 Task: Edit the photos by adjusting light, color, and pop settings, and apply a filter.
Action: Mouse moved to (439, 202)
Screenshot: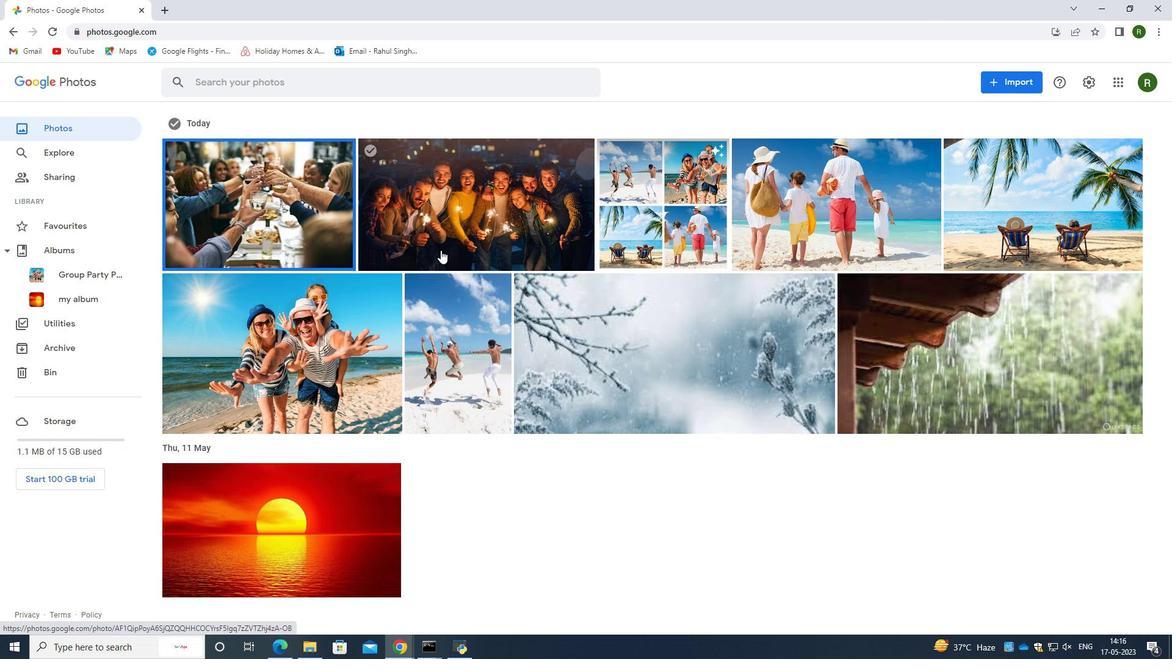 
Action: Mouse pressed left at (439, 202)
Screenshot: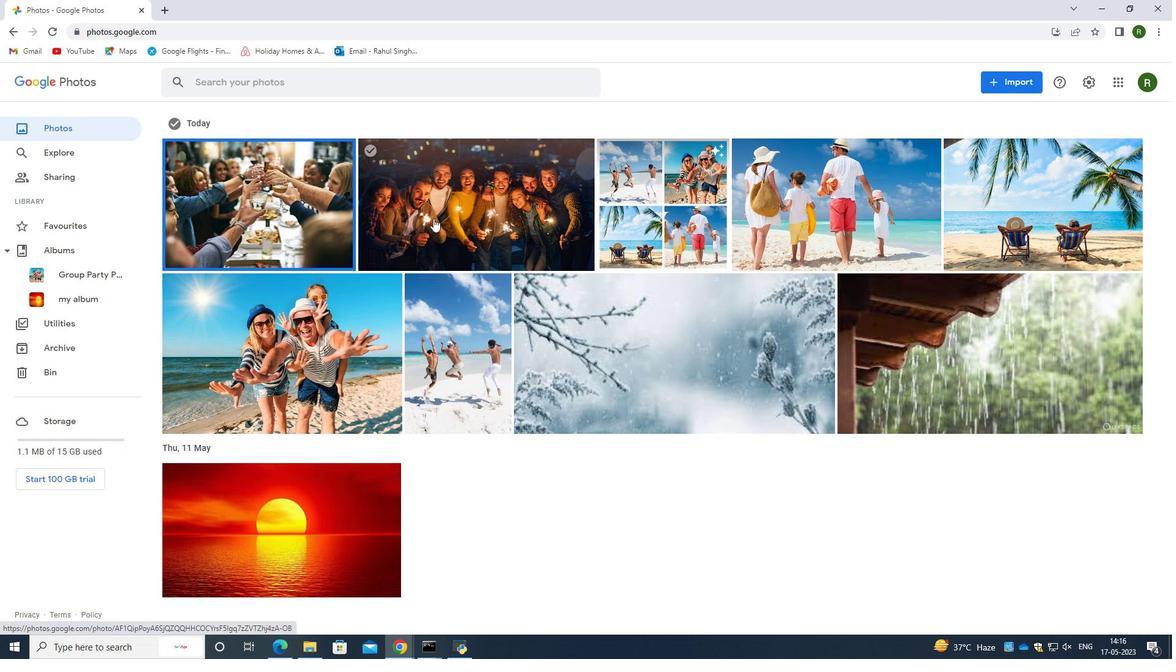 
Action: Mouse moved to (1153, 87)
Screenshot: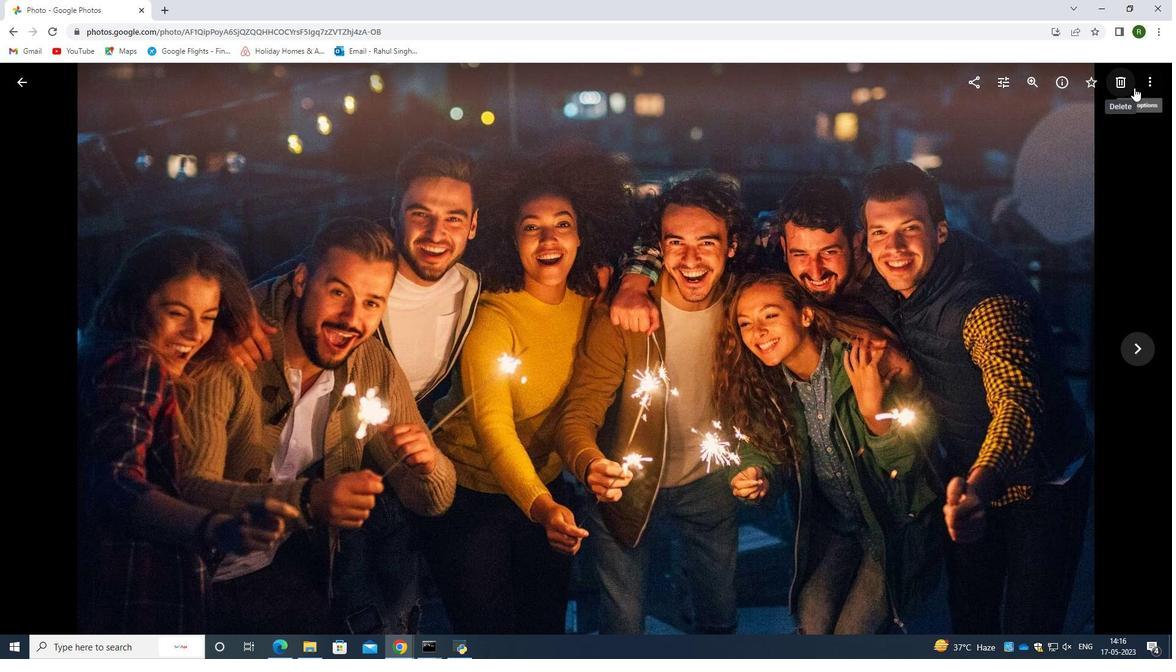 
Action: Mouse pressed left at (1153, 87)
Screenshot: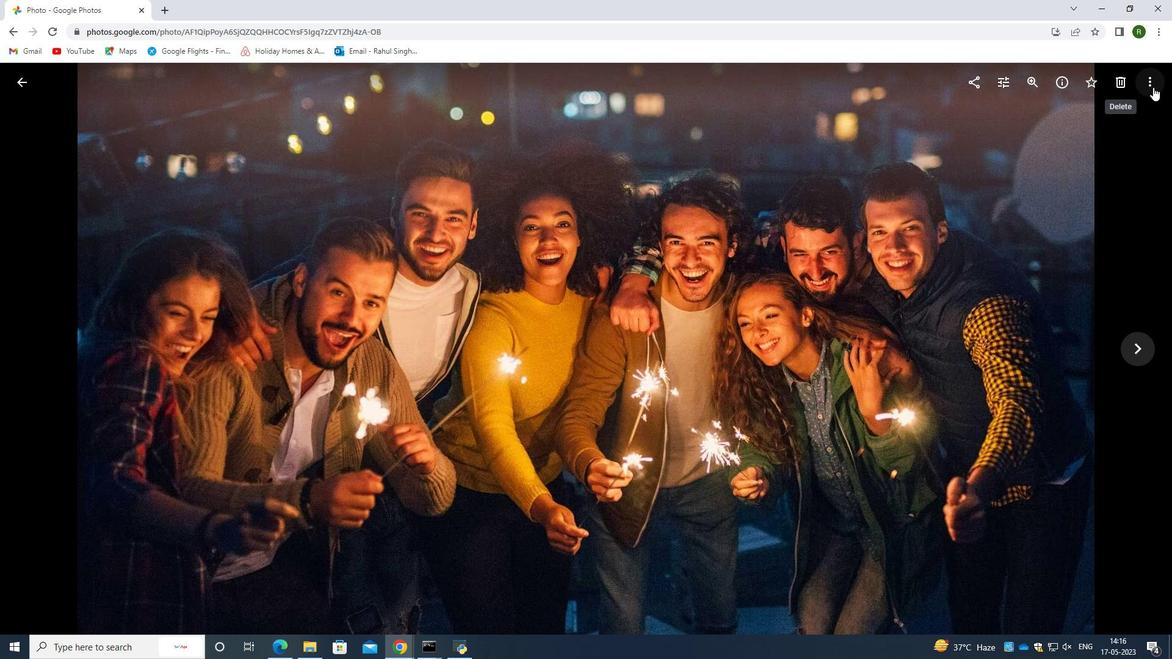 
Action: Mouse moved to (970, 240)
Screenshot: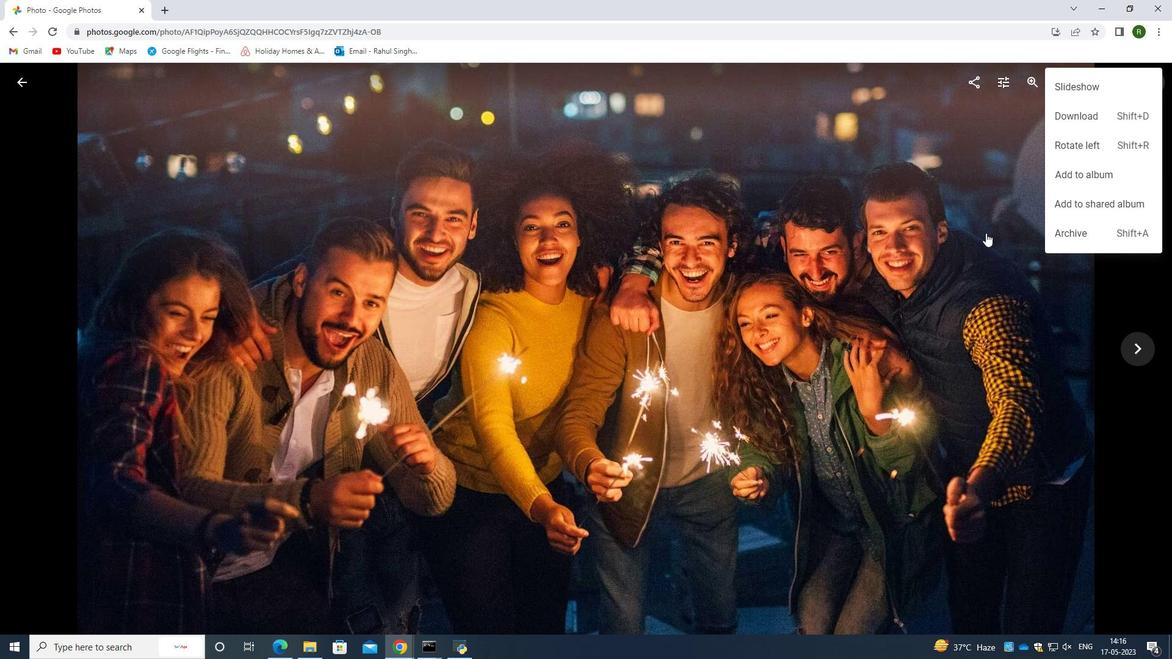 
Action: Mouse pressed left at (970, 240)
Screenshot: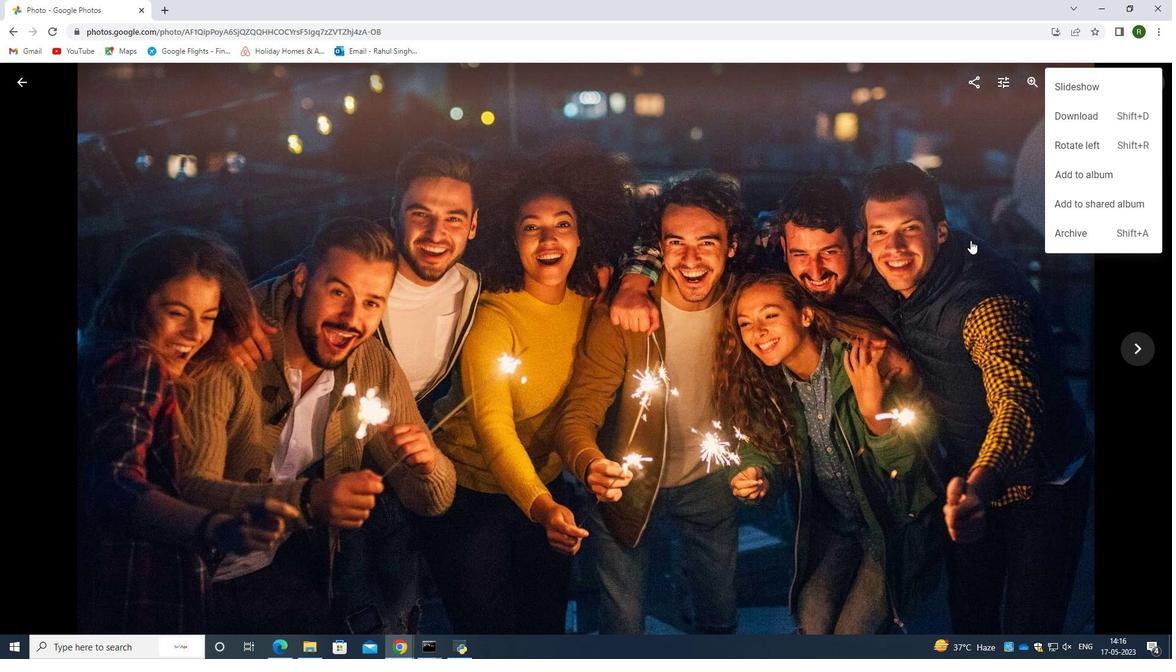 
Action: Mouse moved to (1027, 80)
Screenshot: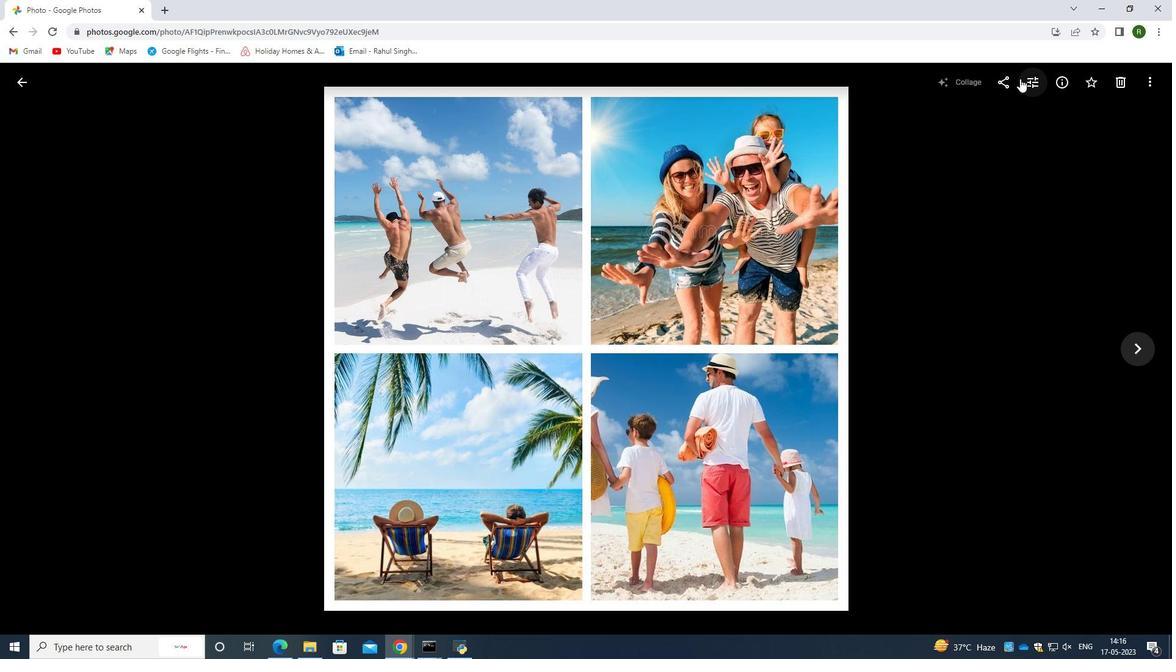 
Action: Mouse pressed left at (1027, 80)
Screenshot: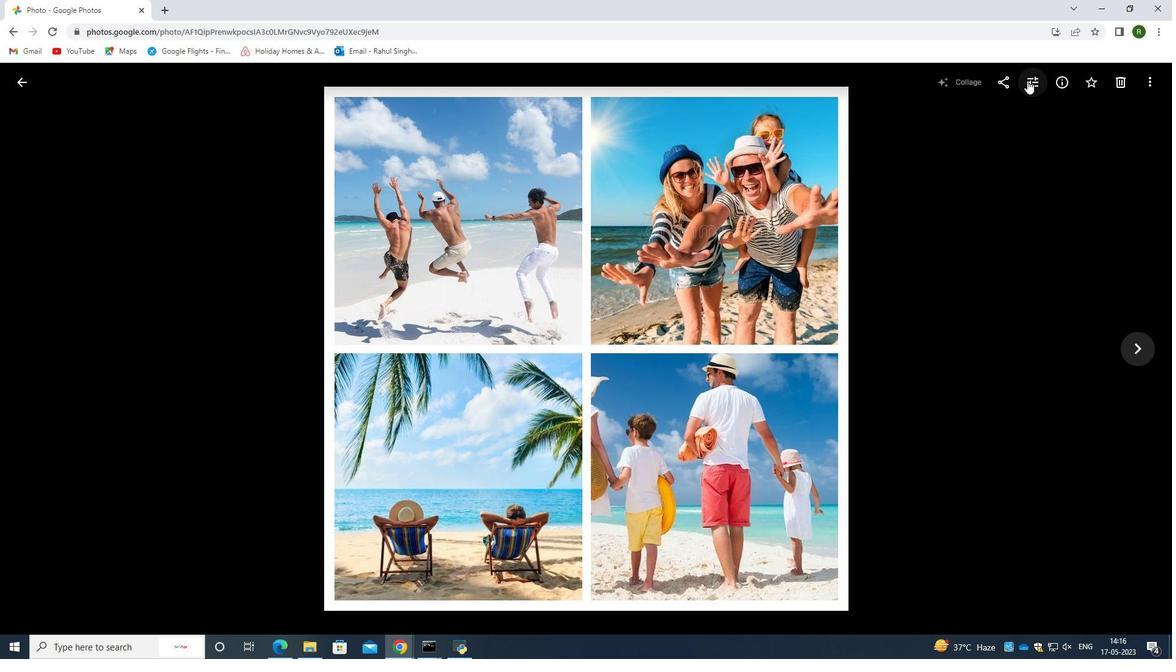
Action: Mouse moved to (1029, 321)
Screenshot: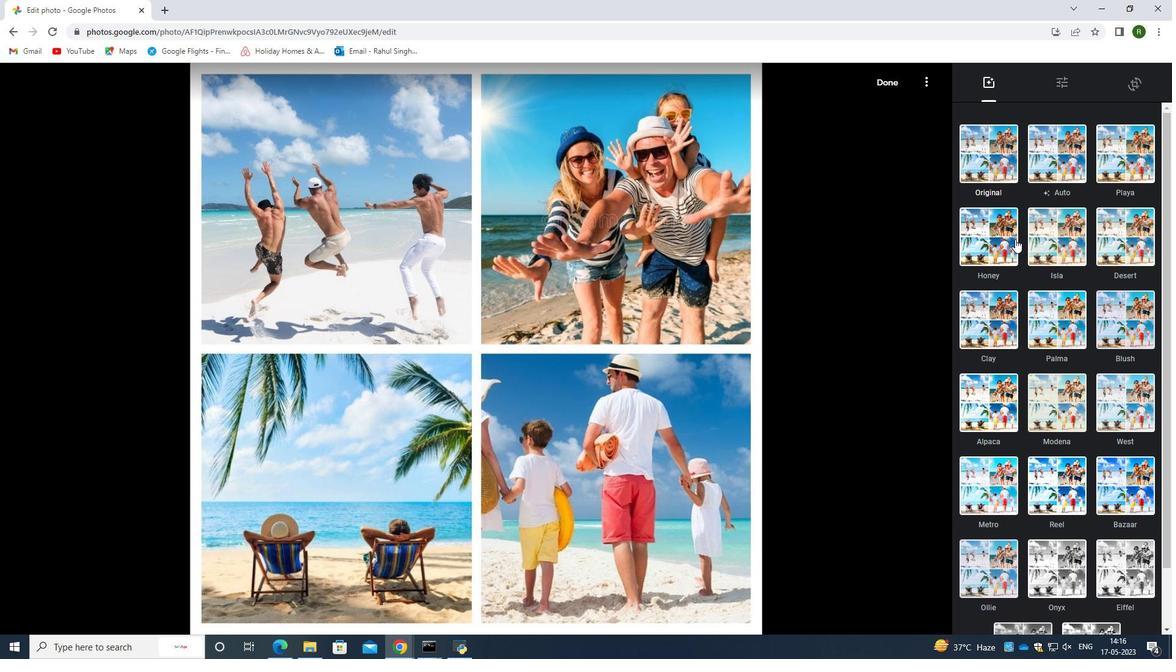 
Action: Mouse scrolled (1029, 321) with delta (0, 0)
Screenshot: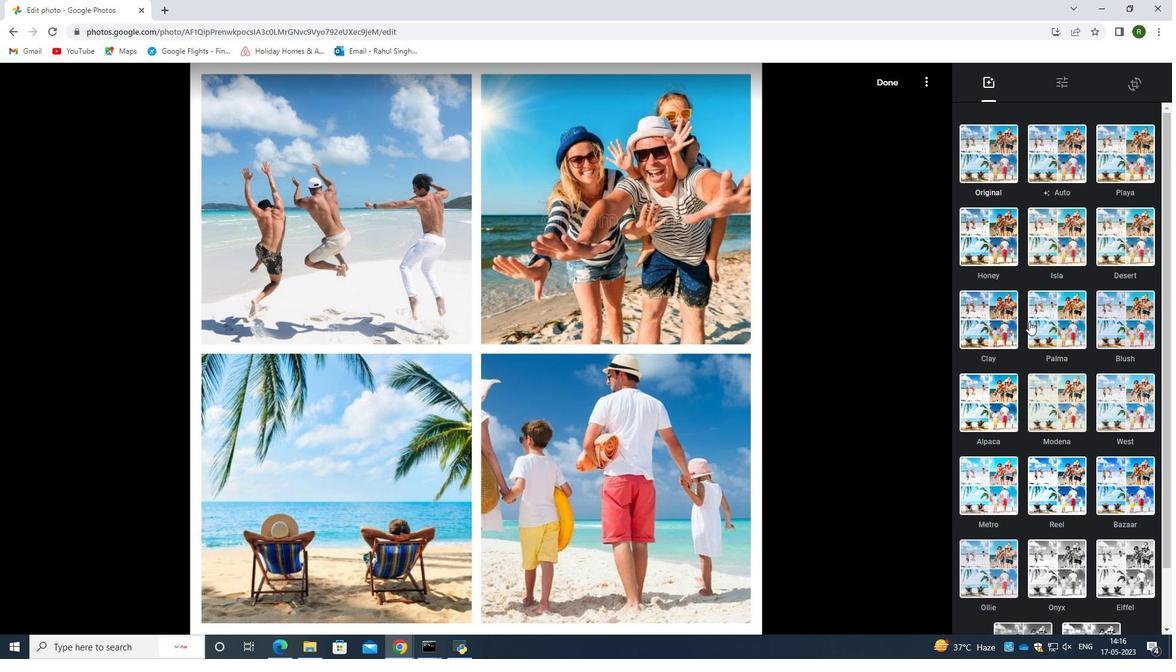 
Action: Mouse scrolled (1029, 321) with delta (0, 0)
Screenshot: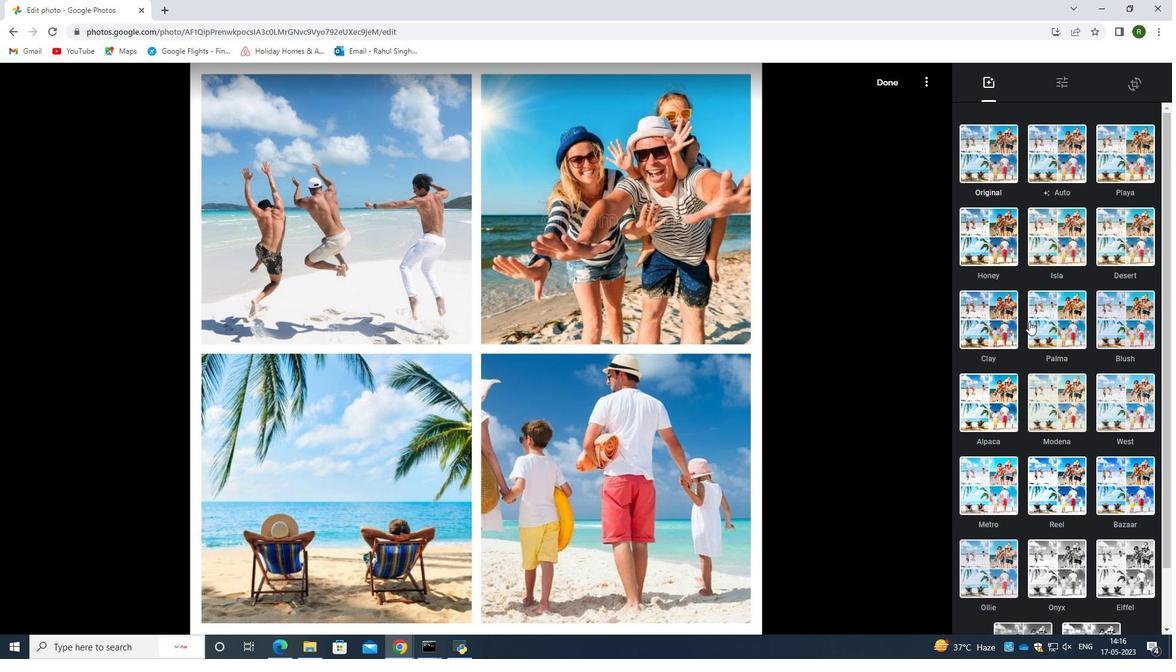 
Action: Mouse scrolled (1029, 321) with delta (0, 0)
Screenshot: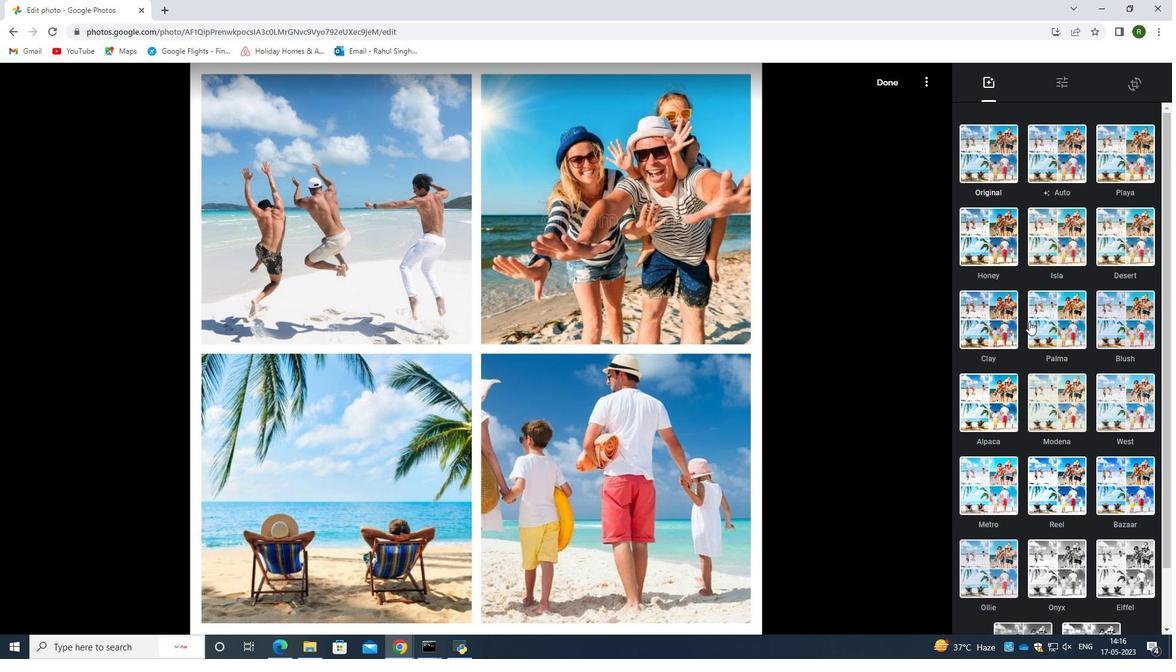 
Action: Mouse moved to (1030, 321)
Screenshot: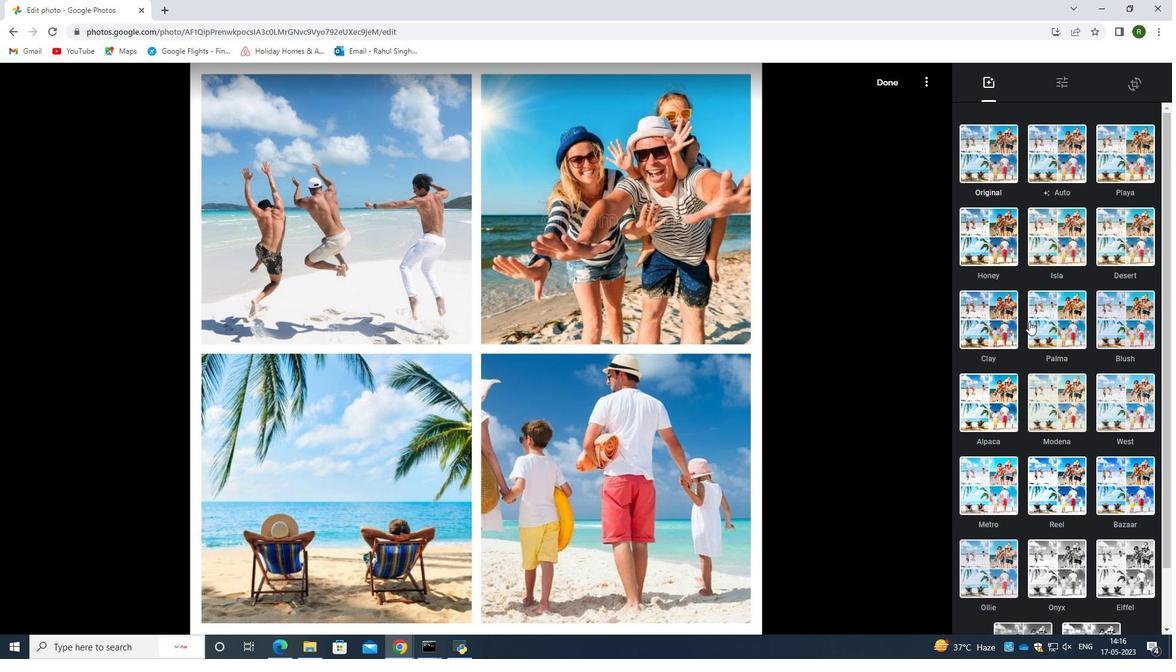 
Action: Mouse scrolled (1030, 321) with delta (0, 0)
Screenshot: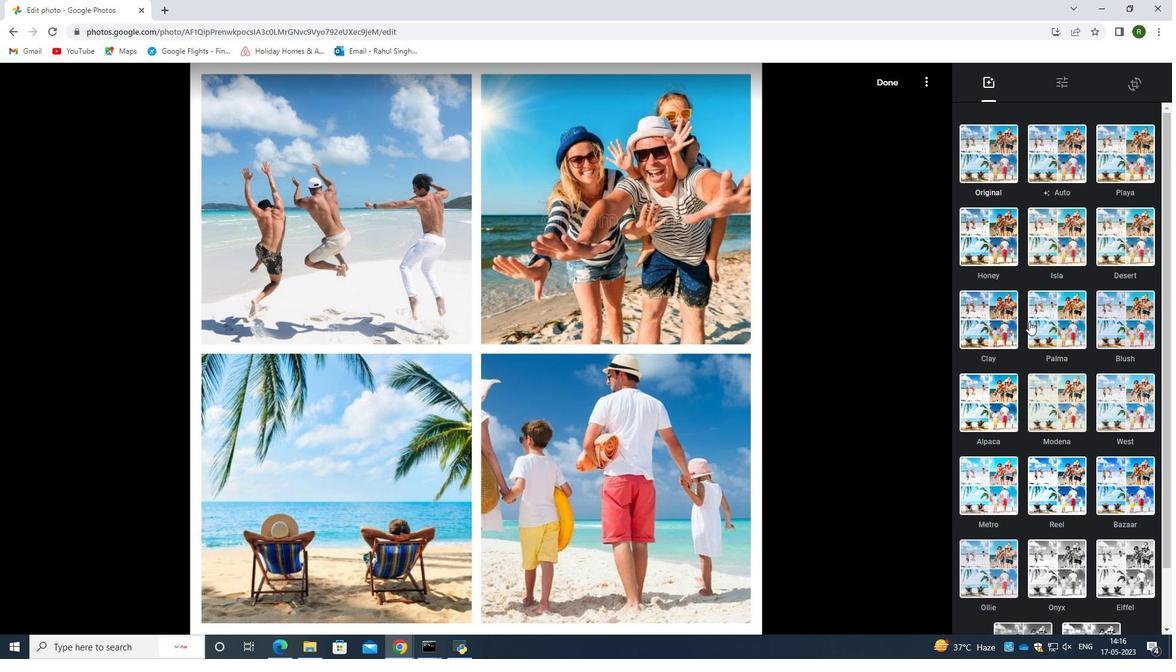
Action: Mouse scrolled (1030, 321) with delta (0, 0)
Screenshot: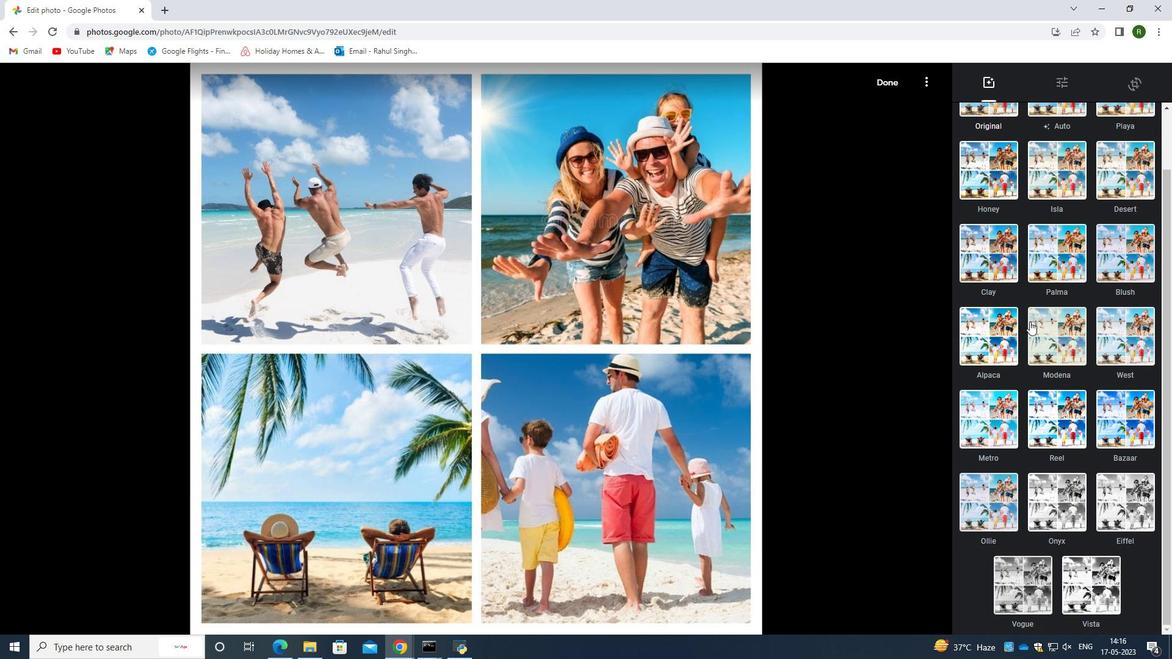 
Action: Mouse scrolled (1030, 321) with delta (0, 0)
Screenshot: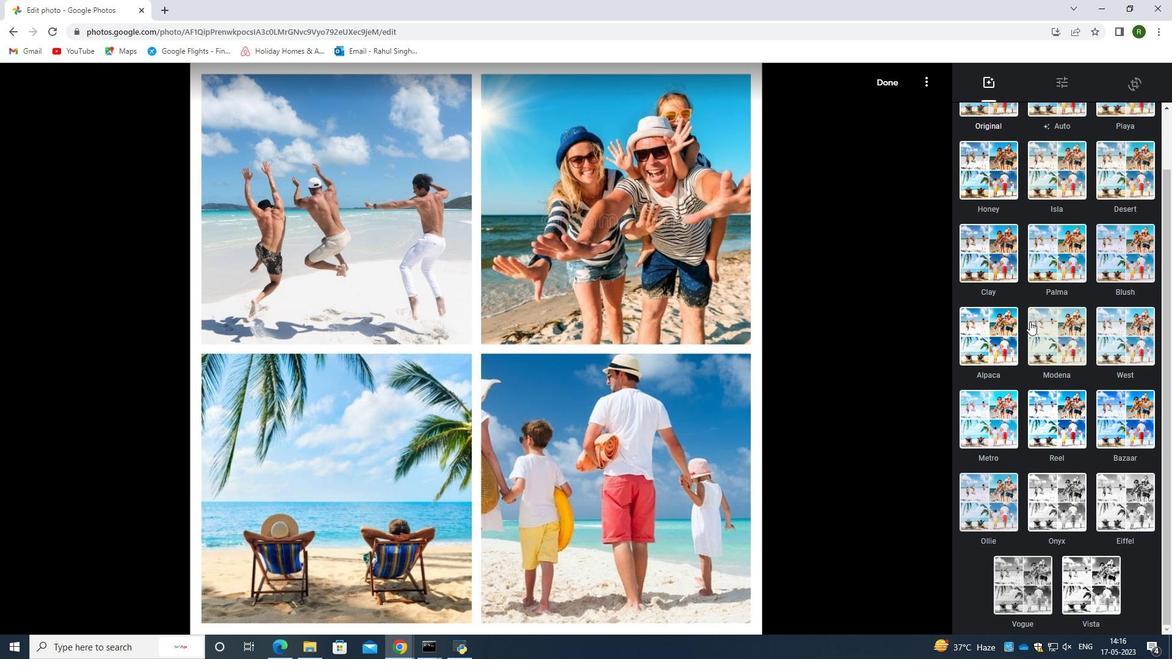 
Action: Mouse scrolled (1030, 321) with delta (0, 0)
Screenshot: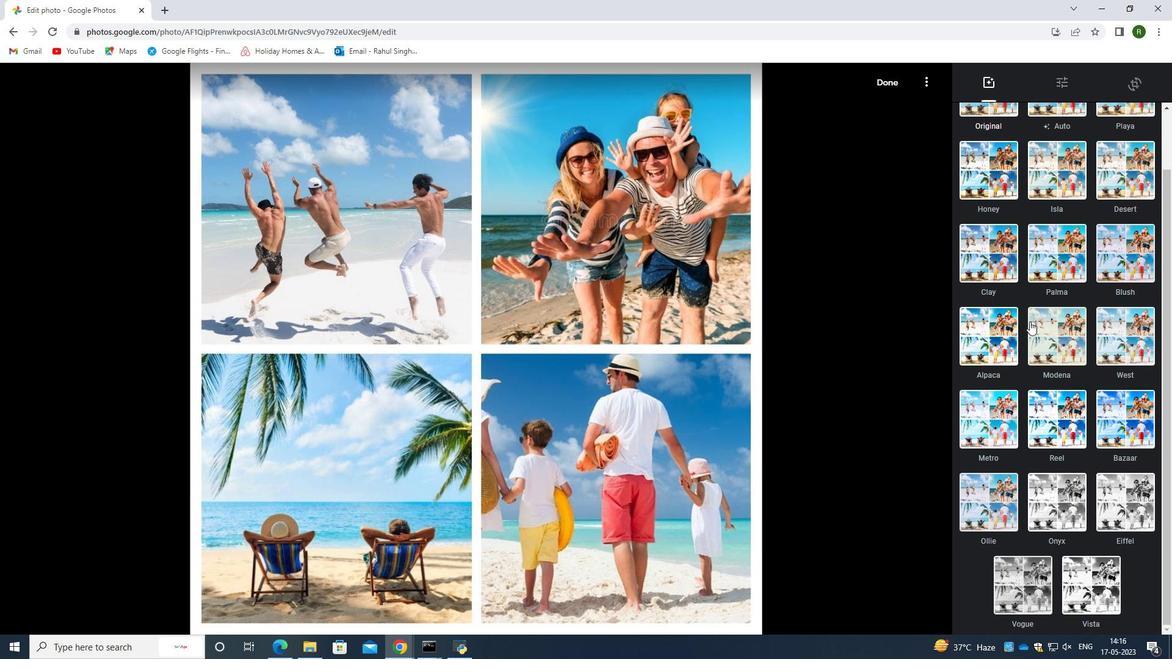 
Action: Mouse moved to (1034, 321)
Screenshot: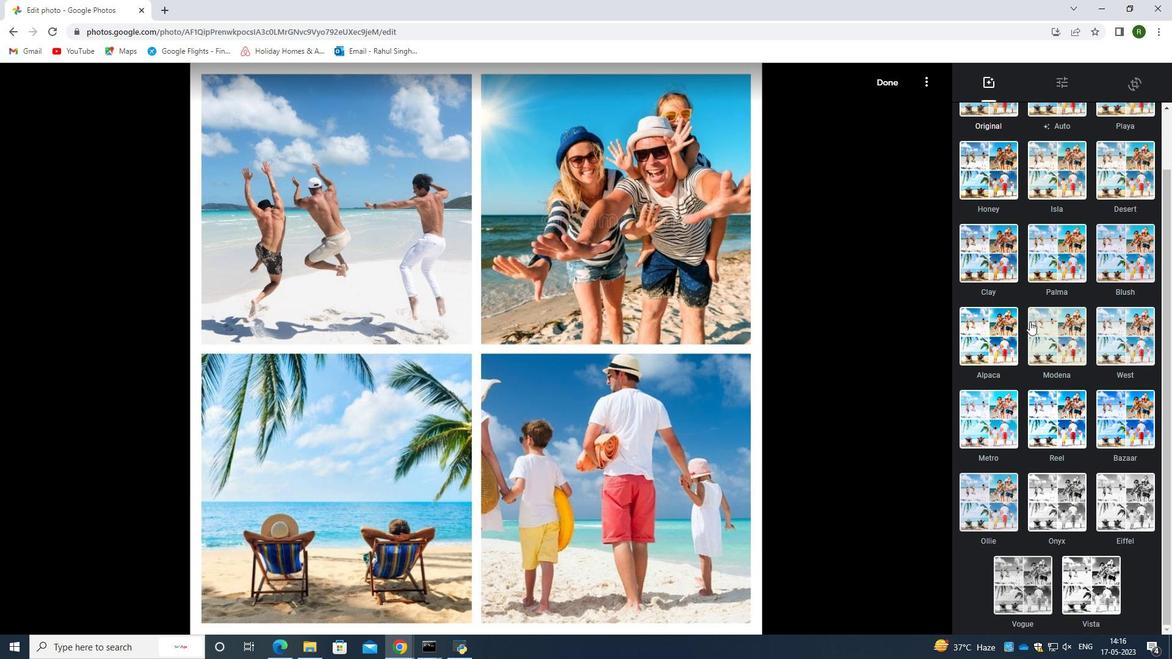 
Action: Mouse scrolled (1034, 321) with delta (0, 0)
Screenshot: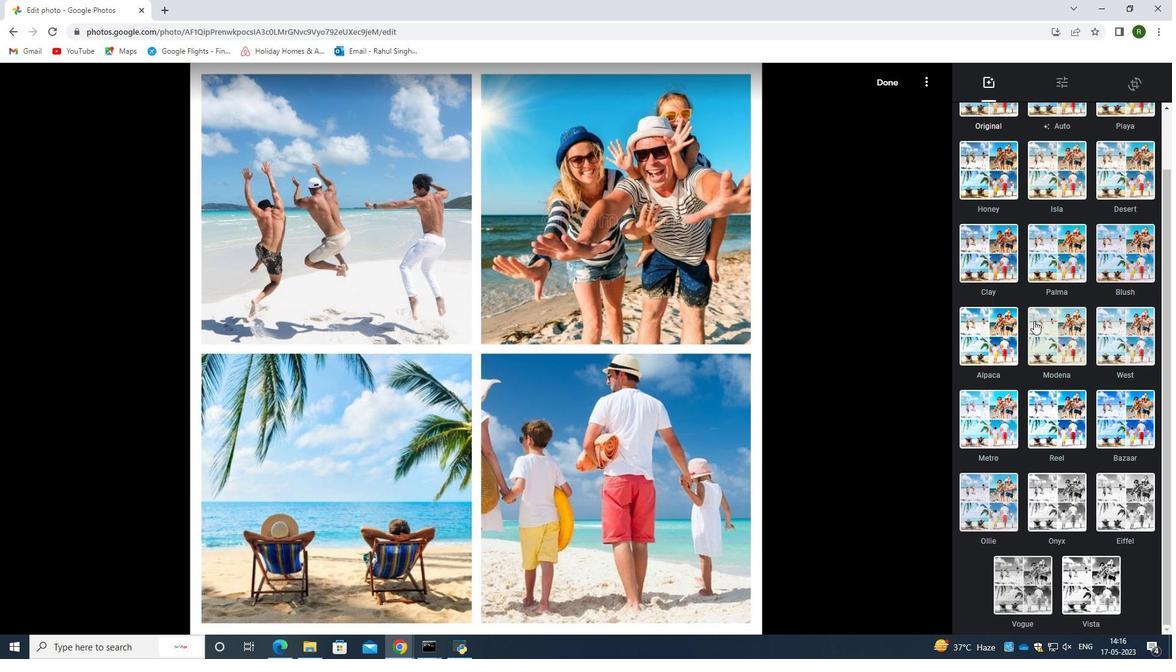 
Action: Mouse scrolled (1034, 321) with delta (0, 0)
Screenshot: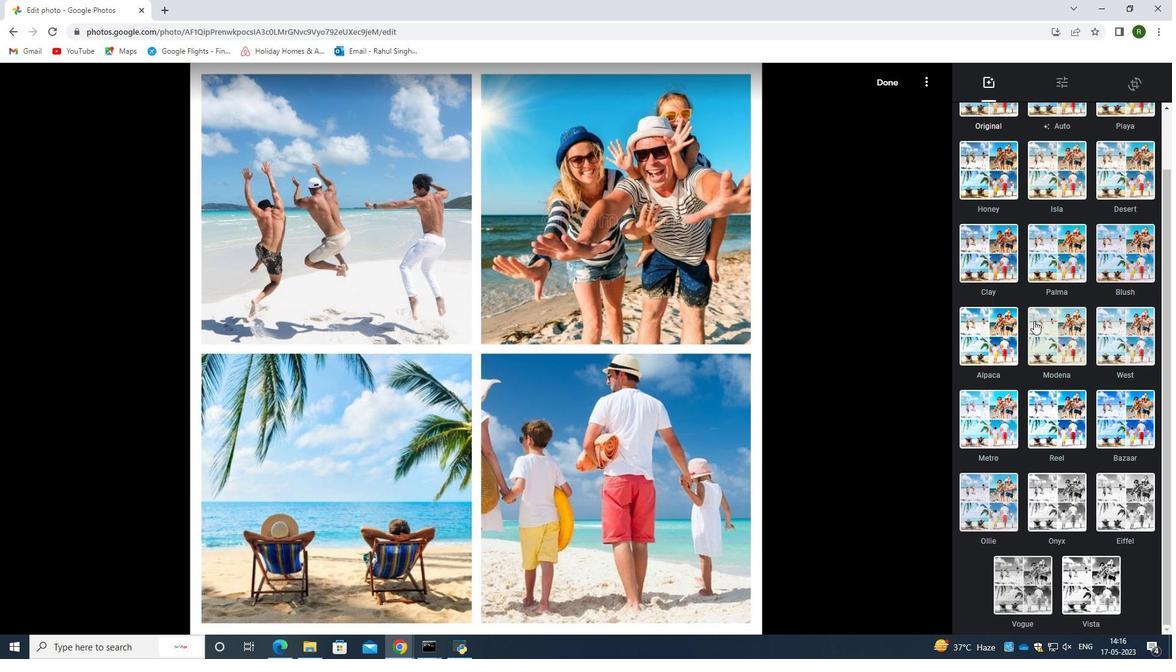 
Action: Mouse scrolled (1034, 321) with delta (0, 0)
Screenshot: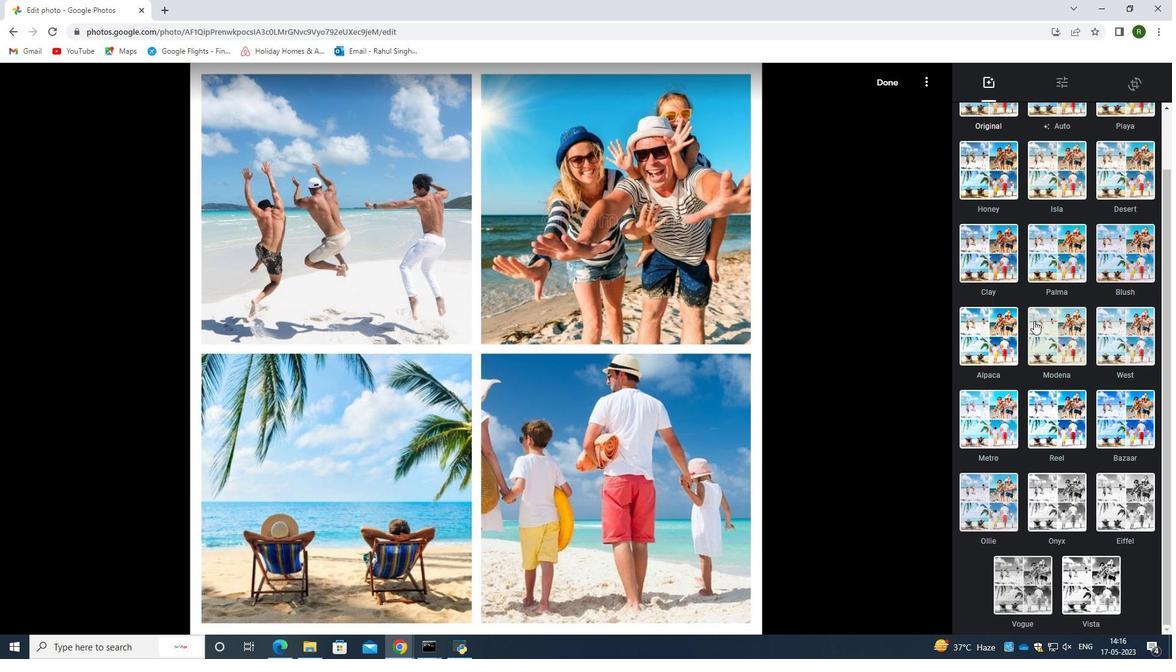 
Action: Mouse scrolled (1034, 321) with delta (0, 0)
Screenshot: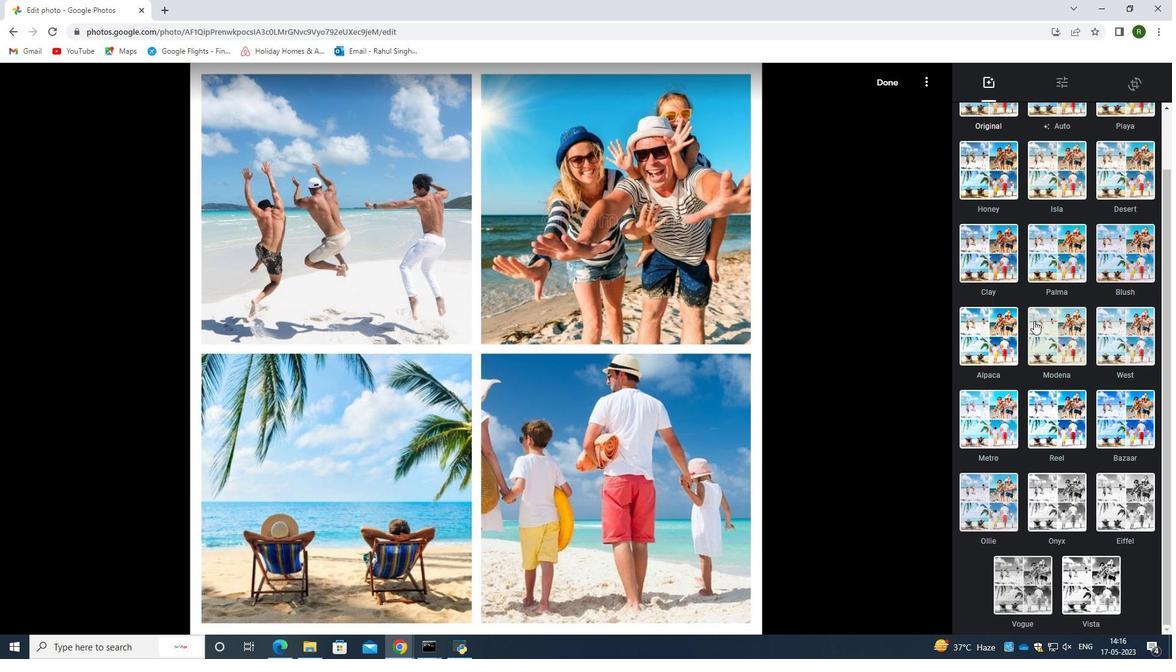 
Action: Mouse moved to (1060, 164)
Screenshot: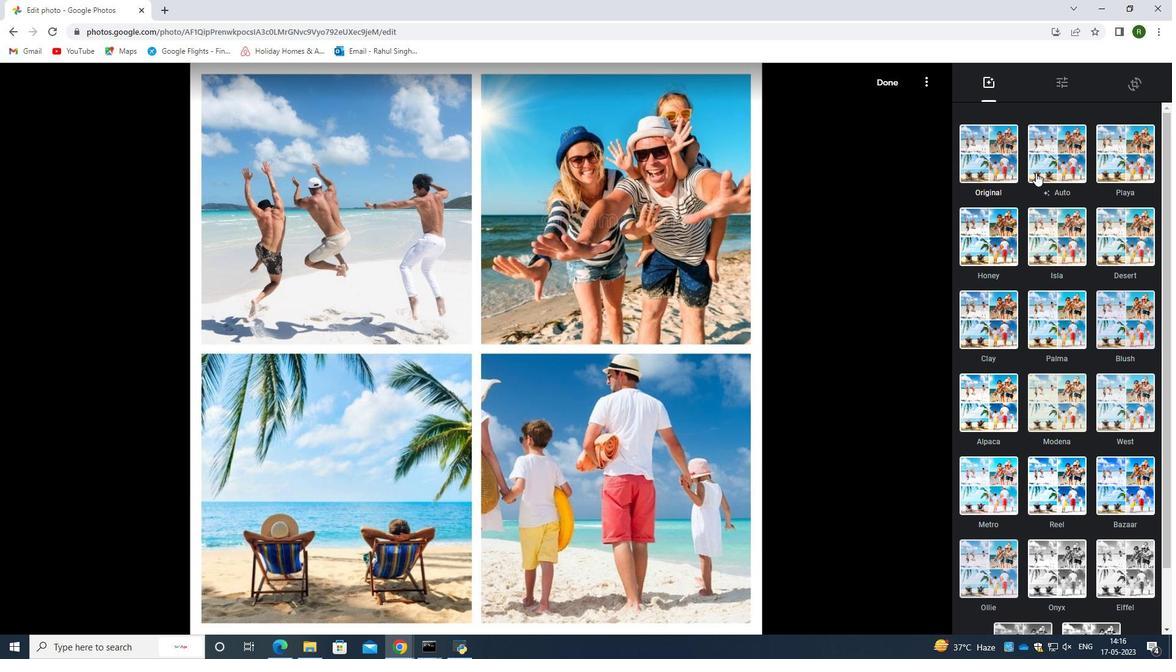 
Action: Mouse pressed left at (1060, 164)
Screenshot: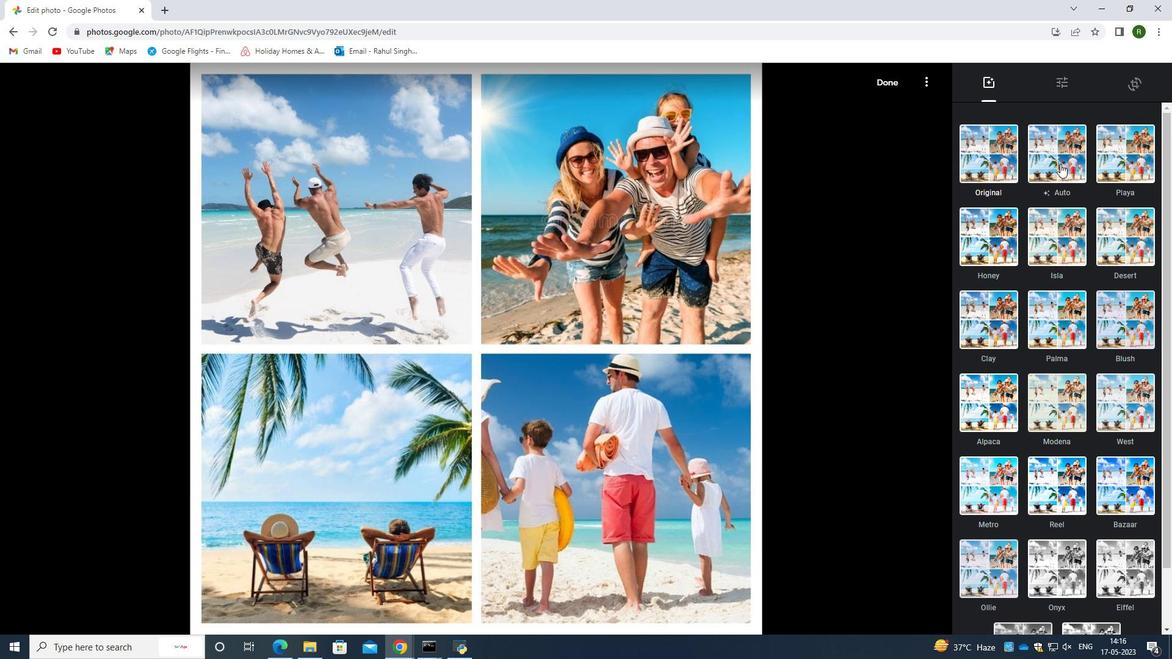 
Action: Mouse moved to (1113, 154)
Screenshot: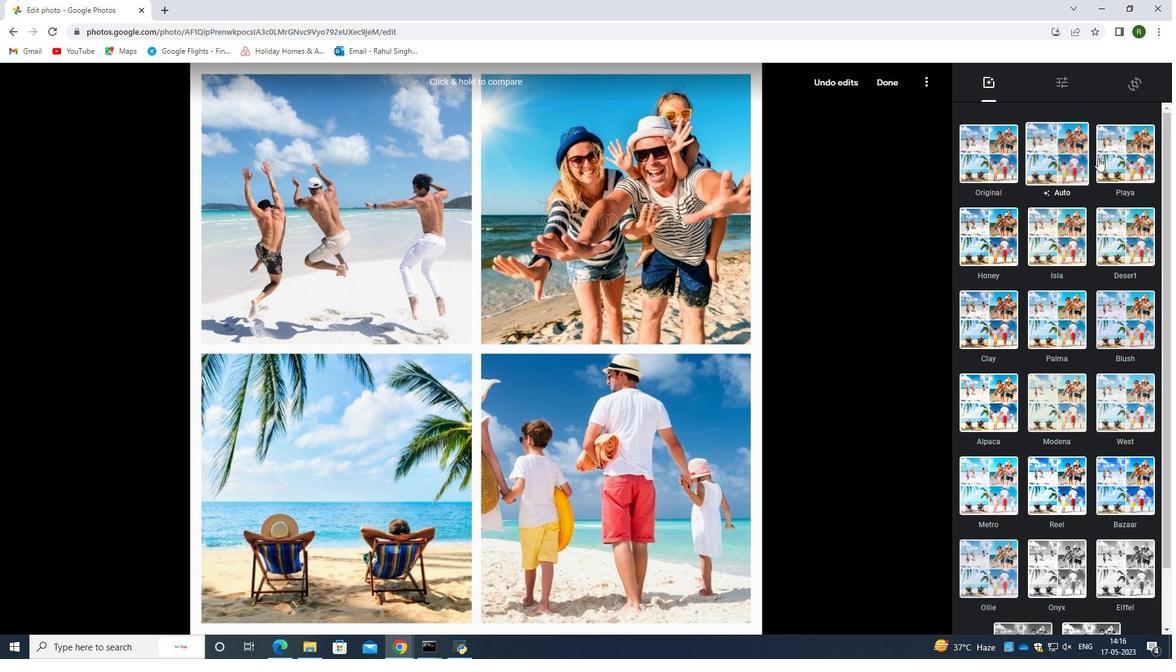 
Action: Mouse pressed left at (1113, 154)
Screenshot: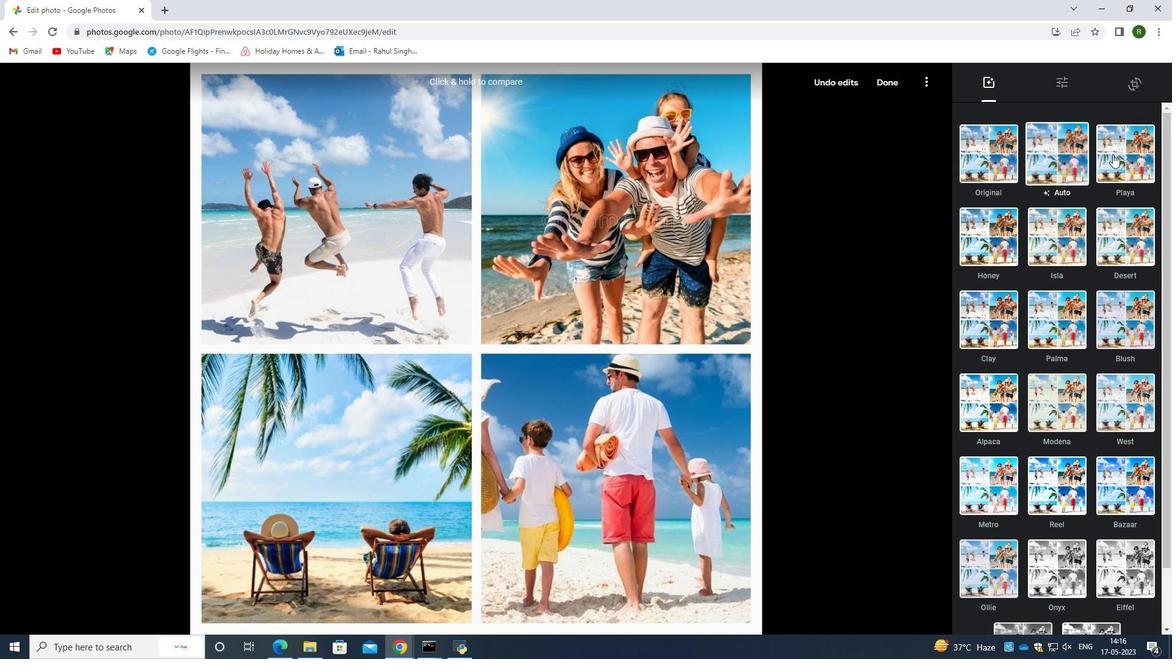 
Action: Mouse moved to (986, 279)
Screenshot: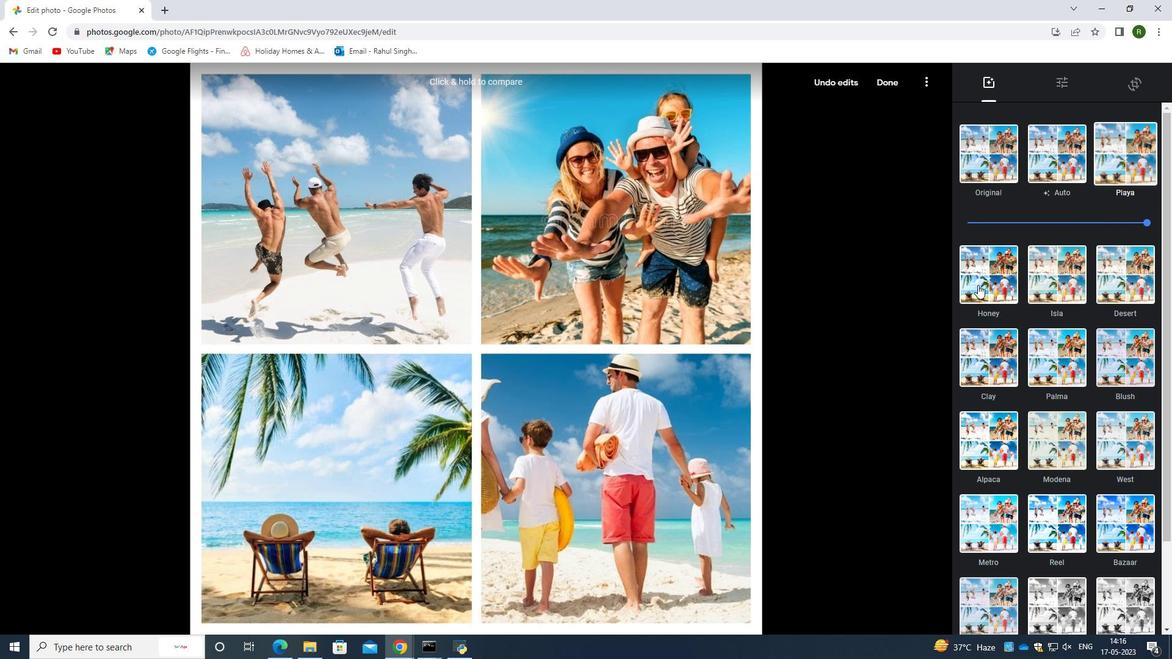 
Action: Mouse pressed left at (986, 279)
Screenshot: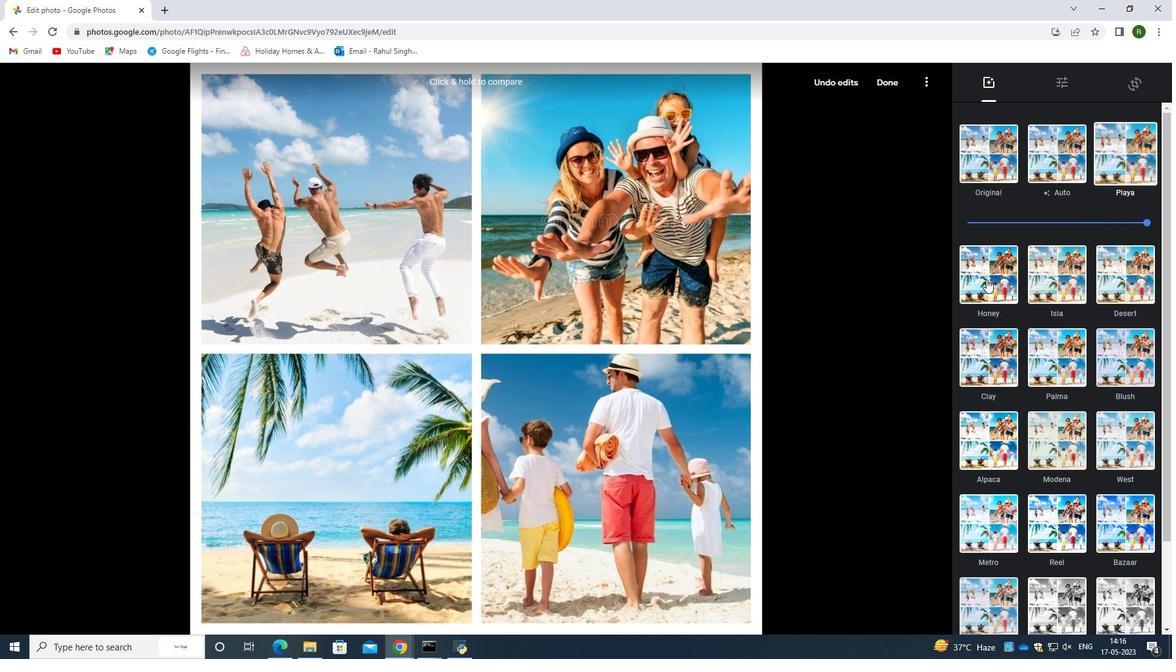 
Action: Mouse moved to (1063, 258)
Screenshot: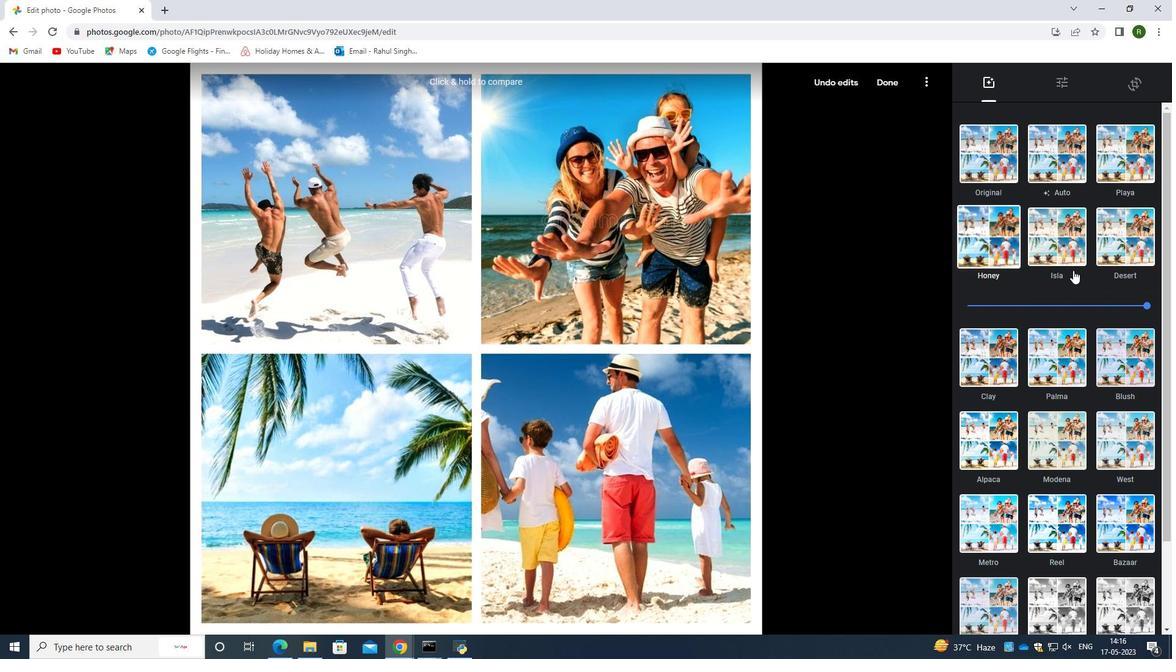 
Action: Mouse pressed left at (1063, 258)
Screenshot: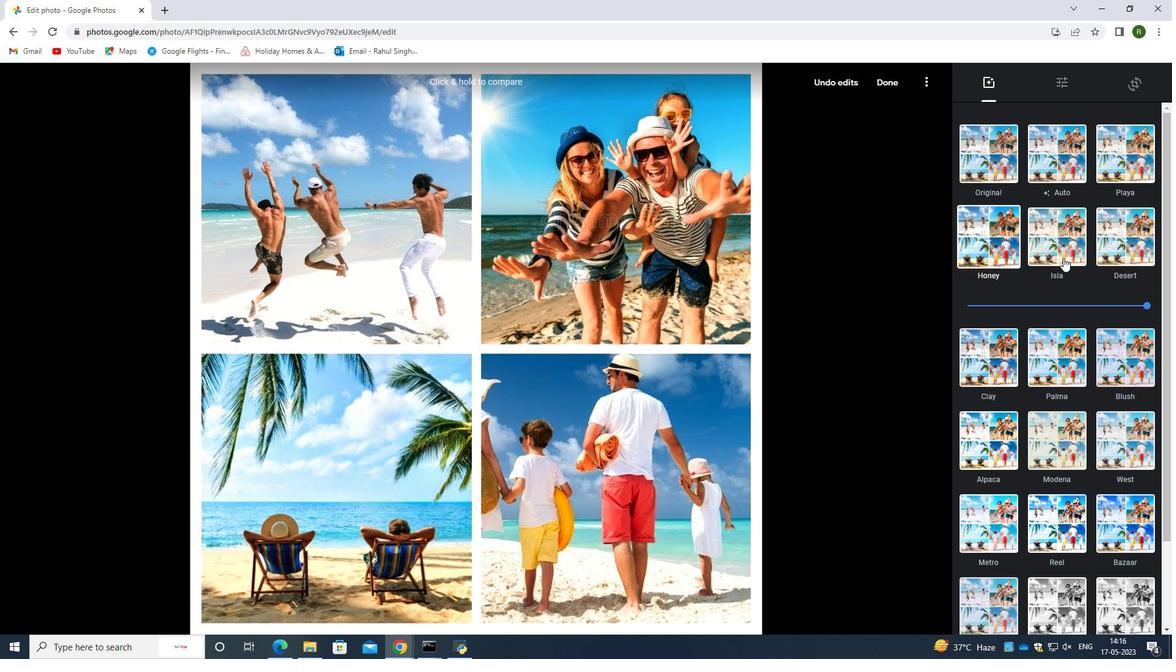 
Action: Mouse moved to (1148, 236)
Screenshot: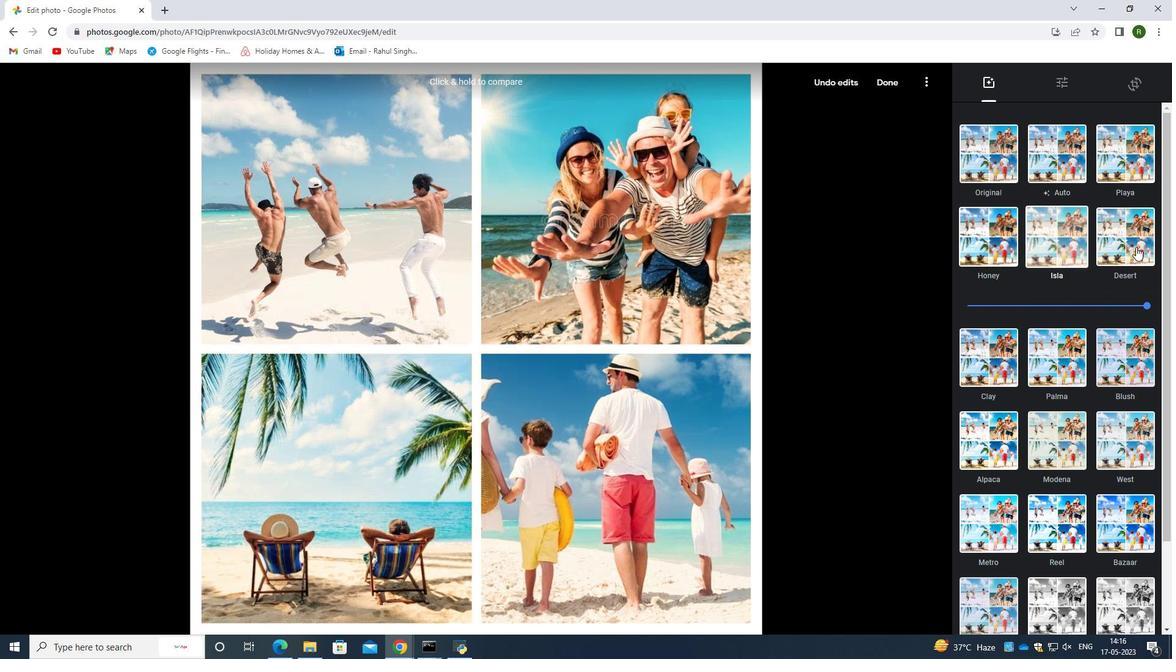 
Action: Mouse pressed left at (1148, 236)
Screenshot: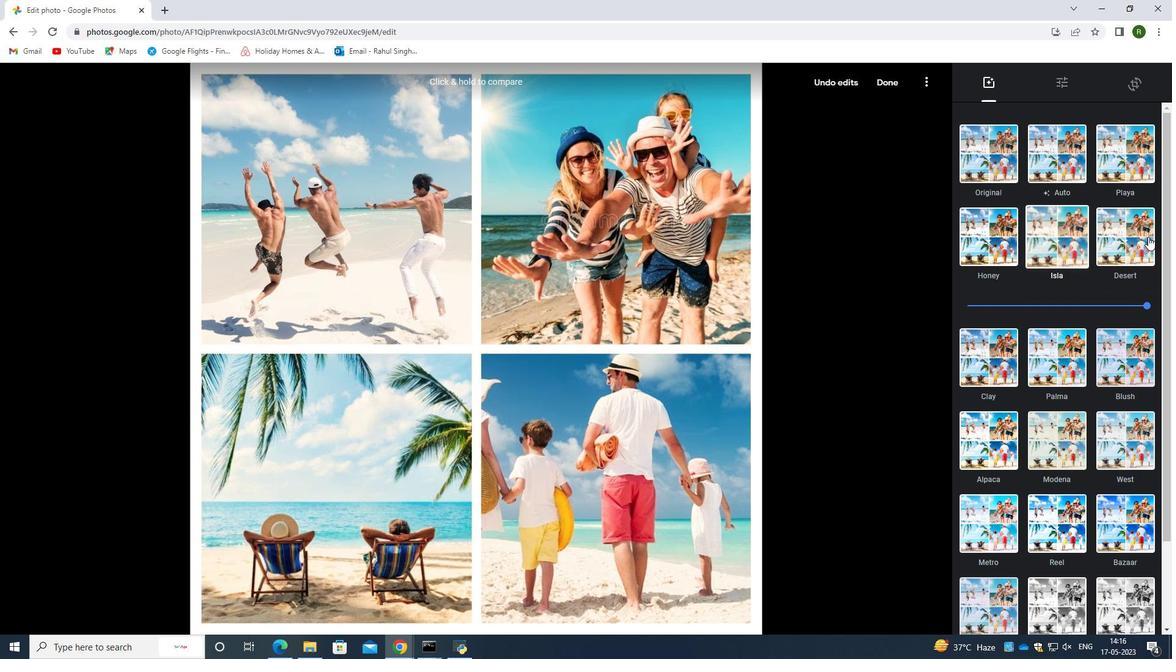
Action: Mouse moved to (980, 362)
Screenshot: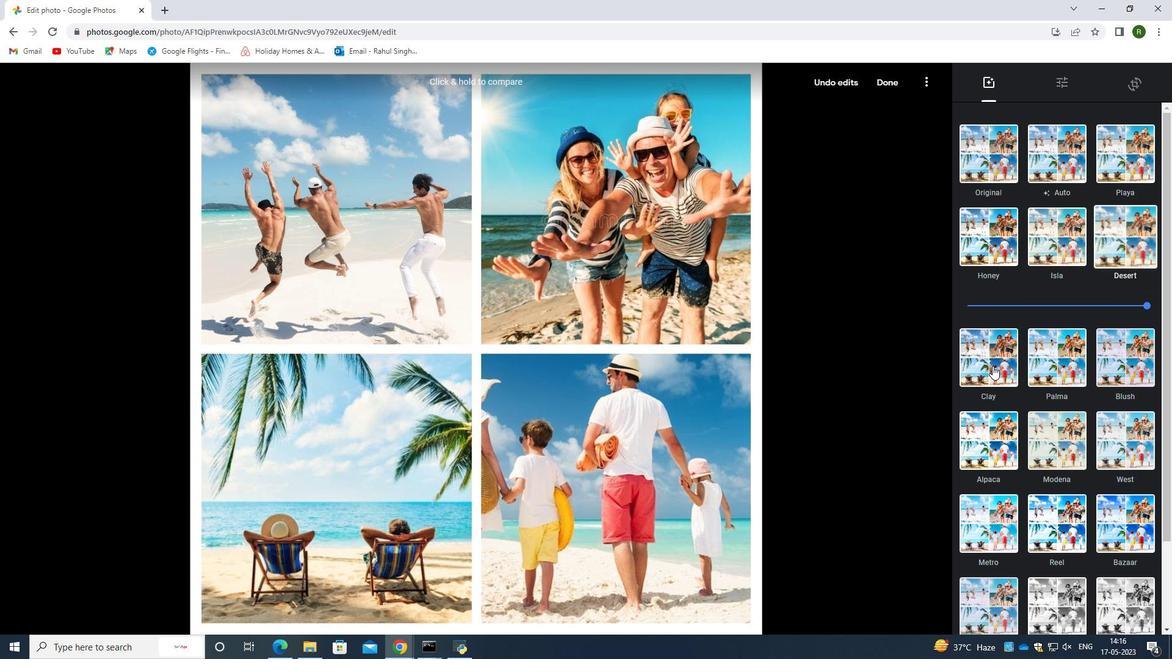 
Action: Mouse pressed left at (980, 362)
Screenshot: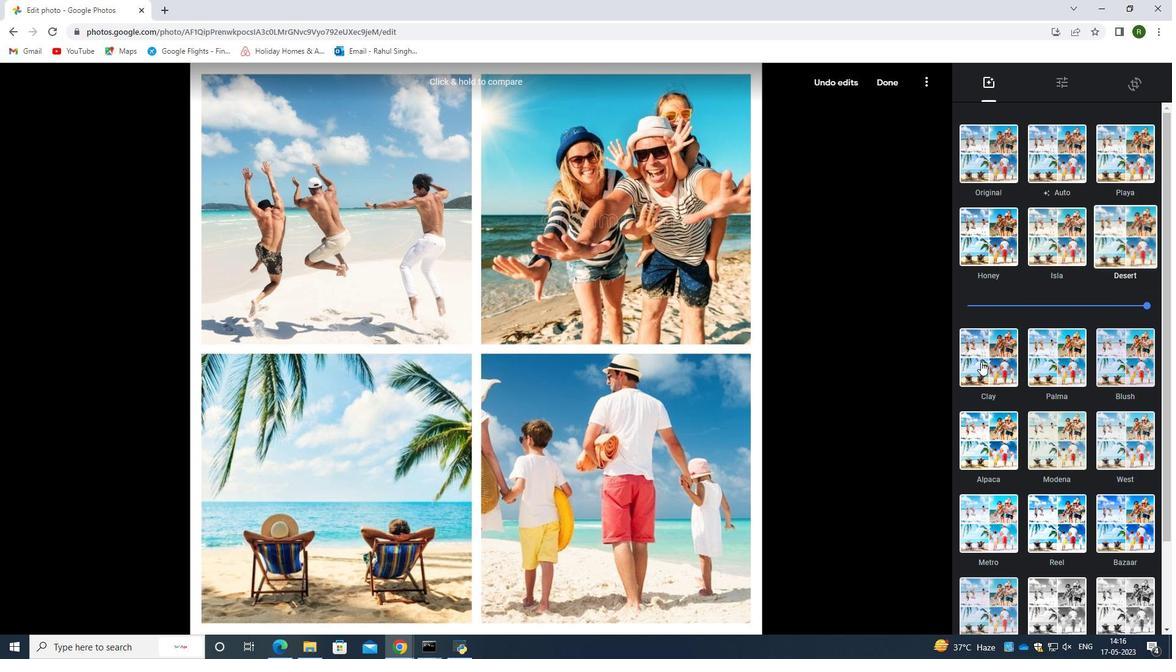 
Action: Mouse moved to (1073, 324)
Screenshot: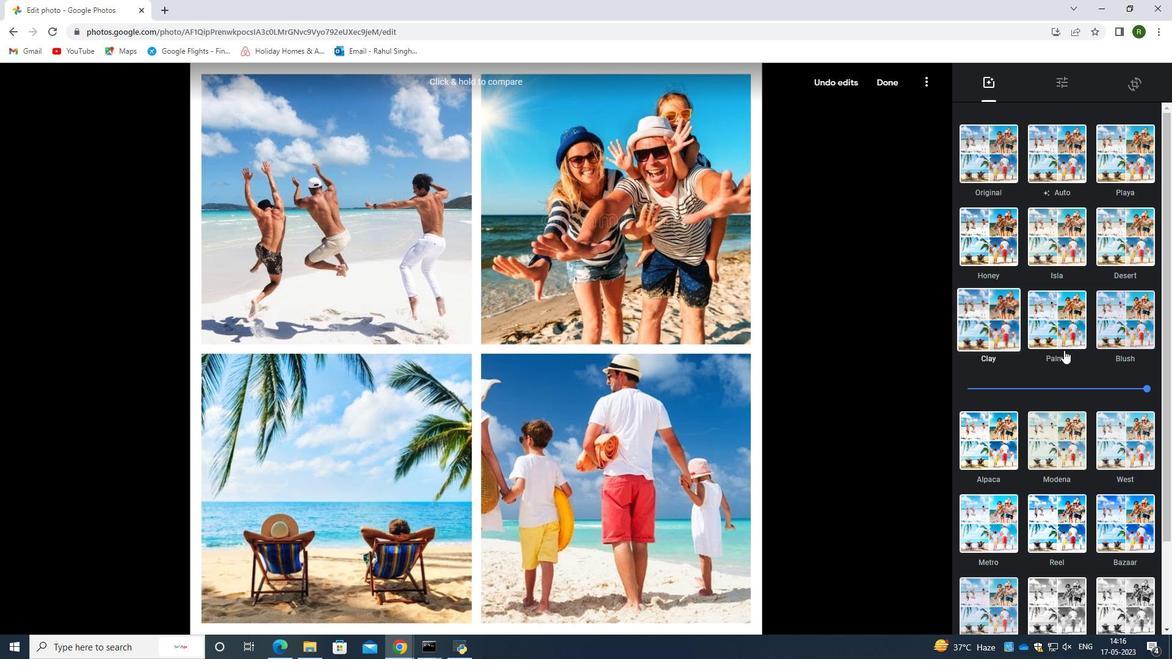 
Action: Mouse pressed left at (1073, 324)
Screenshot: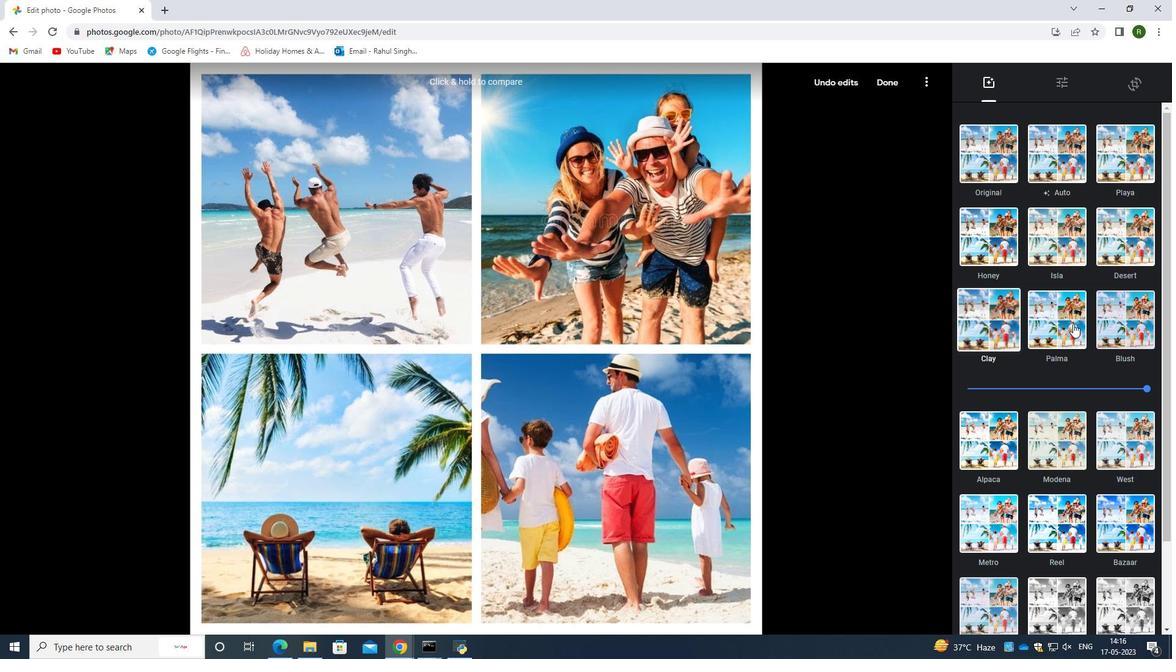 
Action: Mouse moved to (1135, 321)
Screenshot: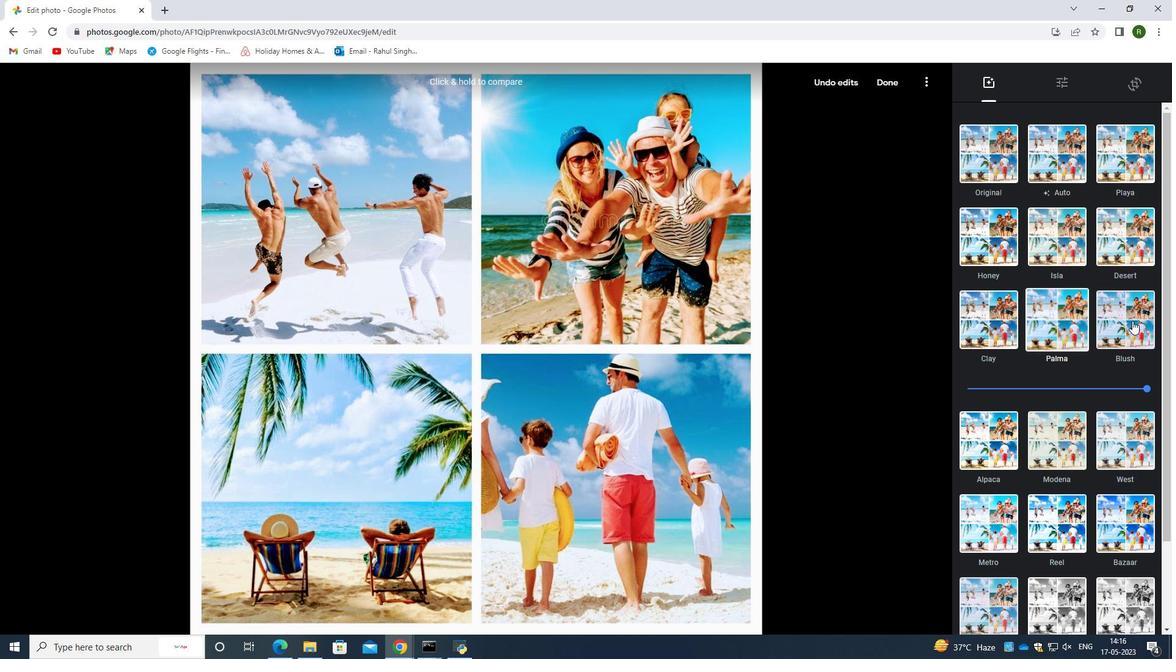 
Action: Mouse pressed left at (1135, 321)
Screenshot: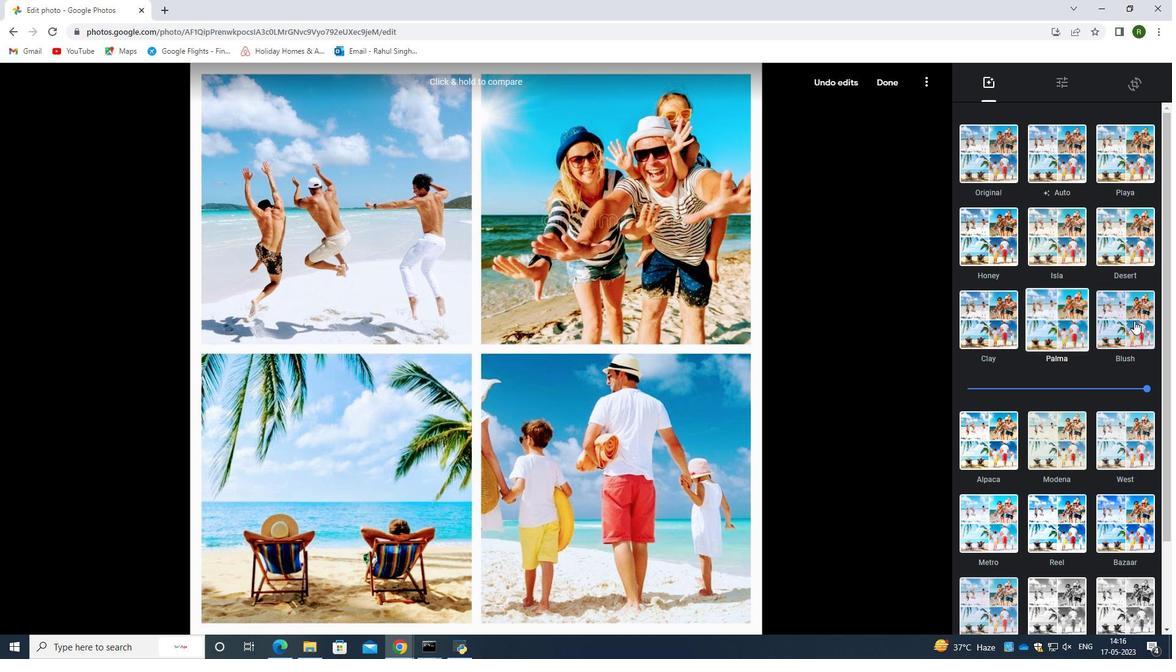 
Action: Mouse moved to (990, 437)
Screenshot: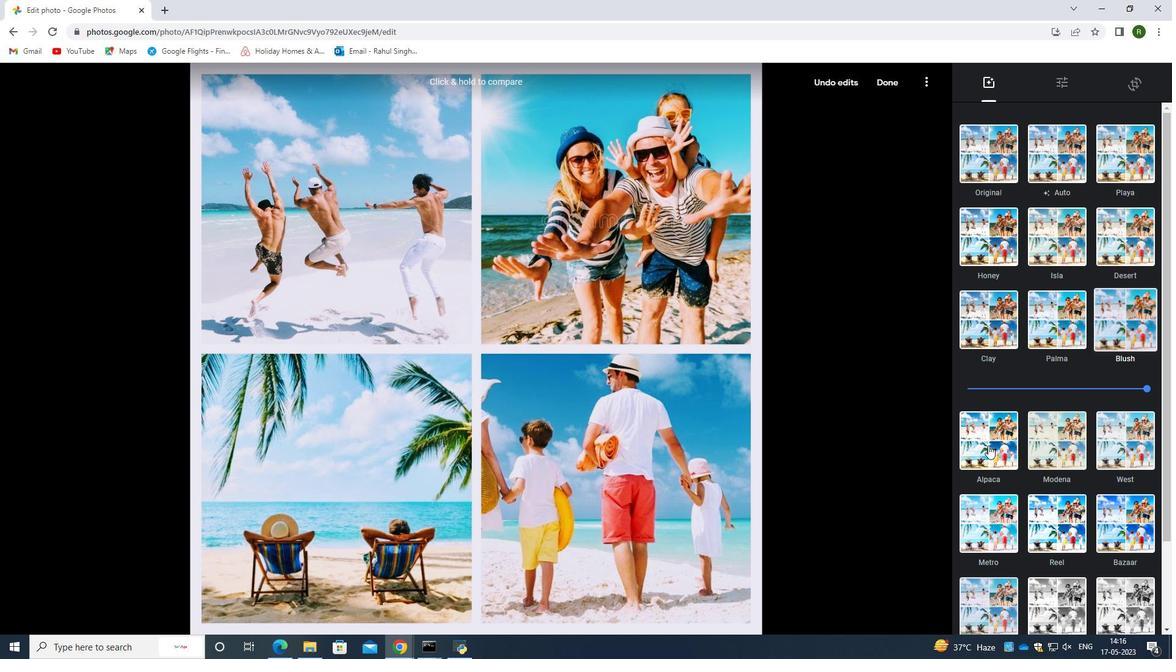 
Action: Mouse pressed left at (990, 437)
Screenshot: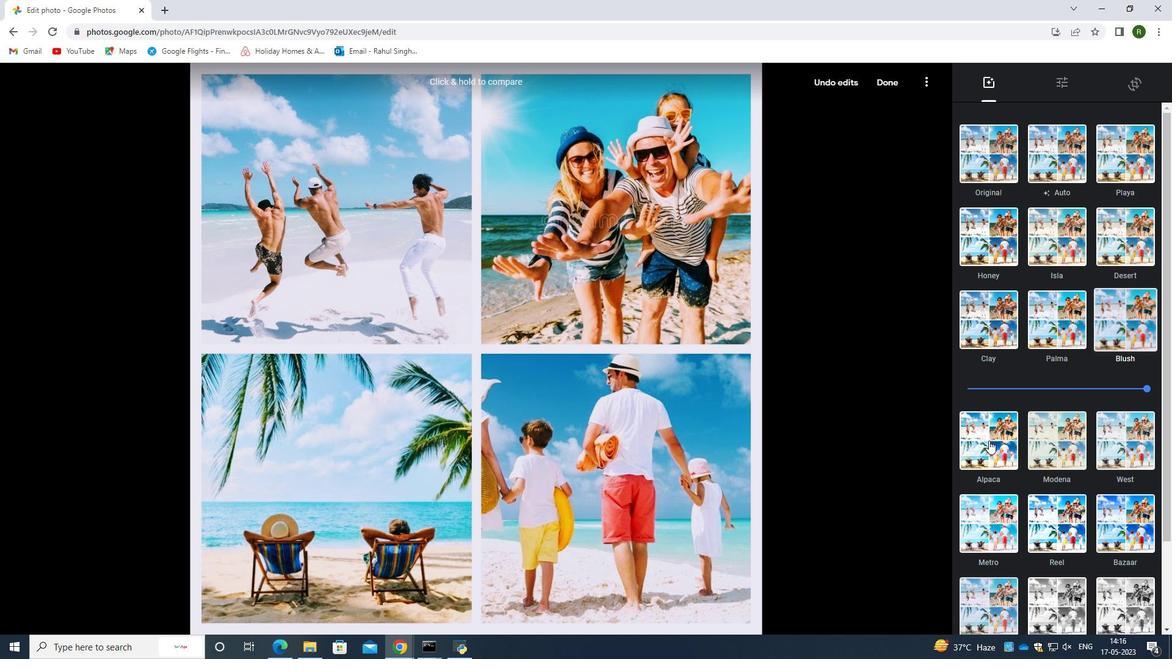 
Action: Mouse moved to (1058, 418)
Screenshot: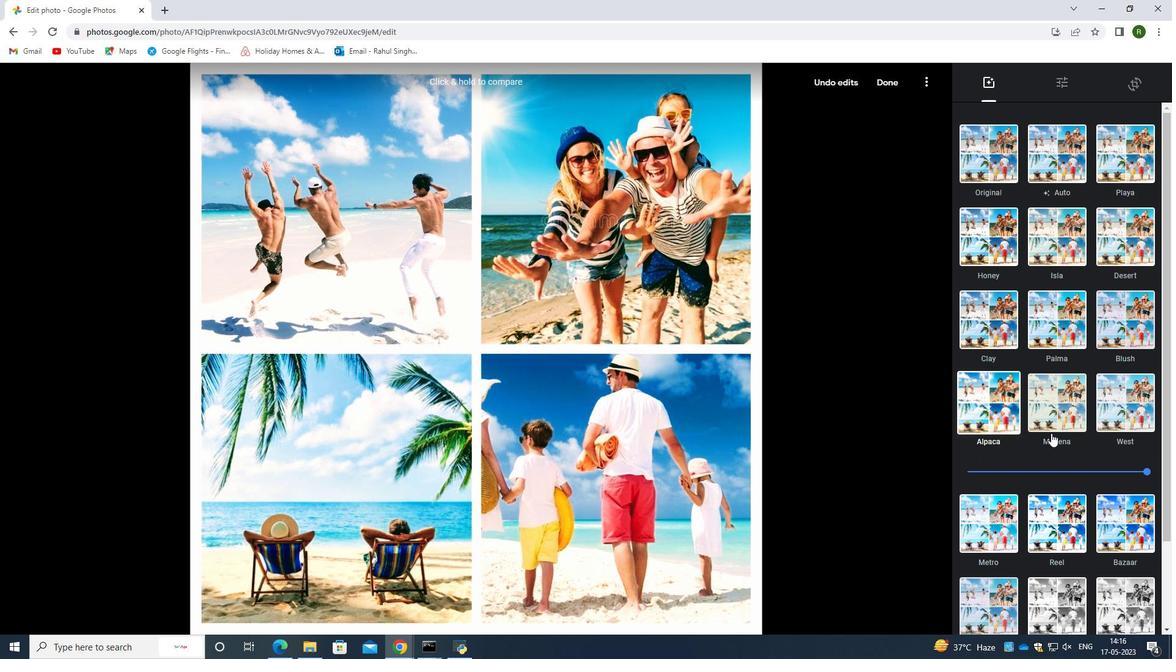 
Action: Mouse pressed left at (1058, 418)
Screenshot: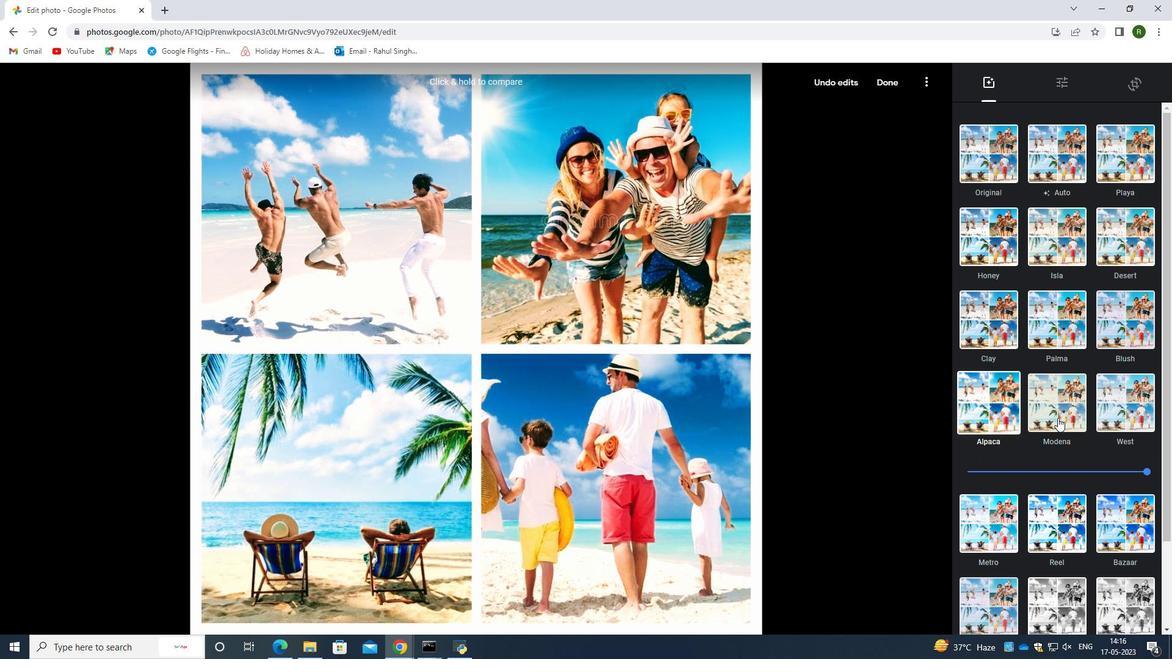 
Action: Mouse moved to (1124, 407)
Screenshot: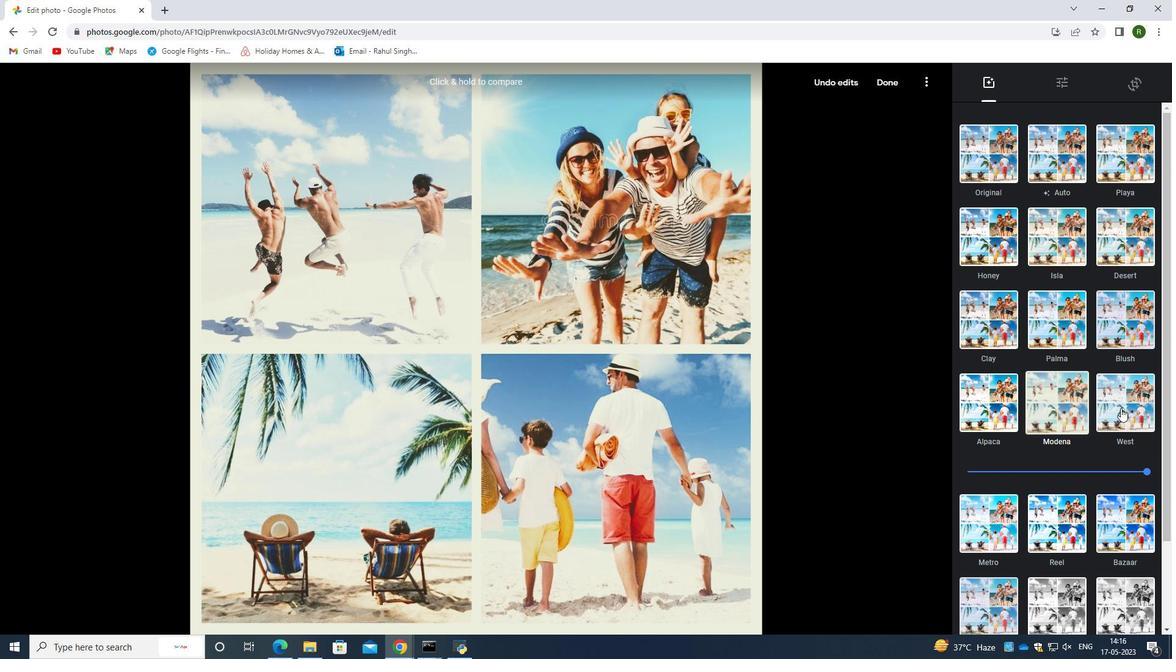 
Action: Mouse pressed left at (1124, 407)
Screenshot: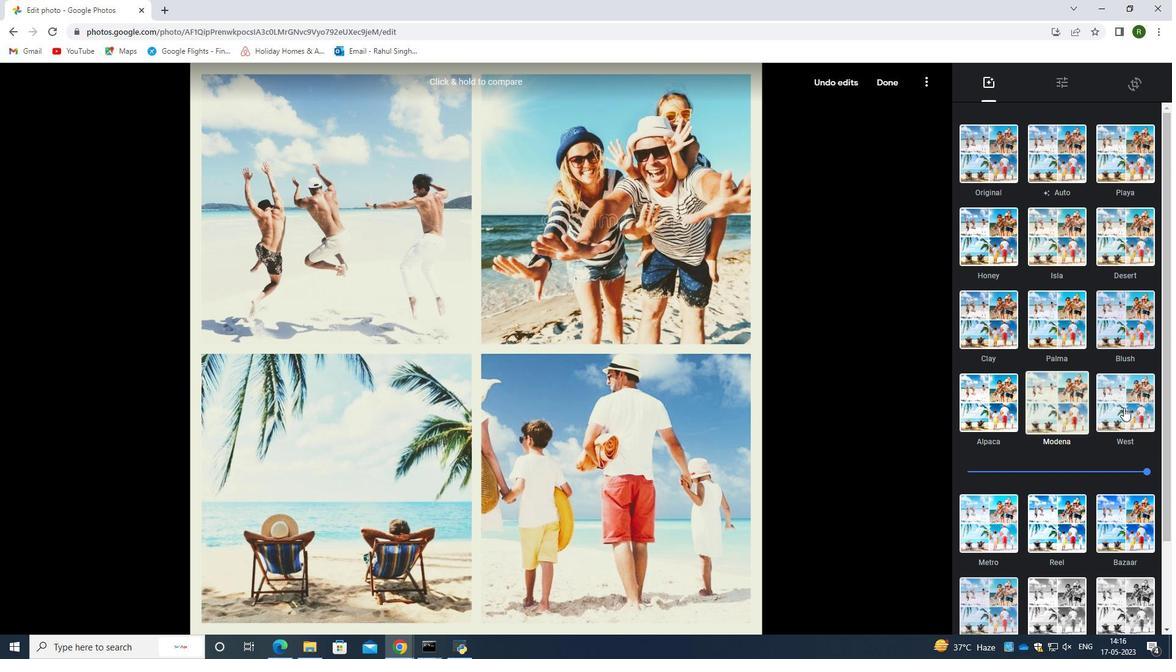 
Action: Mouse moved to (1066, 454)
Screenshot: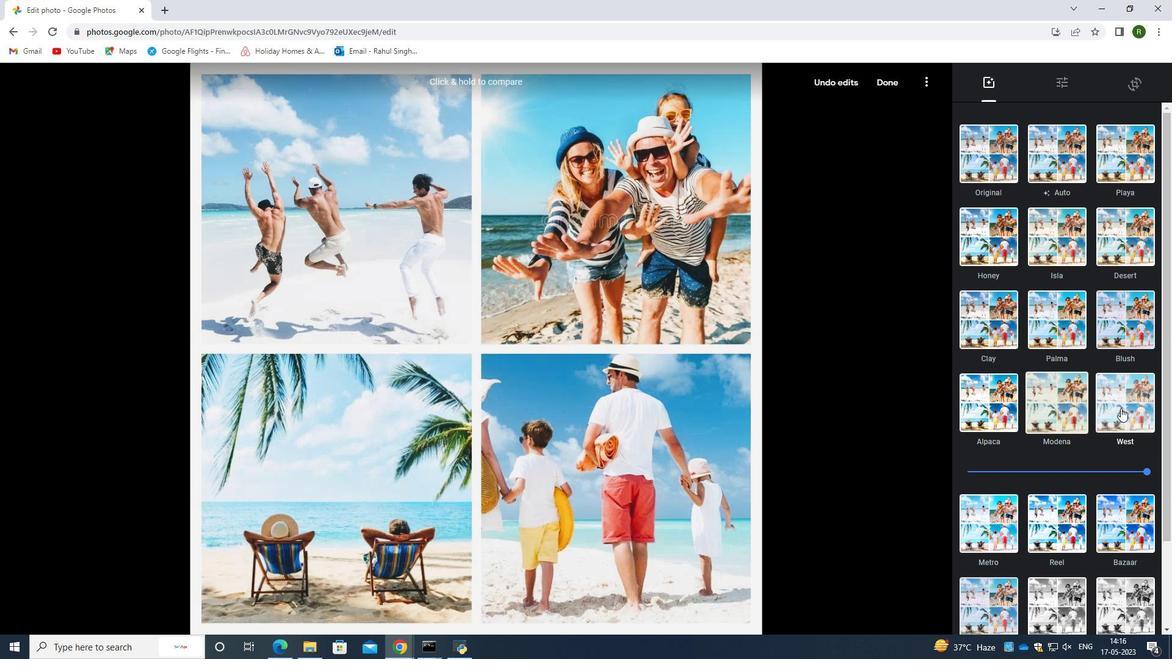 
Action: Mouse scrolled (1066, 454) with delta (0, 0)
Screenshot: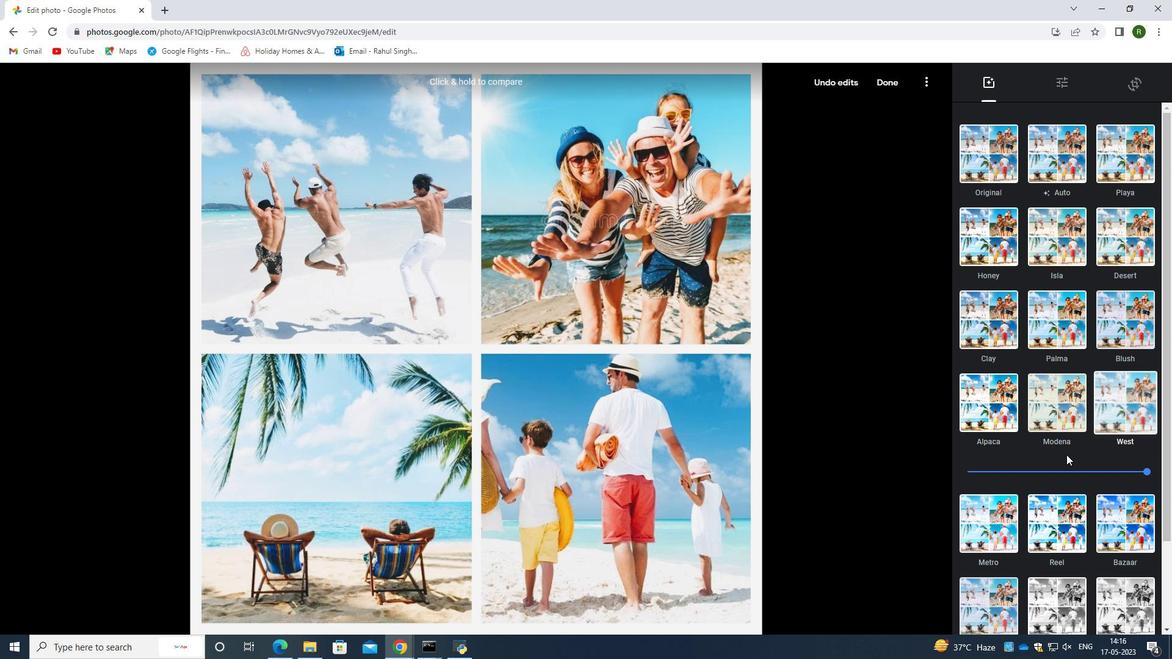 
Action: Mouse scrolled (1066, 454) with delta (0, 0)
Screenshot: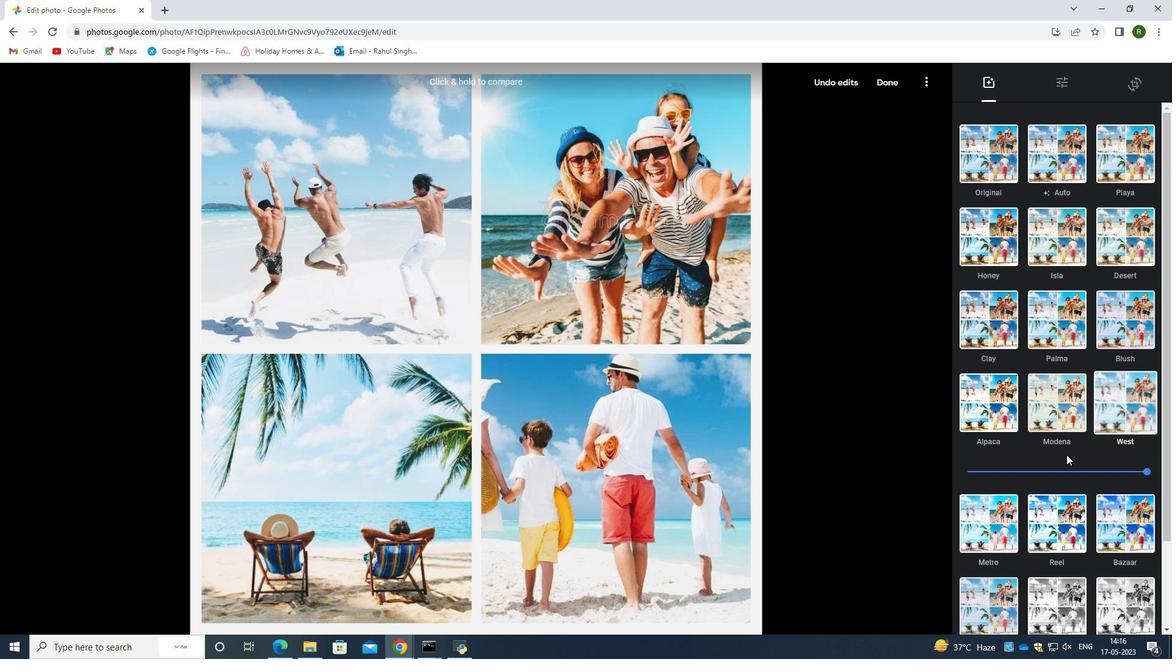 
Action: Mouse scrolled (1066, 454) with delta (0, 0)
Screenshot: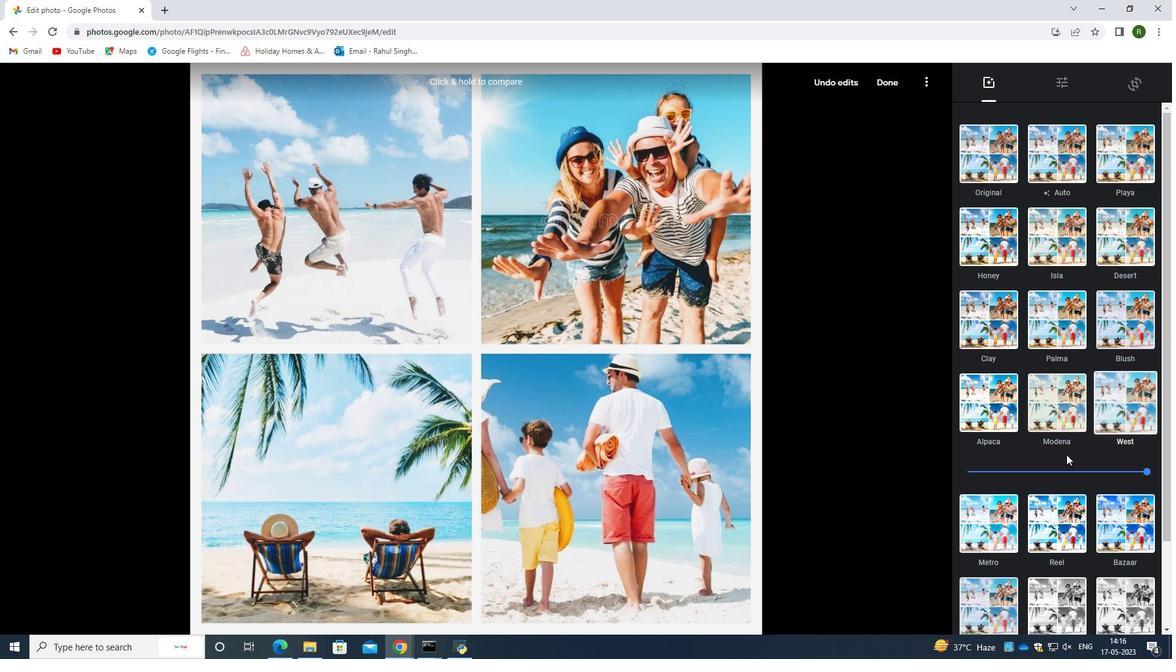 
Action: Mouse moved to (994, 413)
Screenshot: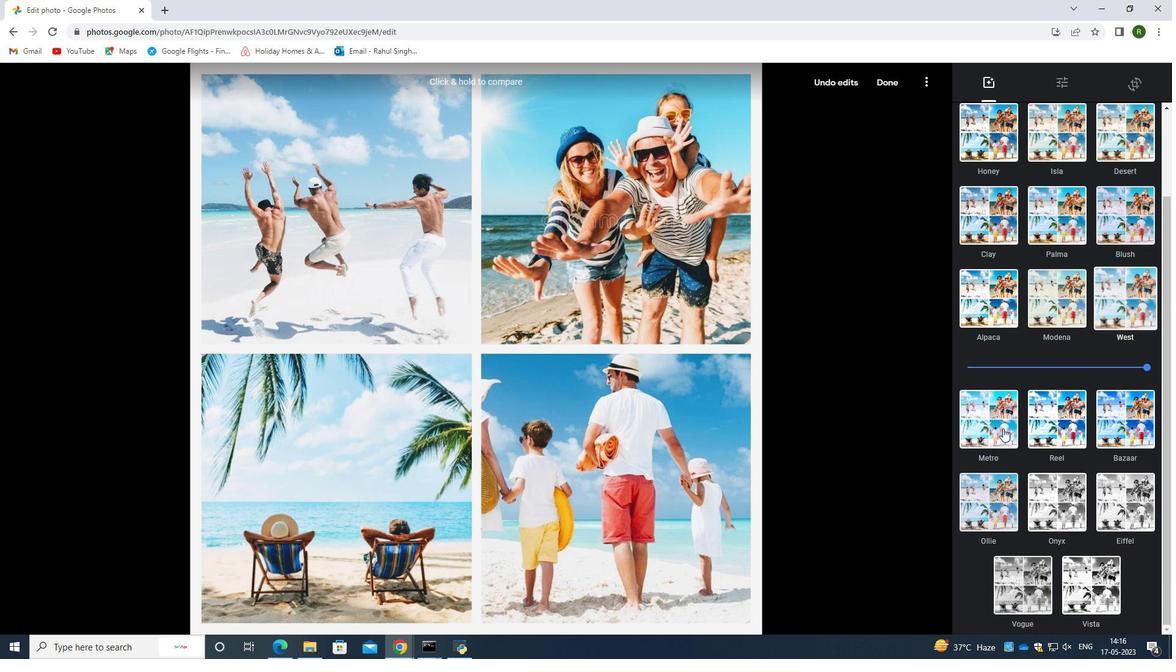 
Action: Mouse pressed left at (994, 413)
Screenshot: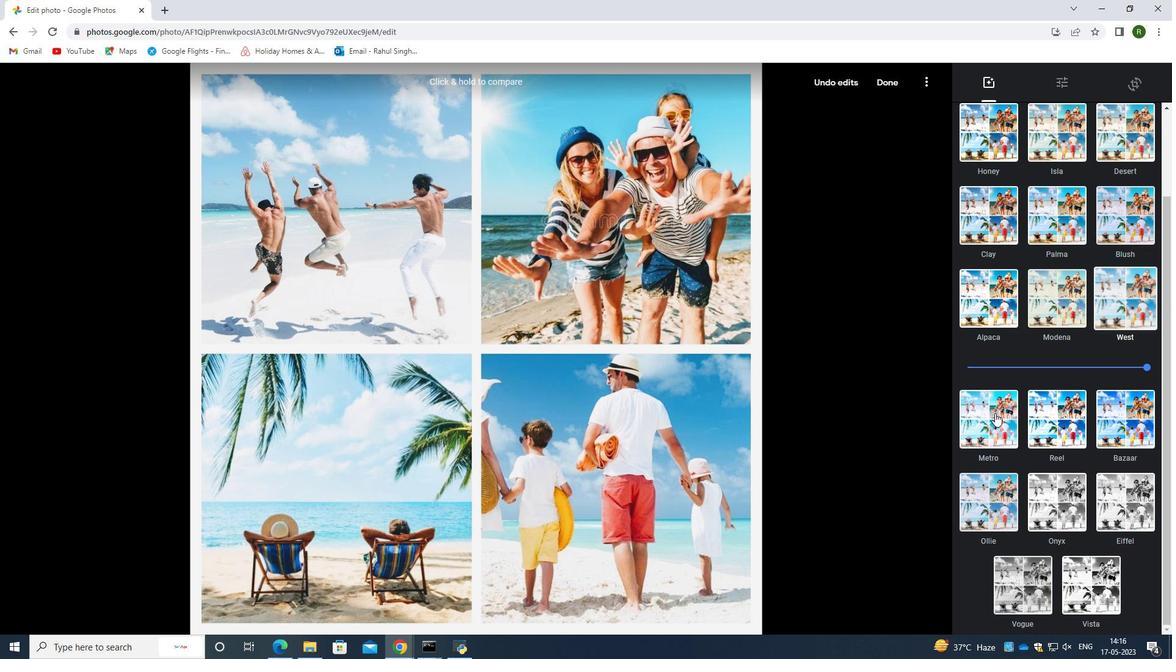
Action: Mouse moved to (1061, 393)
Screenshot: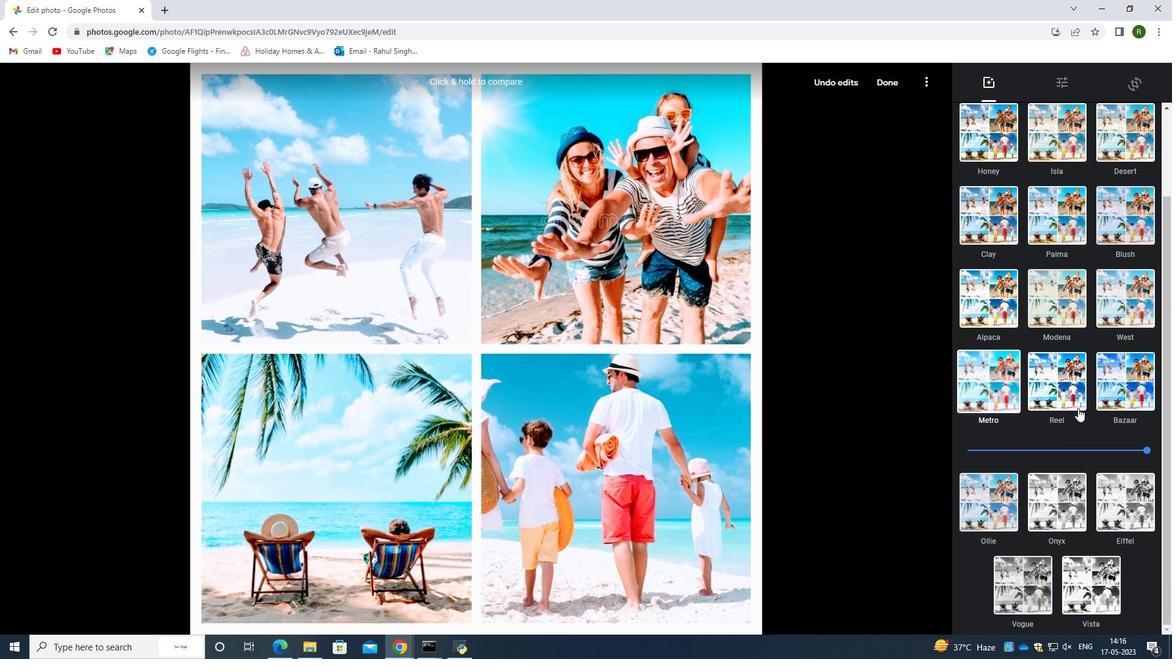 
Action: Mouse pressed left at (1061, 393)
Screenshot: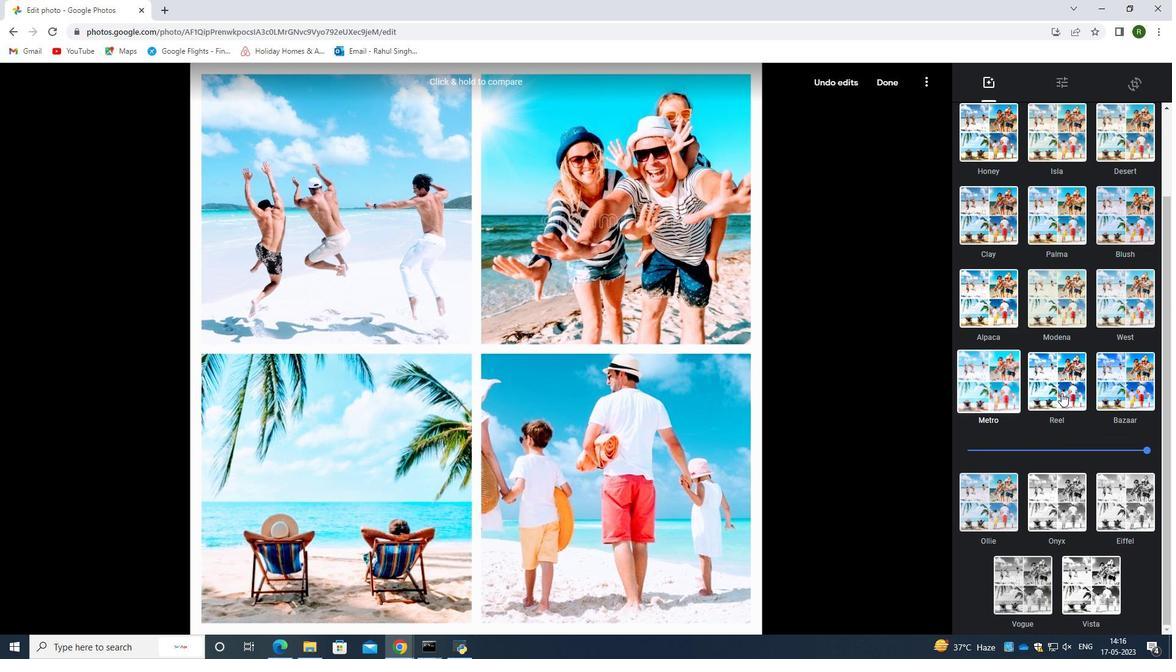 
Action: Mouse moved to (1146, 451)
Screenshot: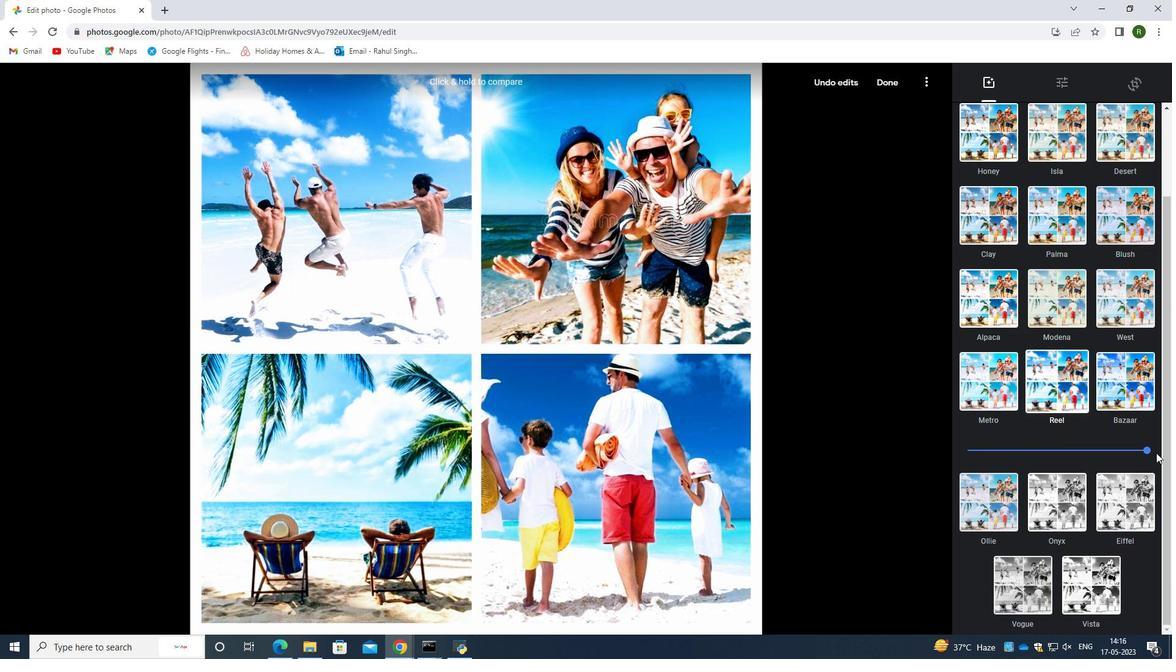 
Action: Mouse pressed left at (1146, 451)
Screenshot: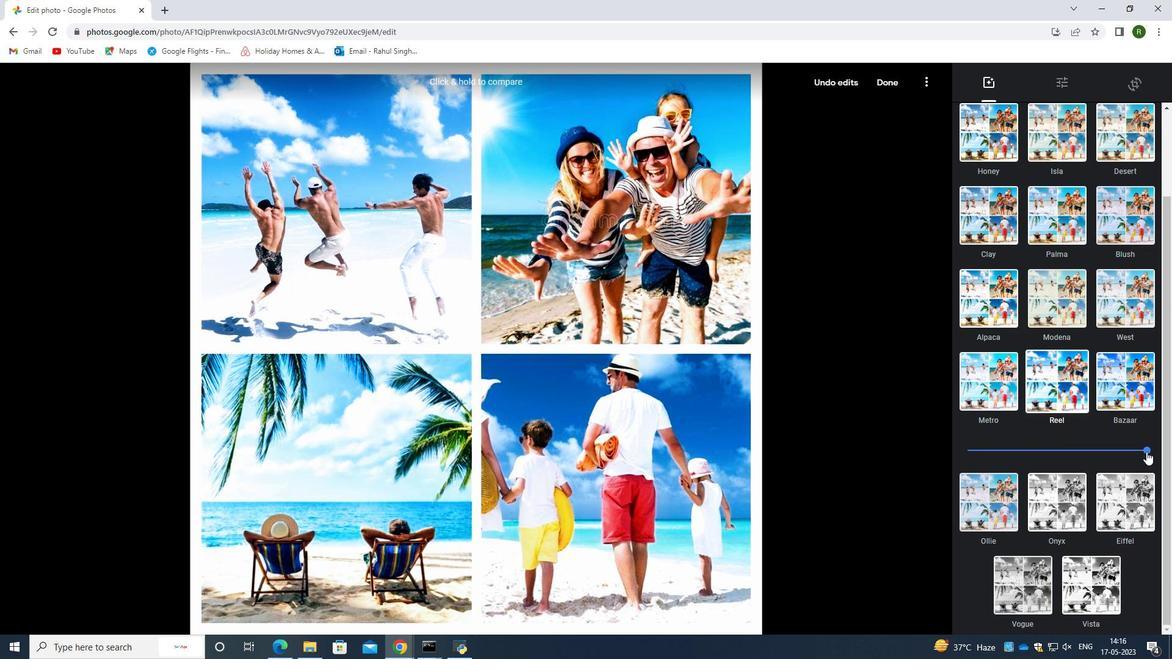 
Action: Mouse moved to (891, 351)
Screenshot: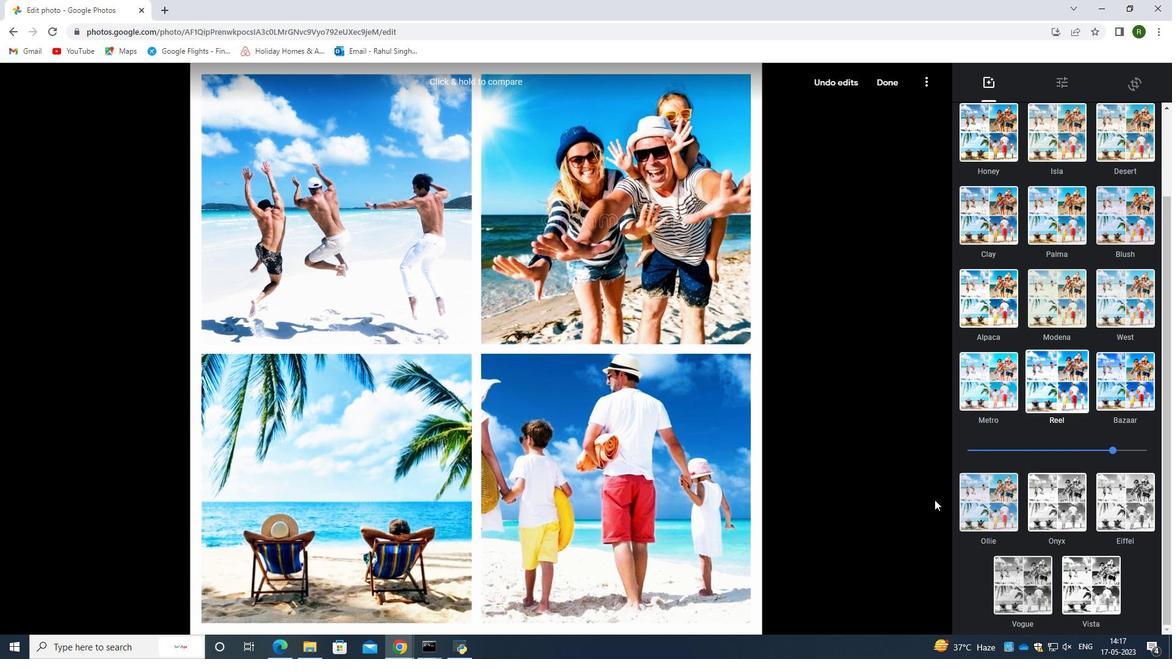 
Action: Mouse pressed left at (891, 351)
Screenshot: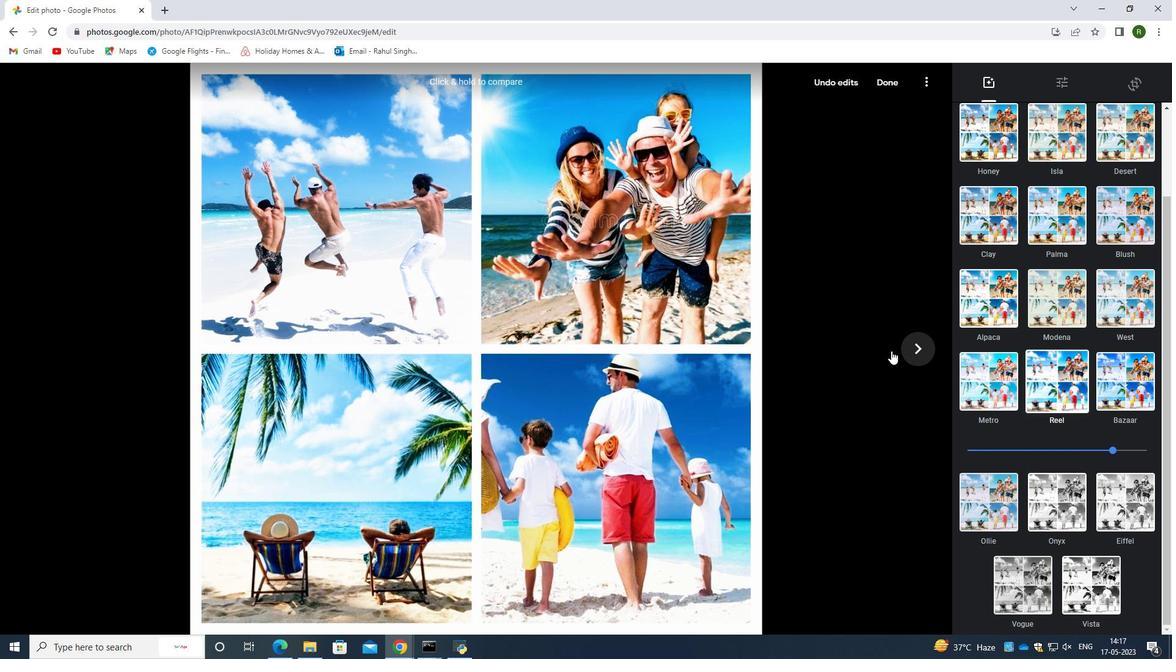 
Action: Mouse moved to (1006, 325)
Screenshot: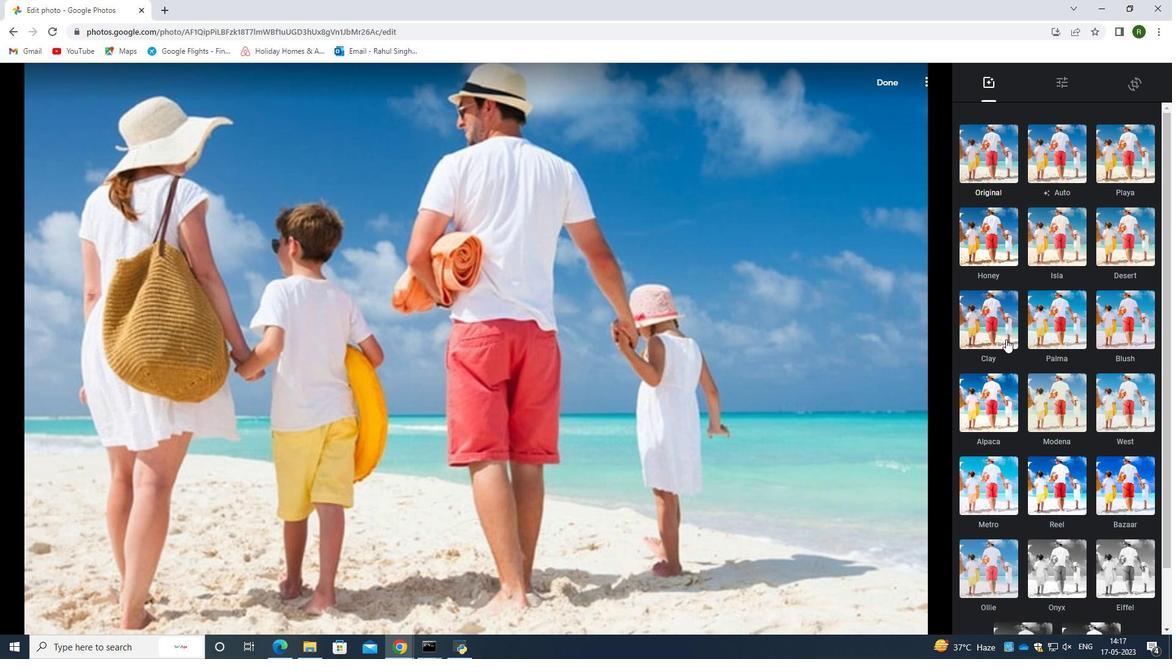 
Action: Mouse pressed left at (1006, 325)
Screenshot: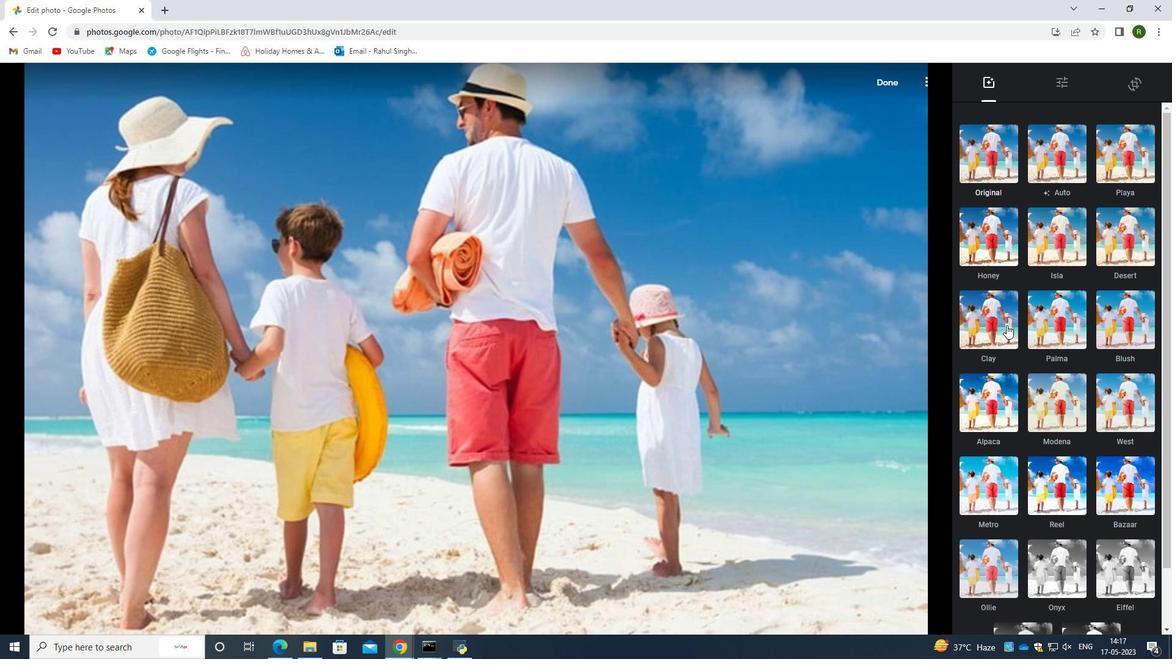 
Action: Mouse moved to (925, 346)
Screenshot: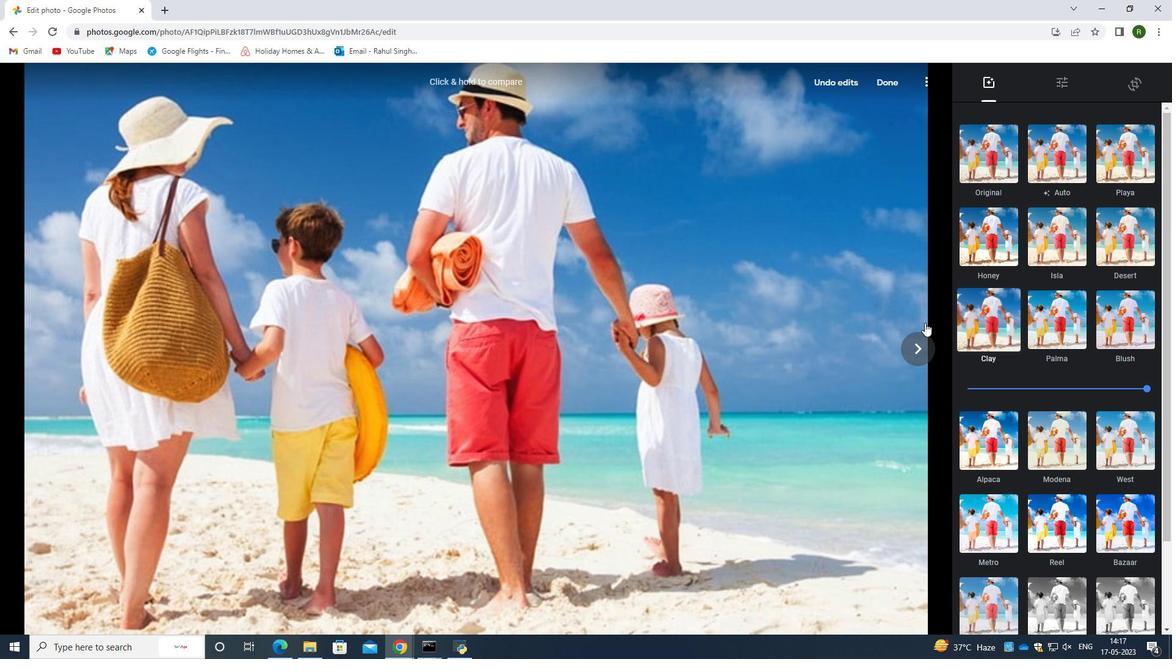 
Action: Mouse pressed left at (925, 346)
Screenshot: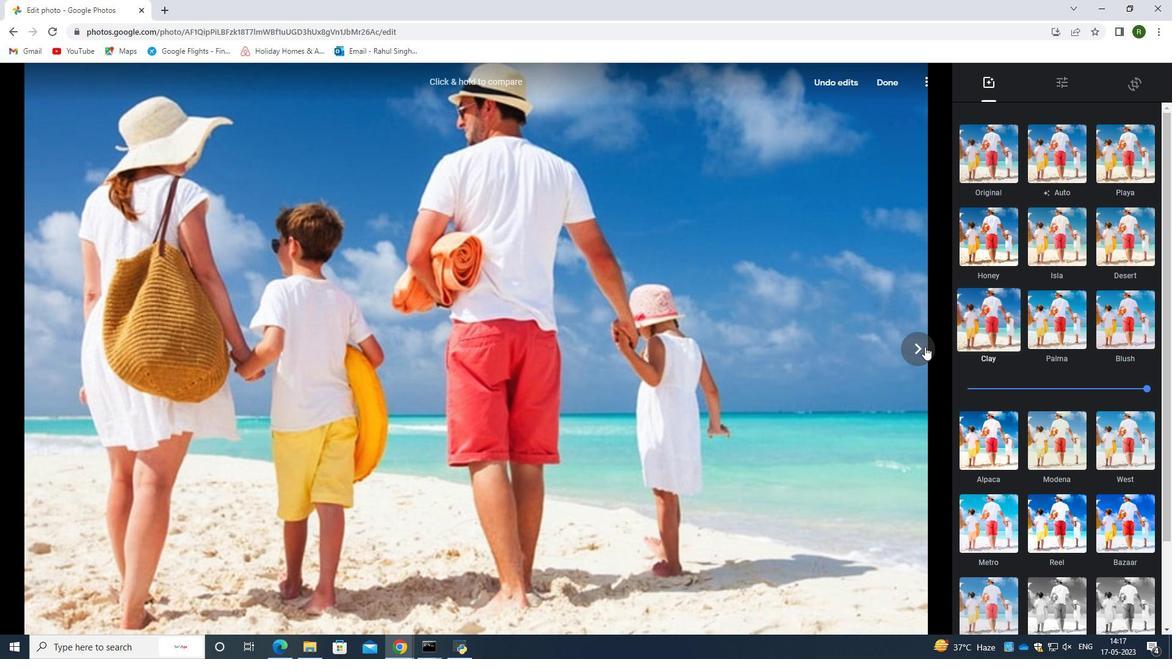 
Action: Mouse moved to (923, 348)
Screenshot: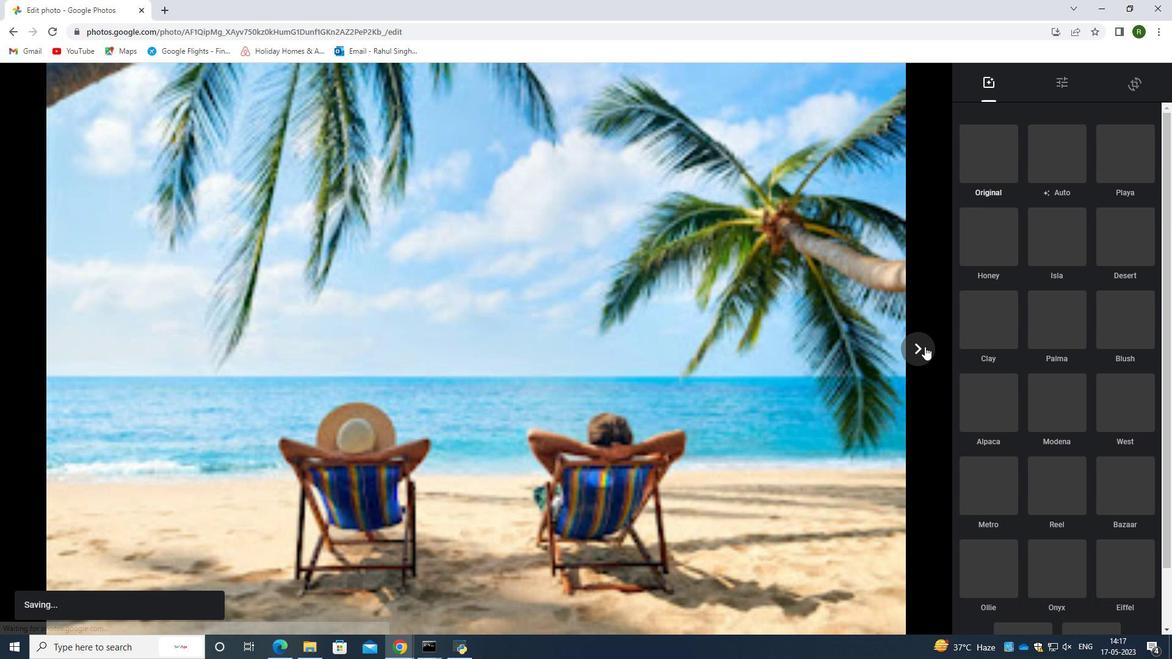 
Action: Mouse pressed left at (923, 348)
Screenshot: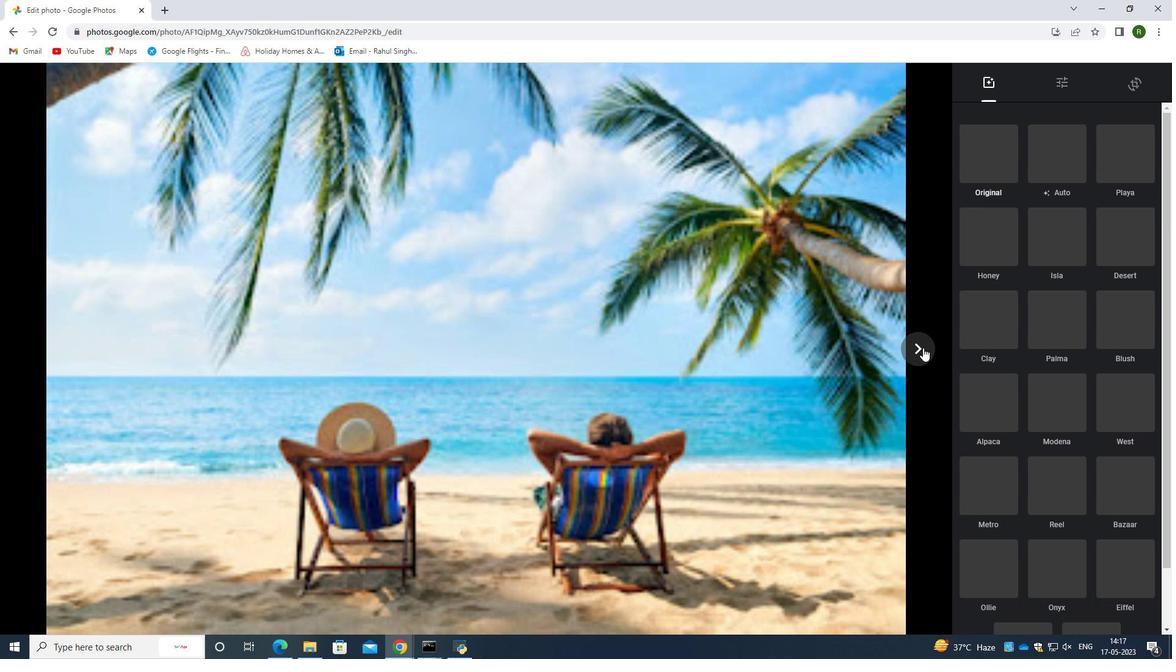 
Action: Mouse moved to (923, 348)
Screenshot: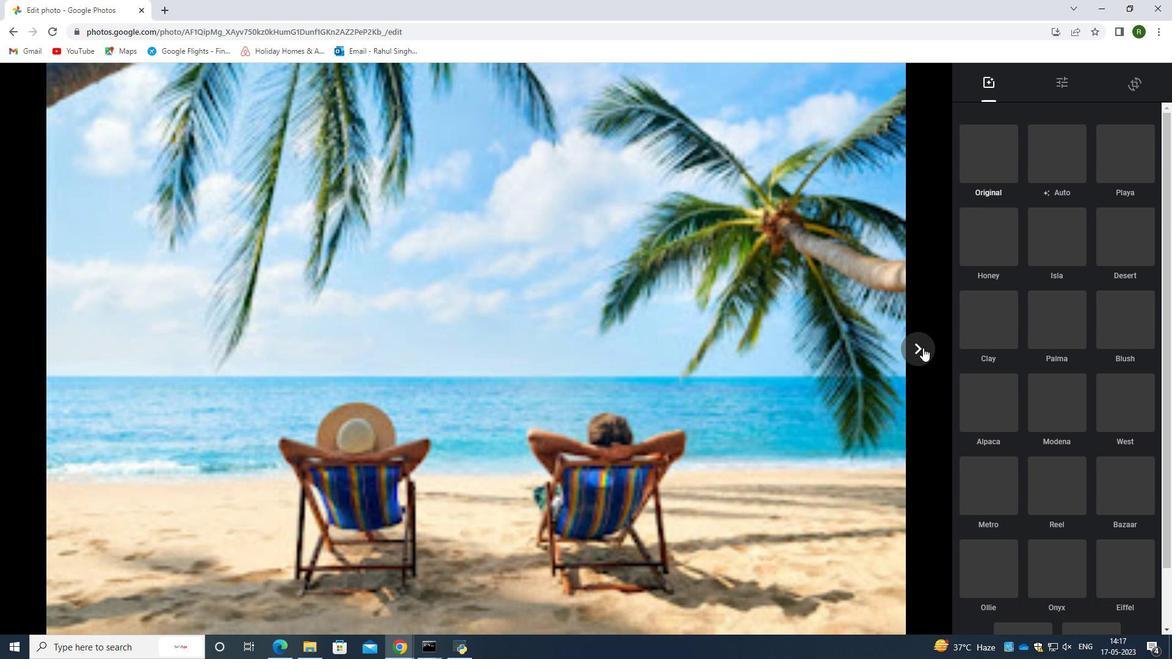 
Action: Mouse pressed left at (923, 348)
Screenshot: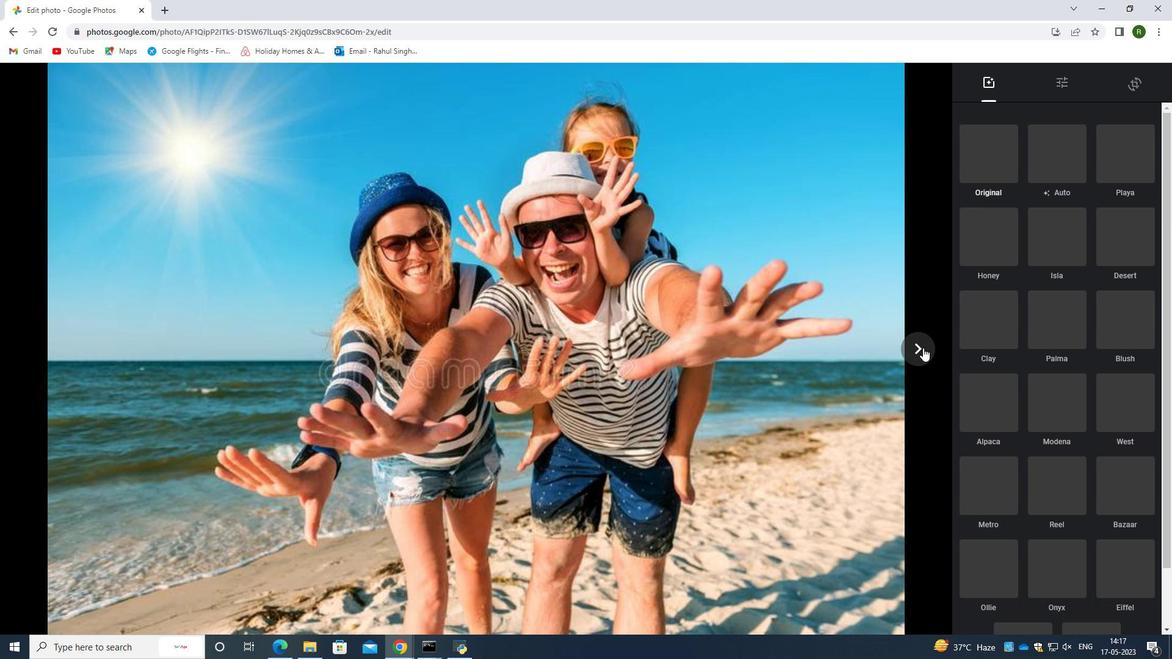 
Action: Mouse pressed left at (923, 348)
Screenshot: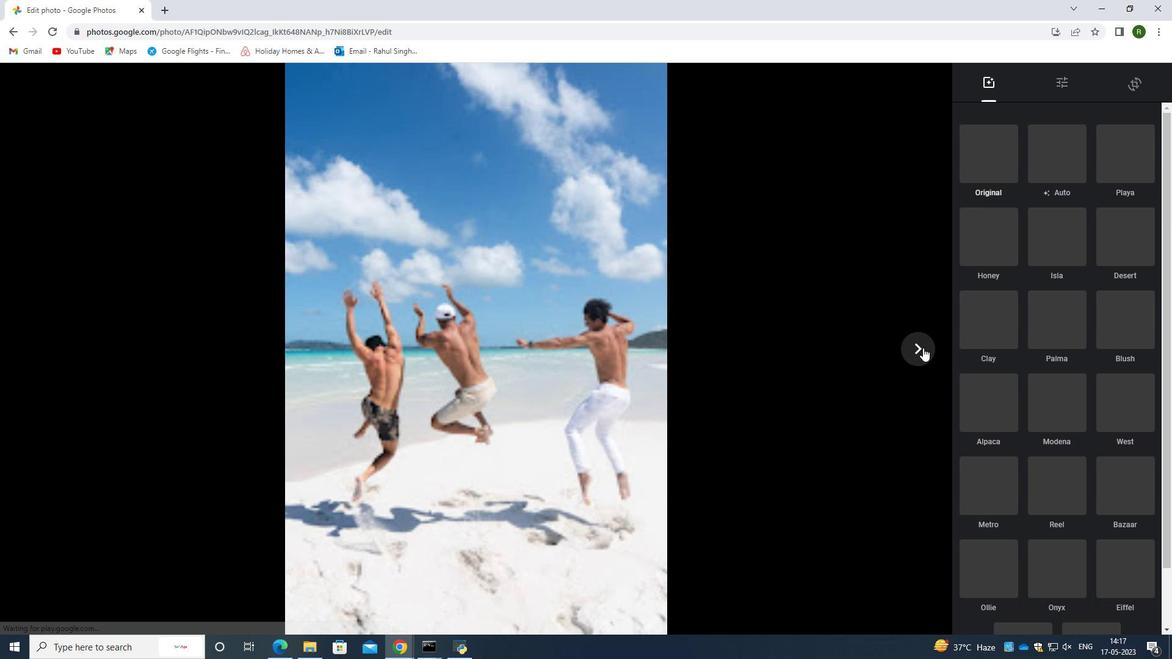 
Action: Mouse pressed left at (923, 348)
Screenshot: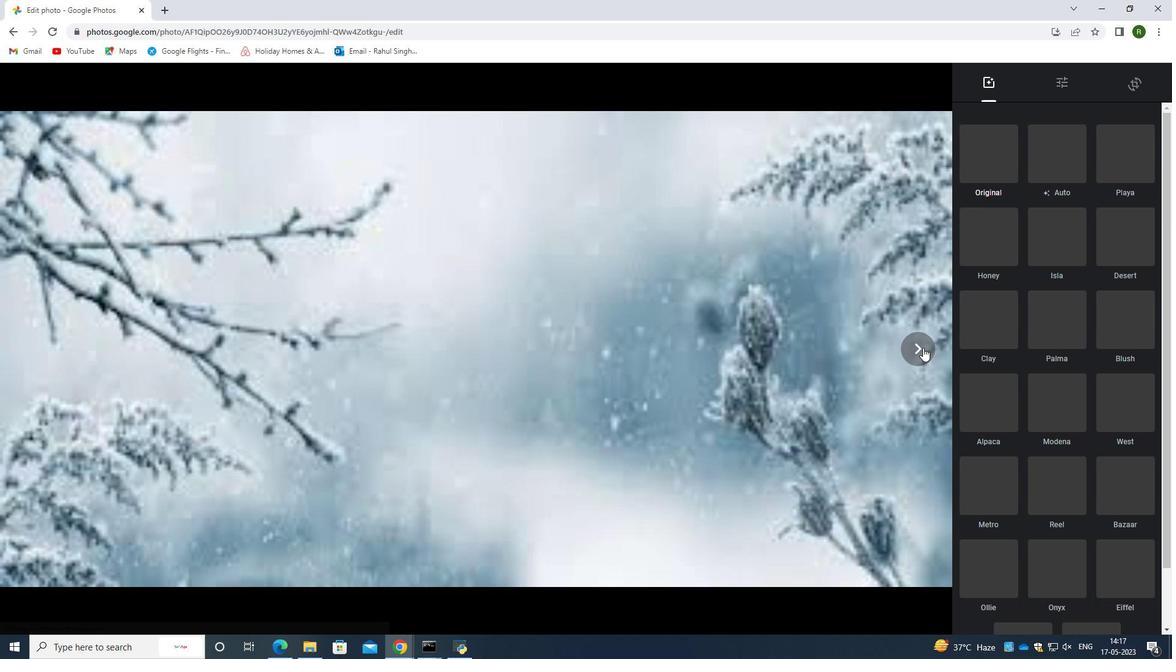 
Action: Mouse pressed left at (923, 348)
Screenshot: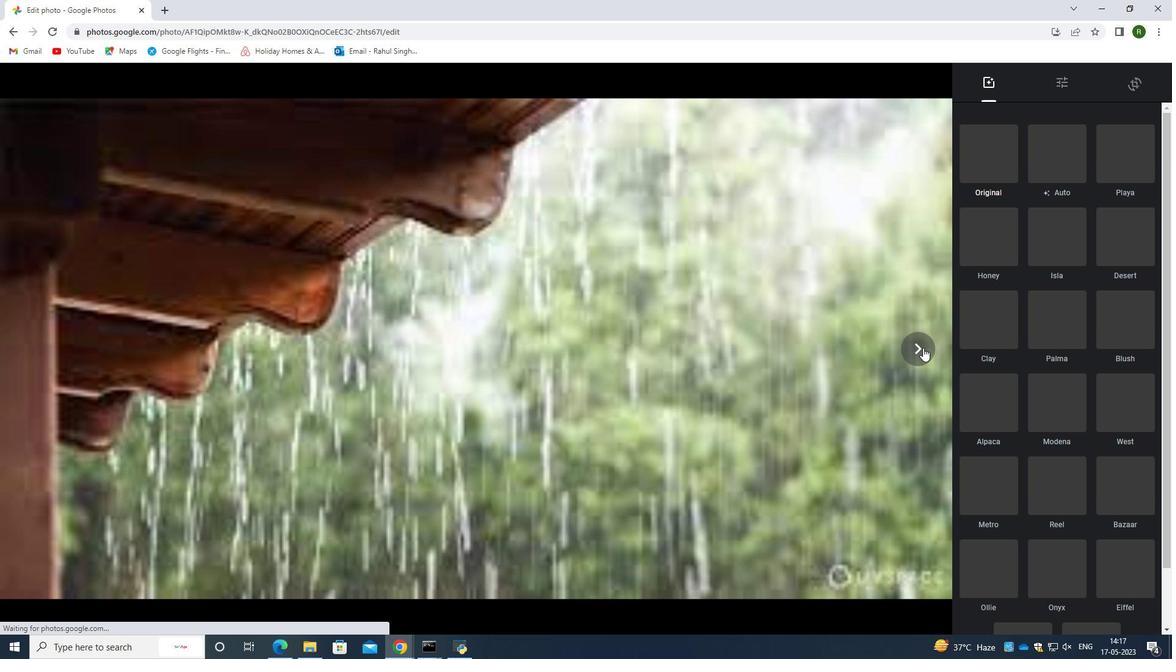 
Action: Mouse pressed left at (923, 348)
Screenshot: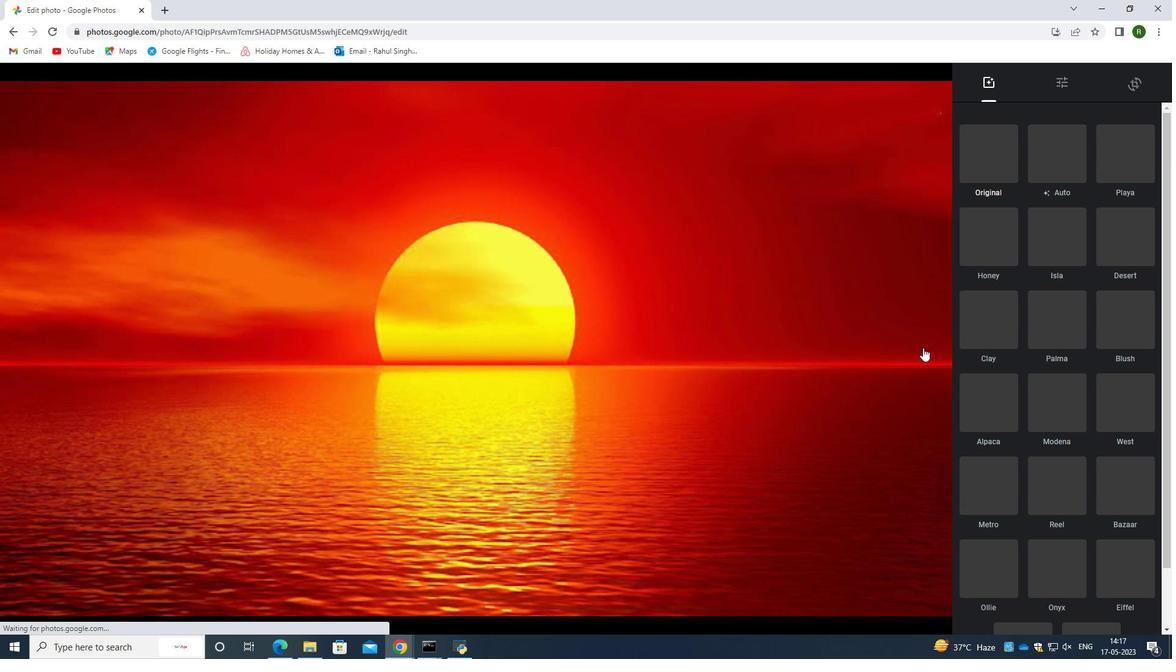 
Action: Mouse moved to (939, 346)
Screenshot: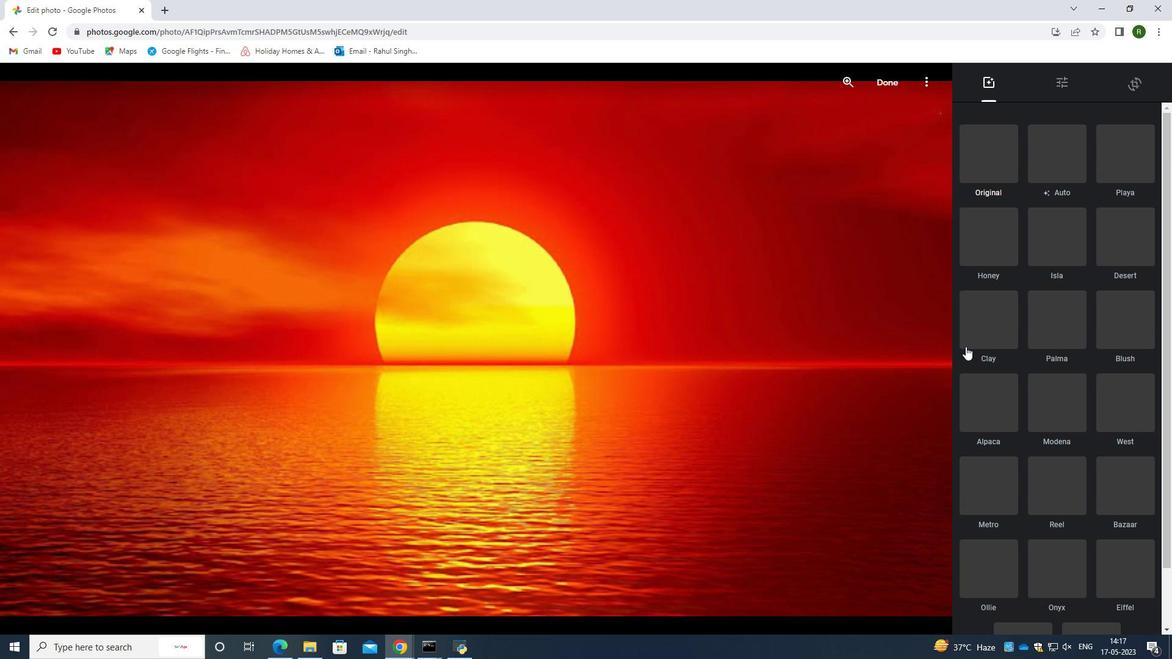 
Action: Mouse pressed left at (939, 346)
Screenshot: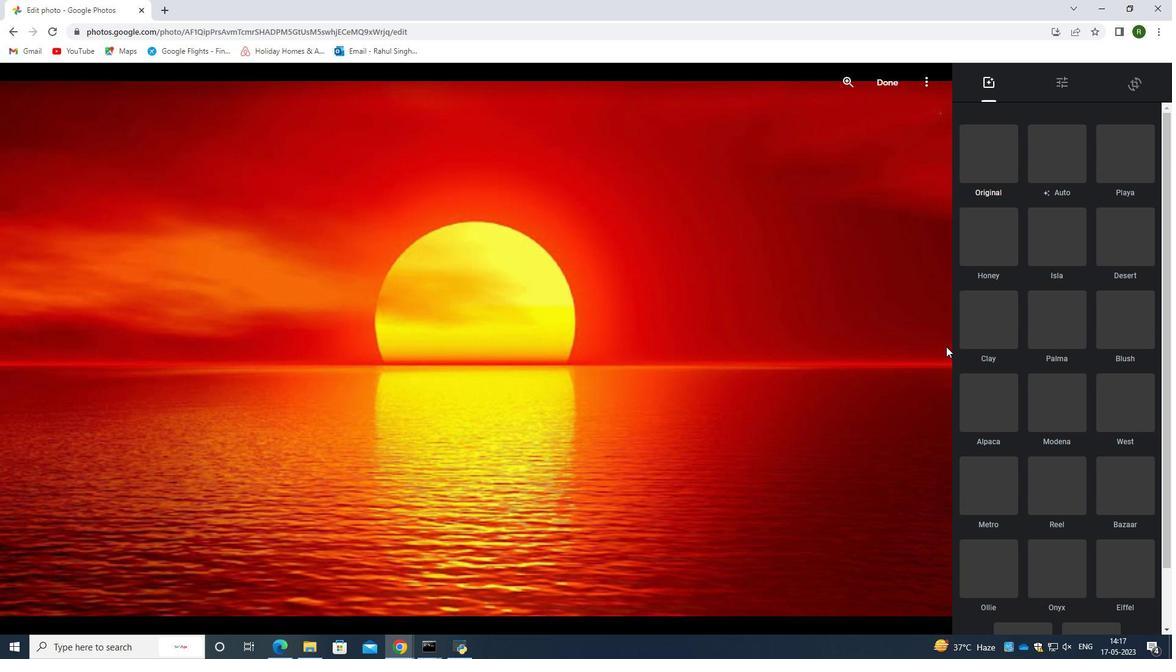 
Action: Mouse moved to (1014, 340)
Screenshot: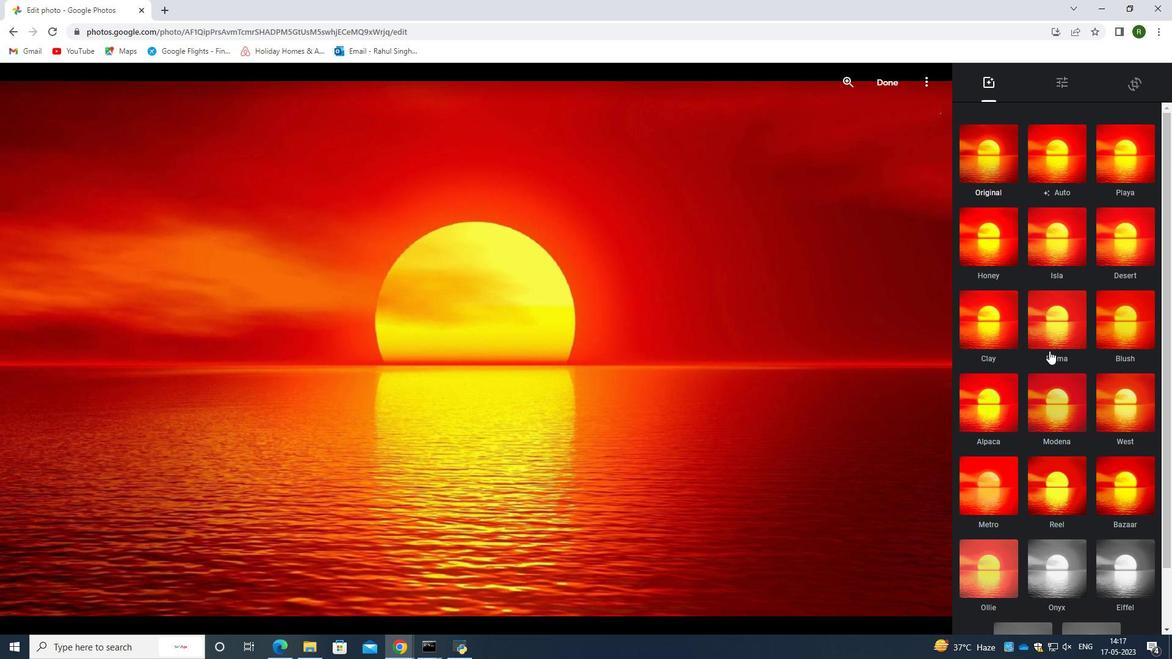 
Action: Mouse scrolled (1014, 341) with delta (0, 0)
Screenshot: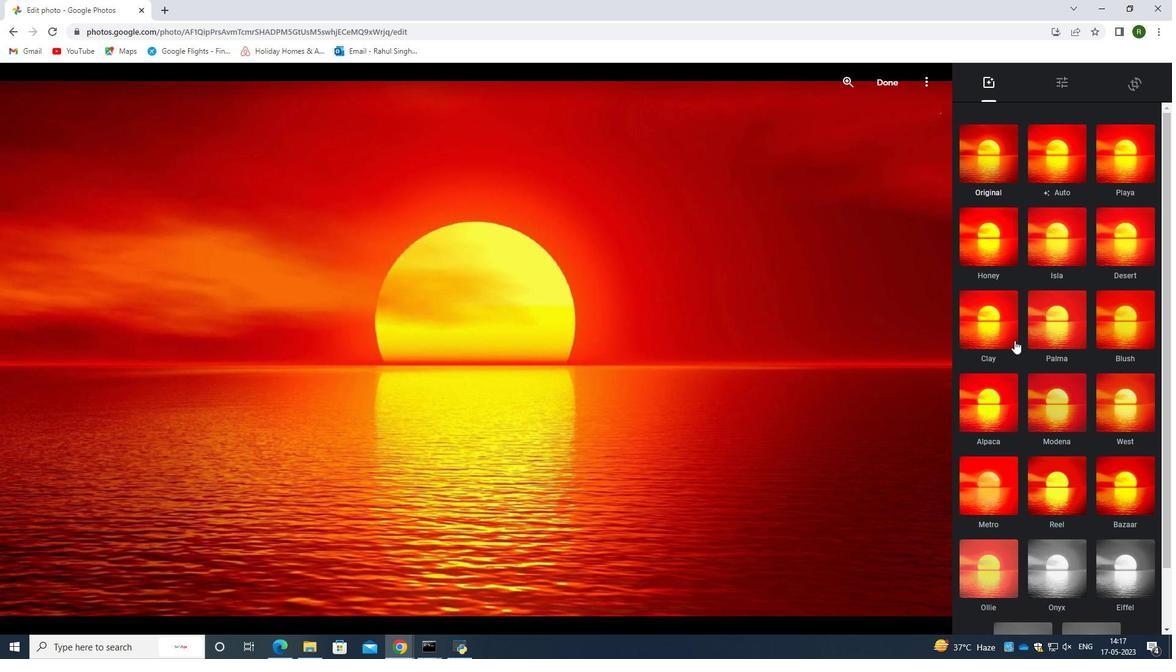 
Action: Mouse scrolled (1014, 341) with delta (0, 0)
Screenshot: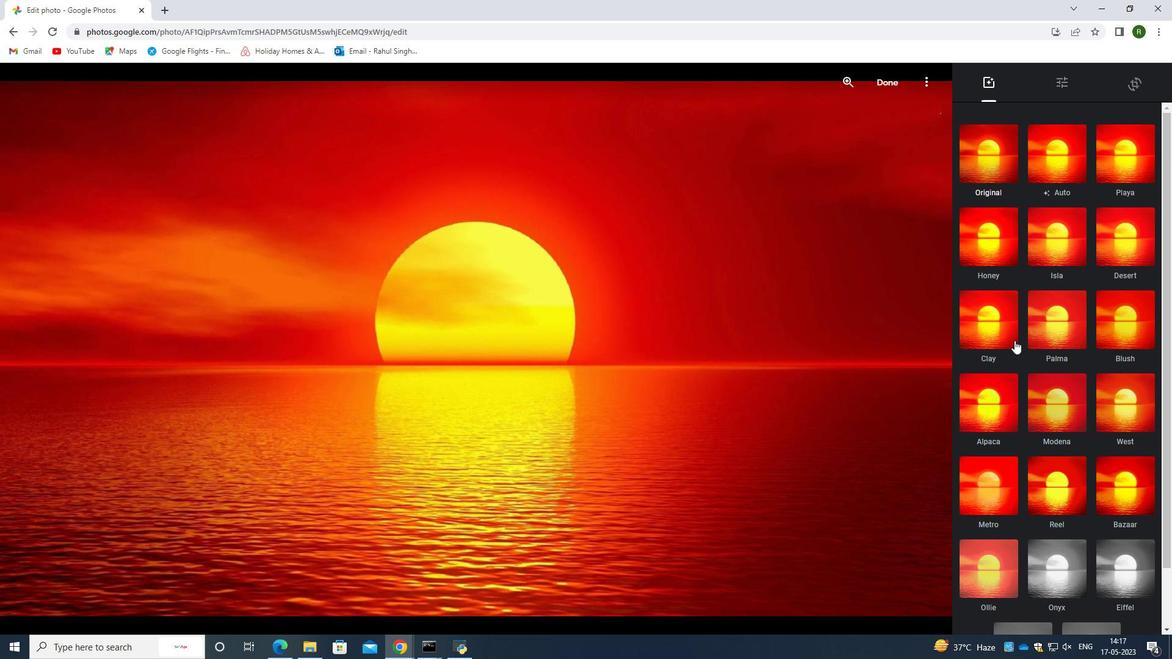
Action: Mouse moved to (9, 29)
Screenshot: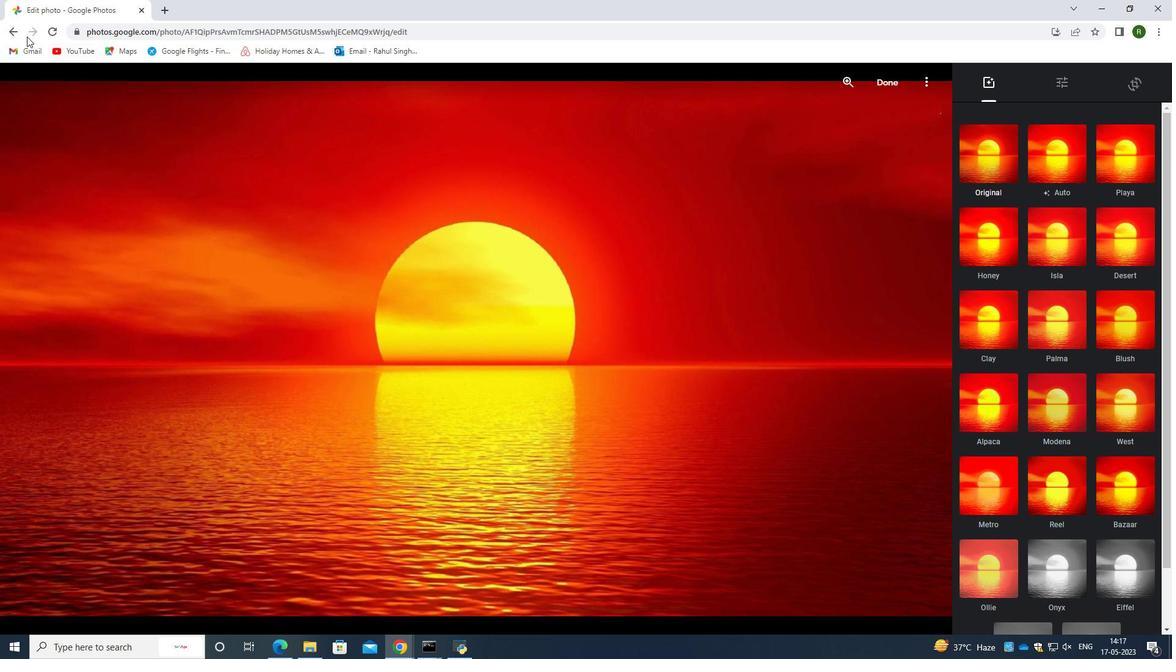 
Action: Mouse pressed left at (9, 29)
Screenshot: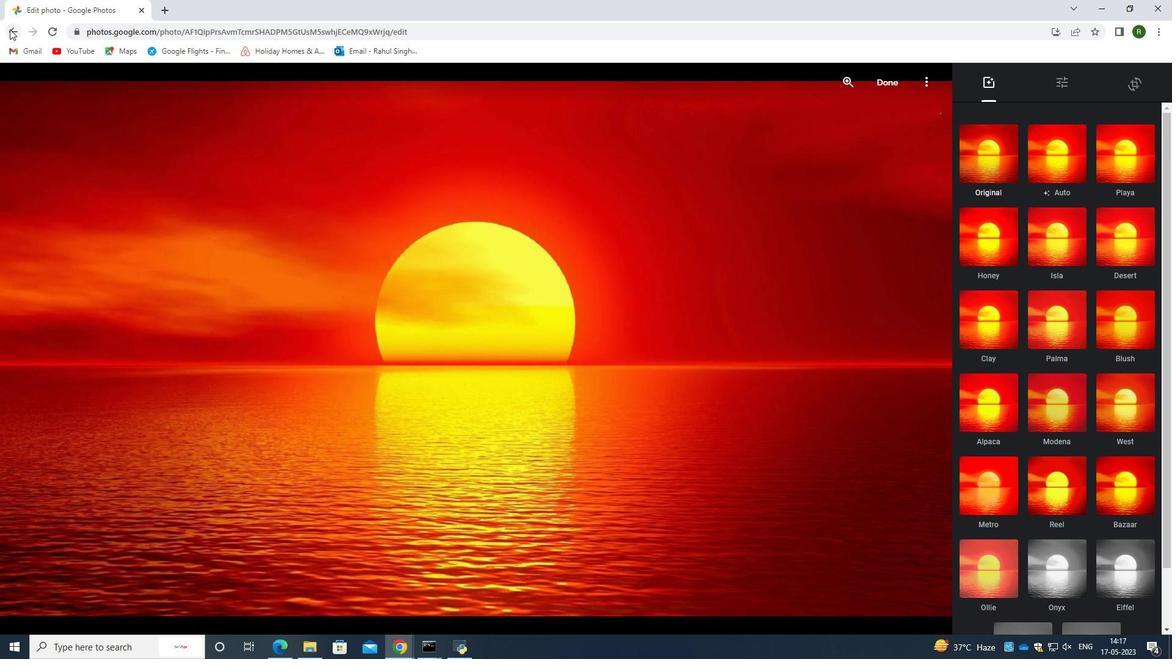 
Action: Mouse moved to (743, 254)
Screenshot: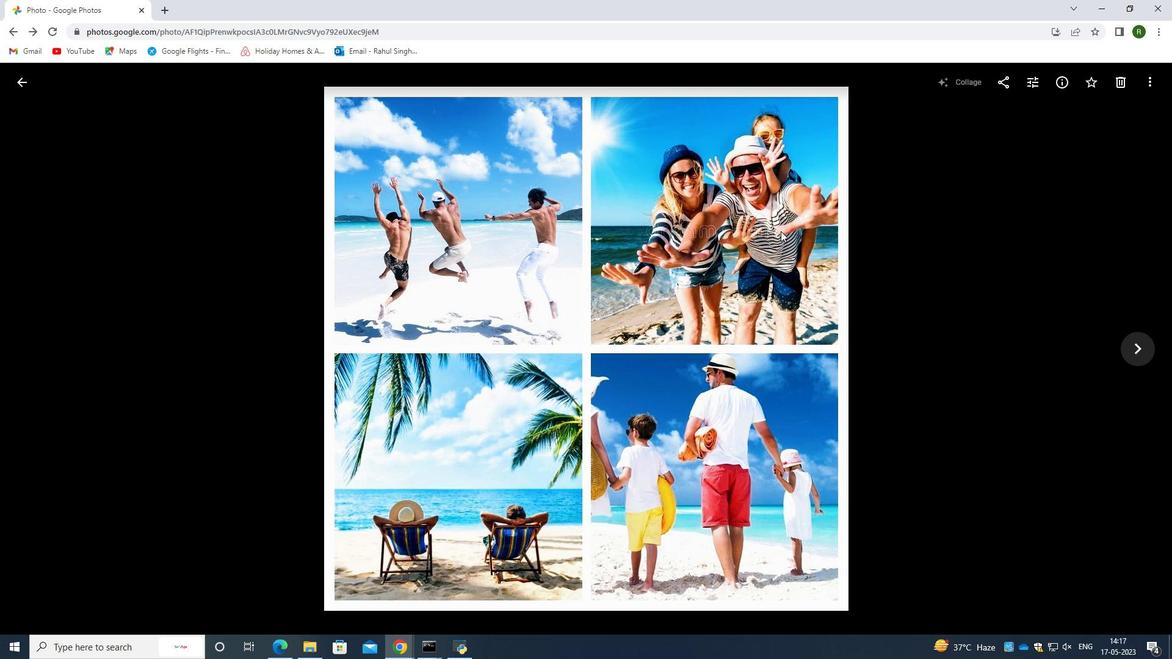 
Action: Mouse pressed left at (743, 254)
Screenshot: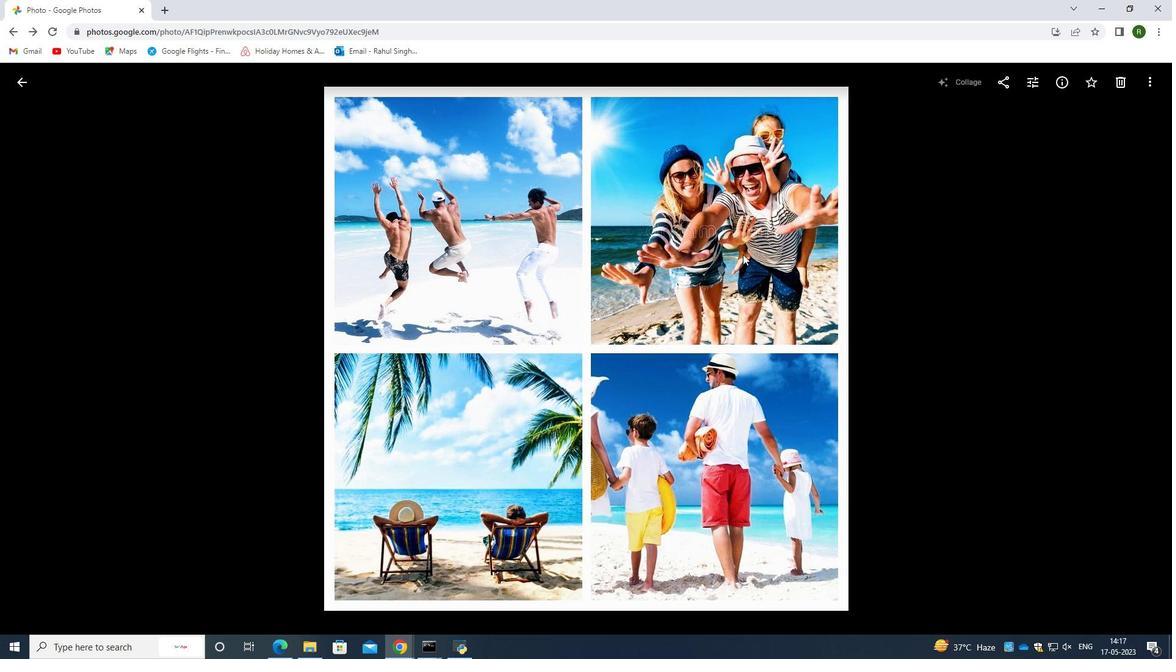 
Action: Mouse moved to (1030, 82)
Screenshot: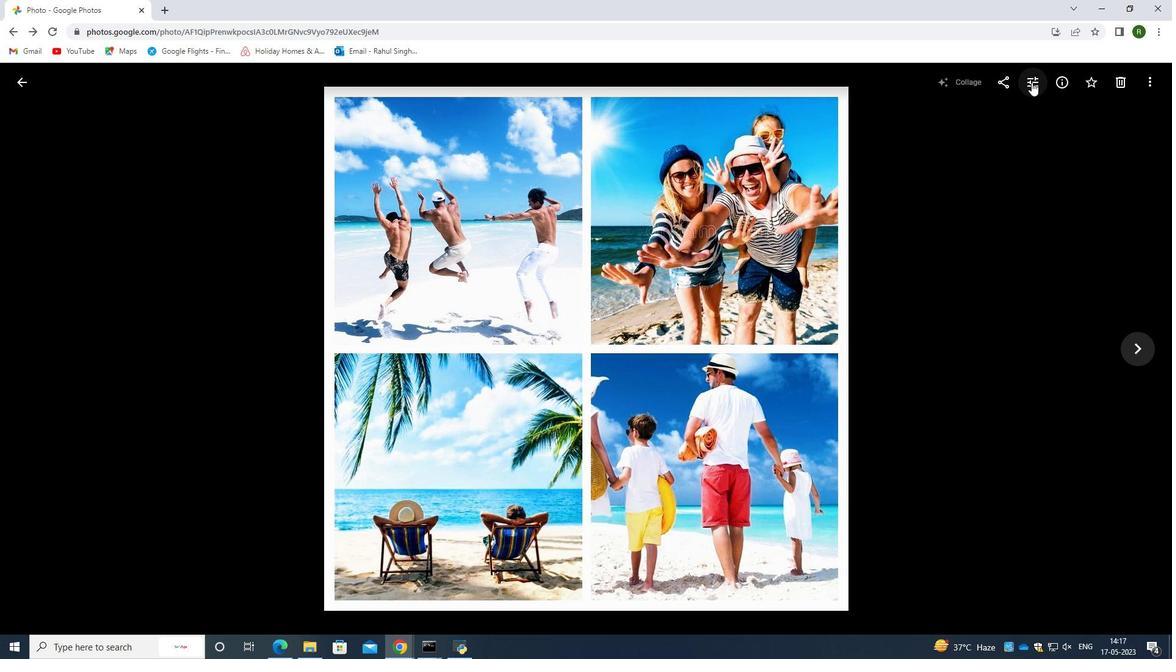 
Action: Mouse pressed left at (1030, 82)
Screenshot: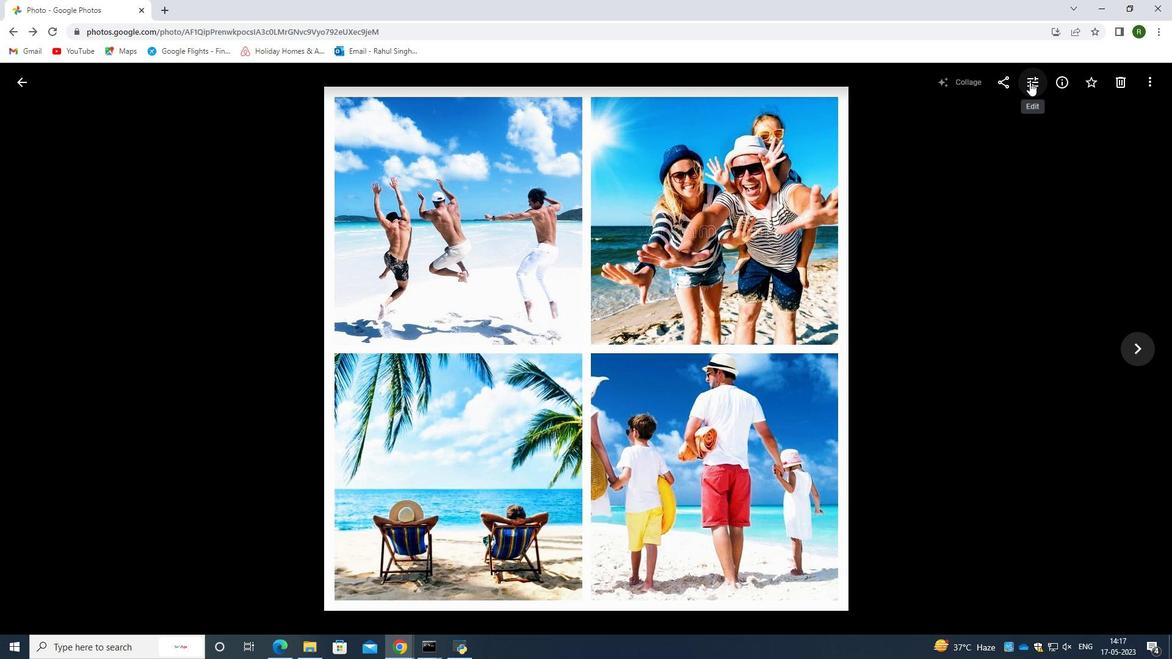 
Action: Mouse moved to (1053, 81)
Screenshot: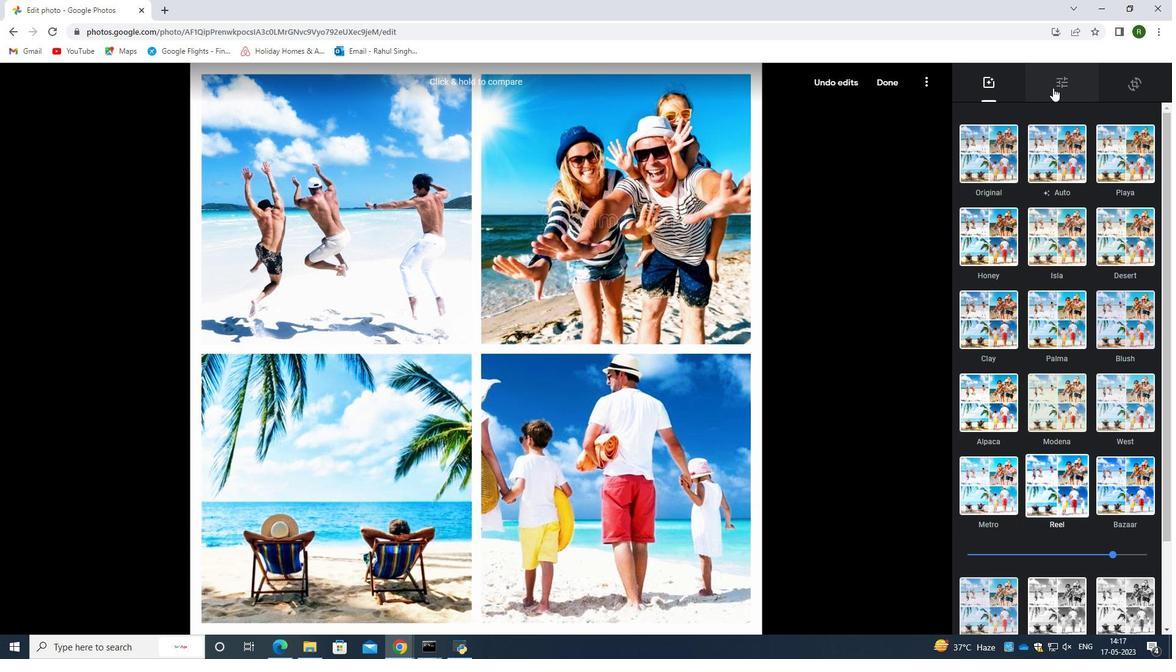 
Action: Mouse pressed left at (1053, 81)
Screenshot: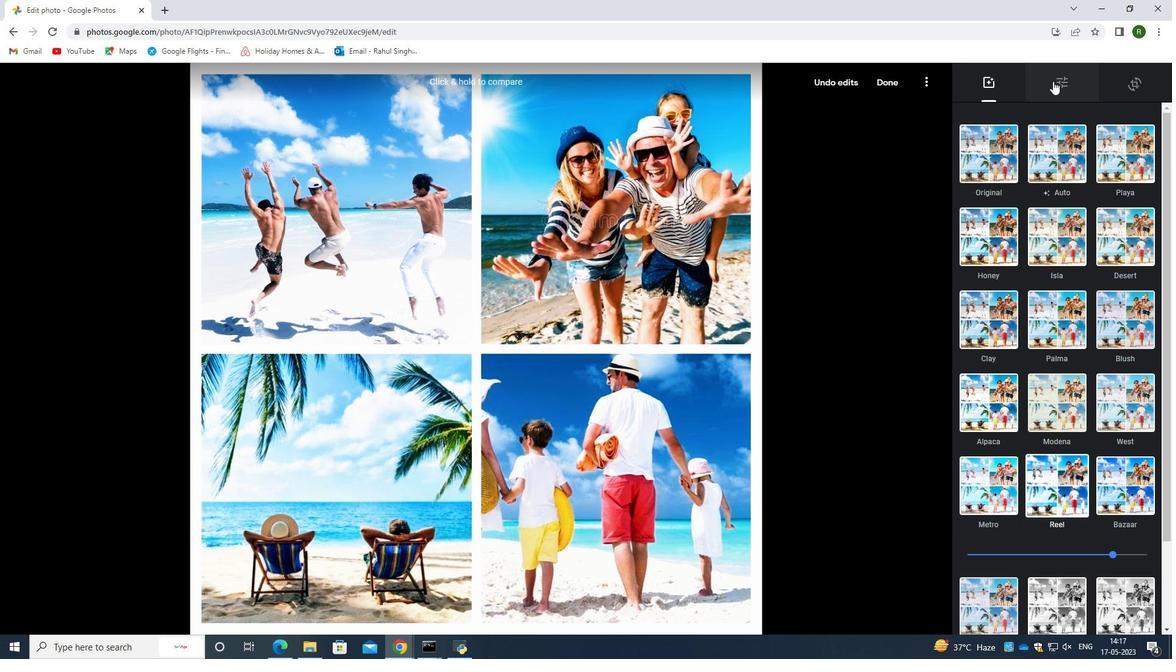 
Action: Mouse moved to (1048, 144)
Screenshot: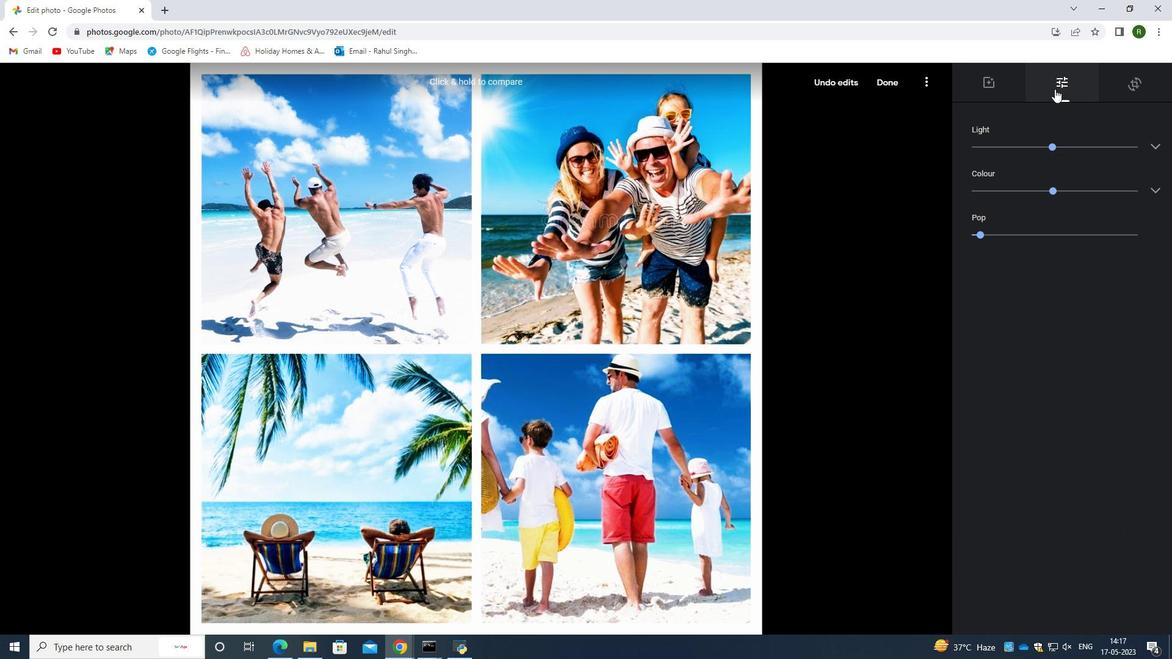 
Action: Mouse pressed left at (1048, 144)
Screenshot: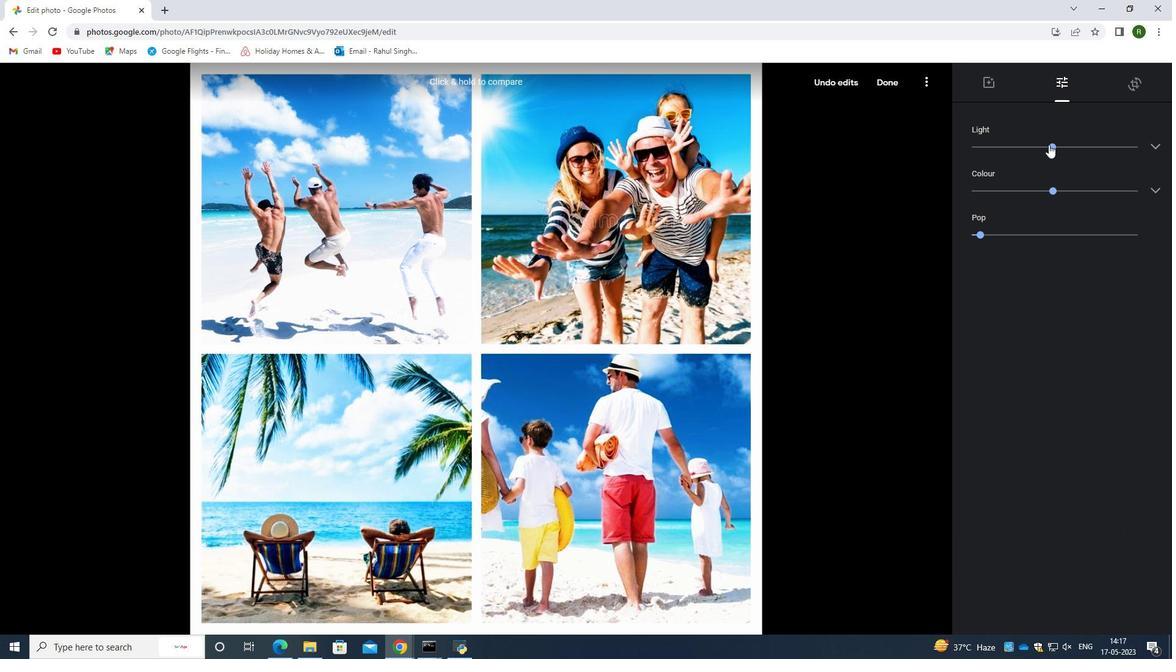 
Action: Mouse moved to (1051, 189)
Screenshot: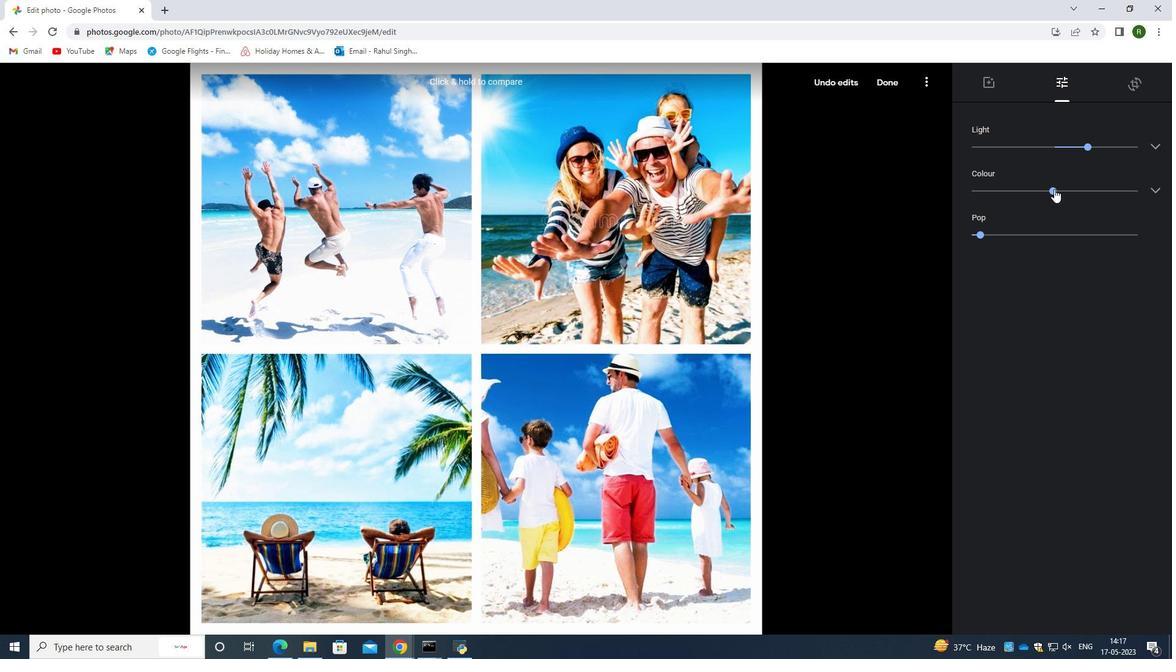 
Action: Mouse pressed left at (1051, 189)
Screenshot: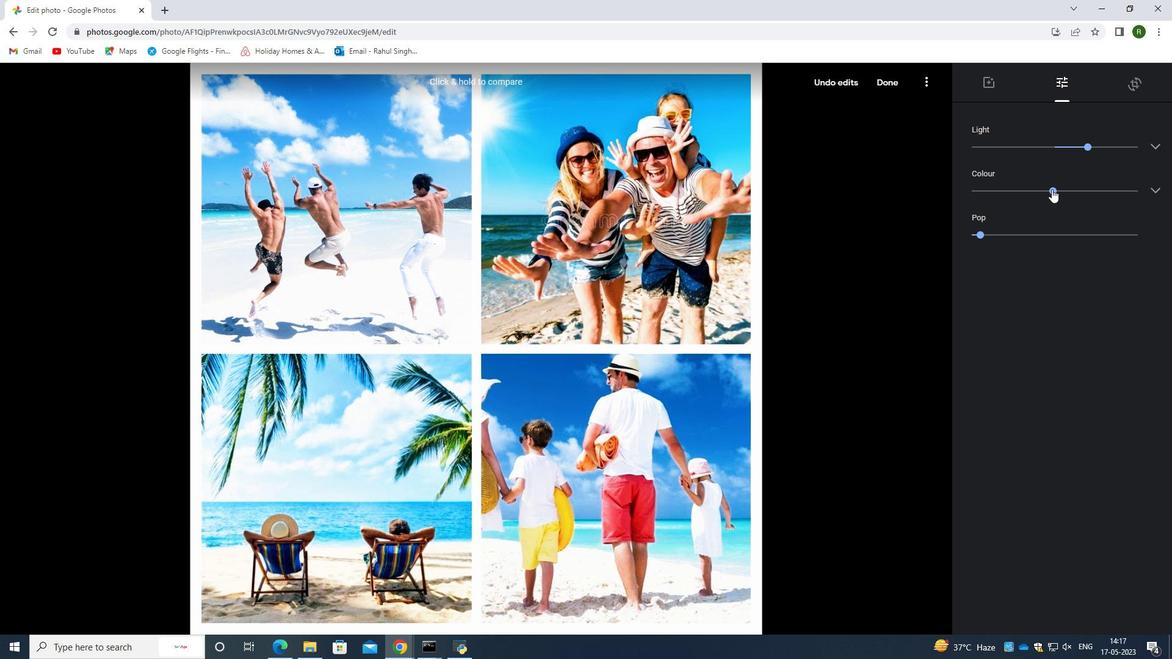 
Action: Mouse moved to (983, 231)
Screenshot: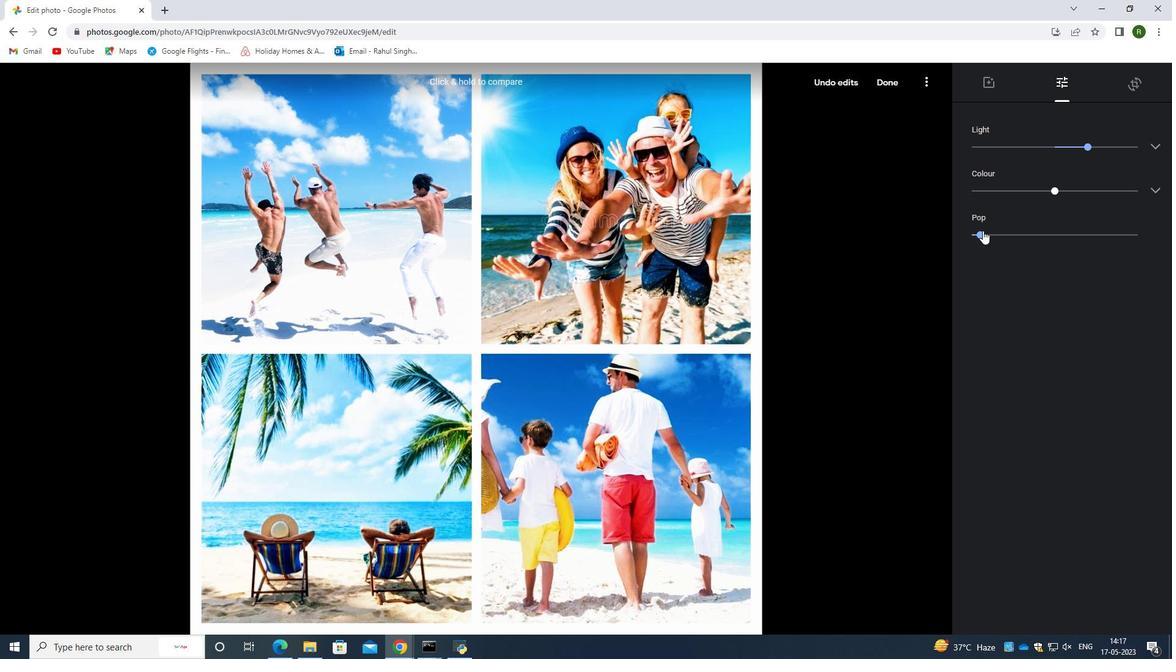 
Action: Mouse pressed left at (983, 231)
Screenshot: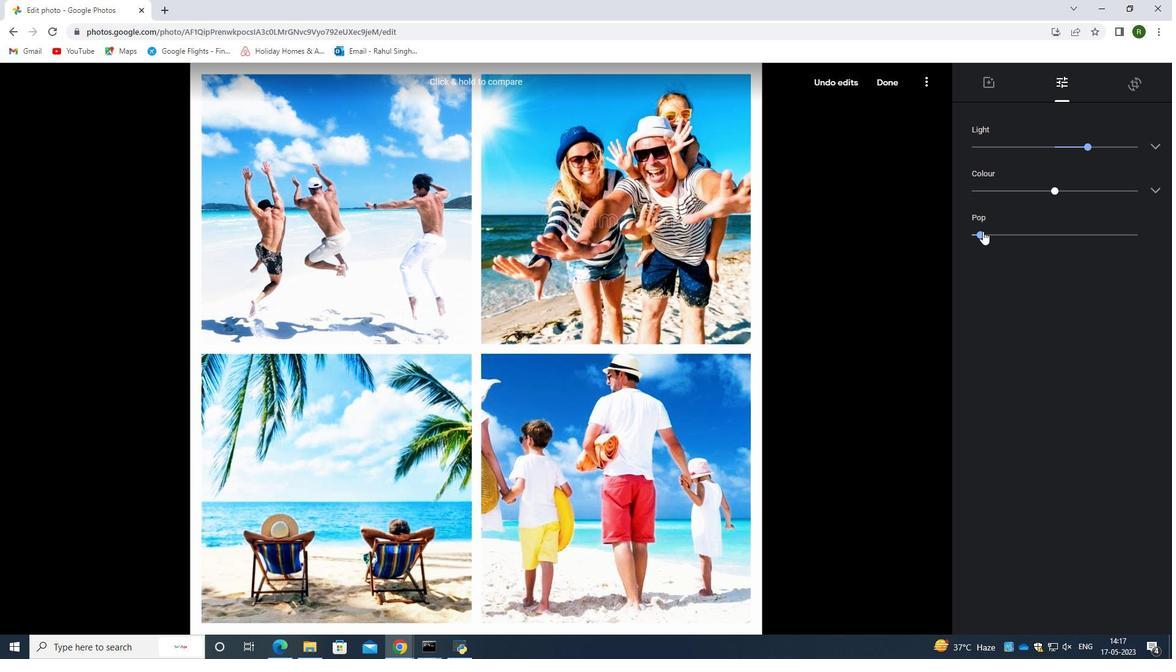 
Action: Mouse moved to (1148, 78)
Screenshot: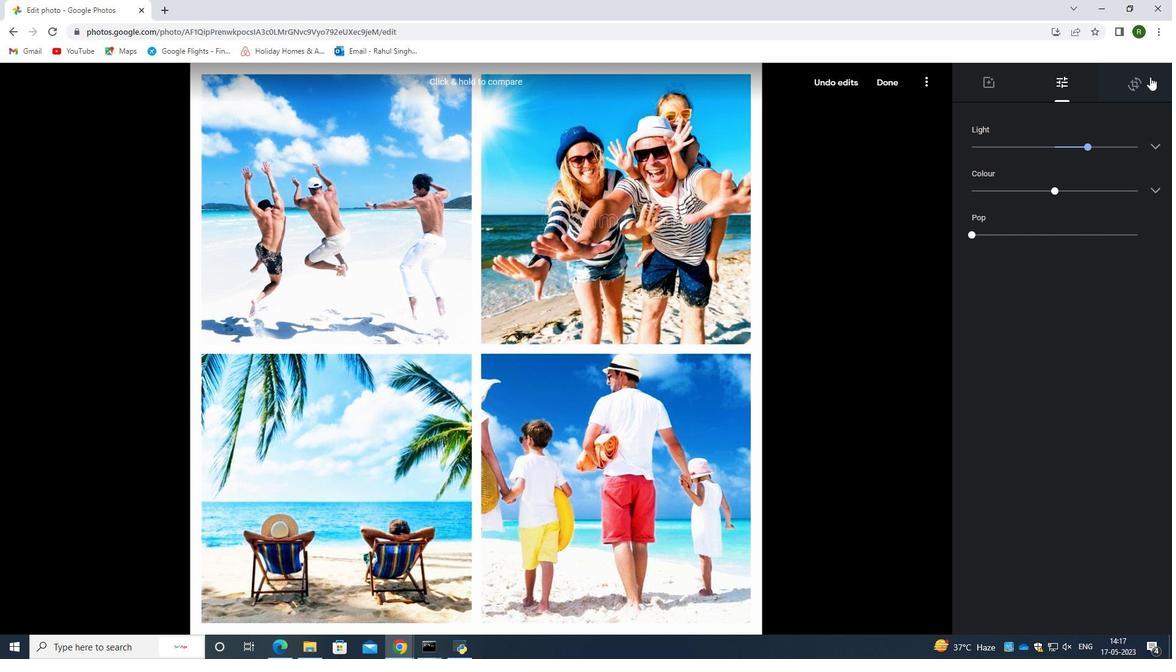 
Action: Mouse pressed left at (1148, 78)
Screenshot: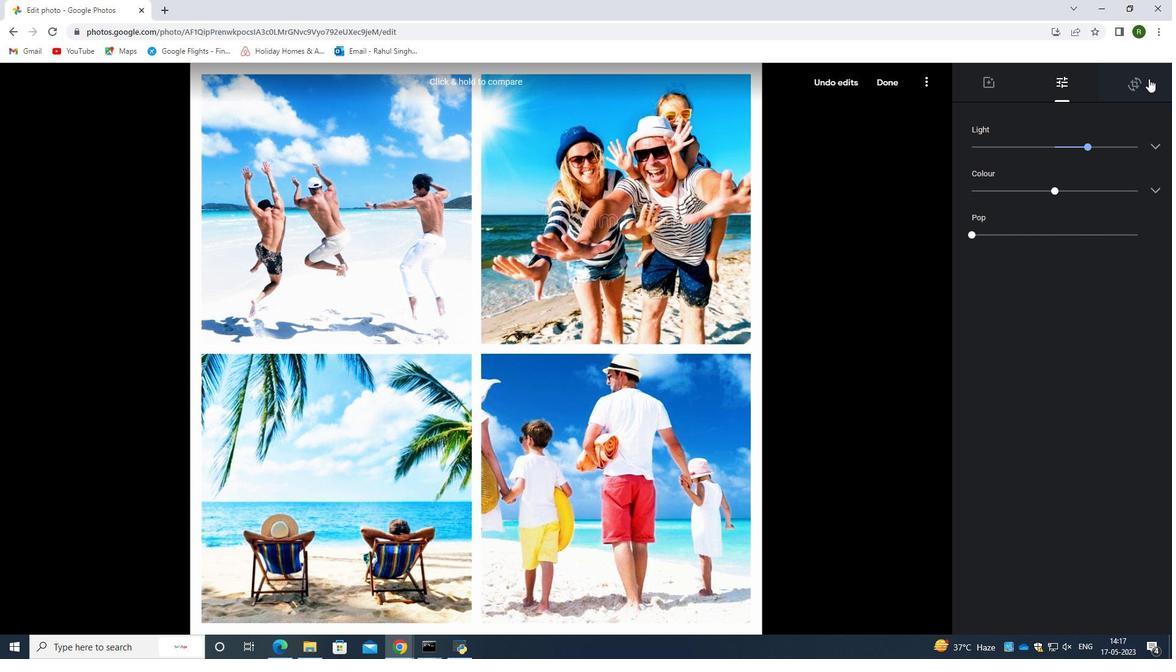 
Action: Mouse moved to (829, 108)
Screenshot: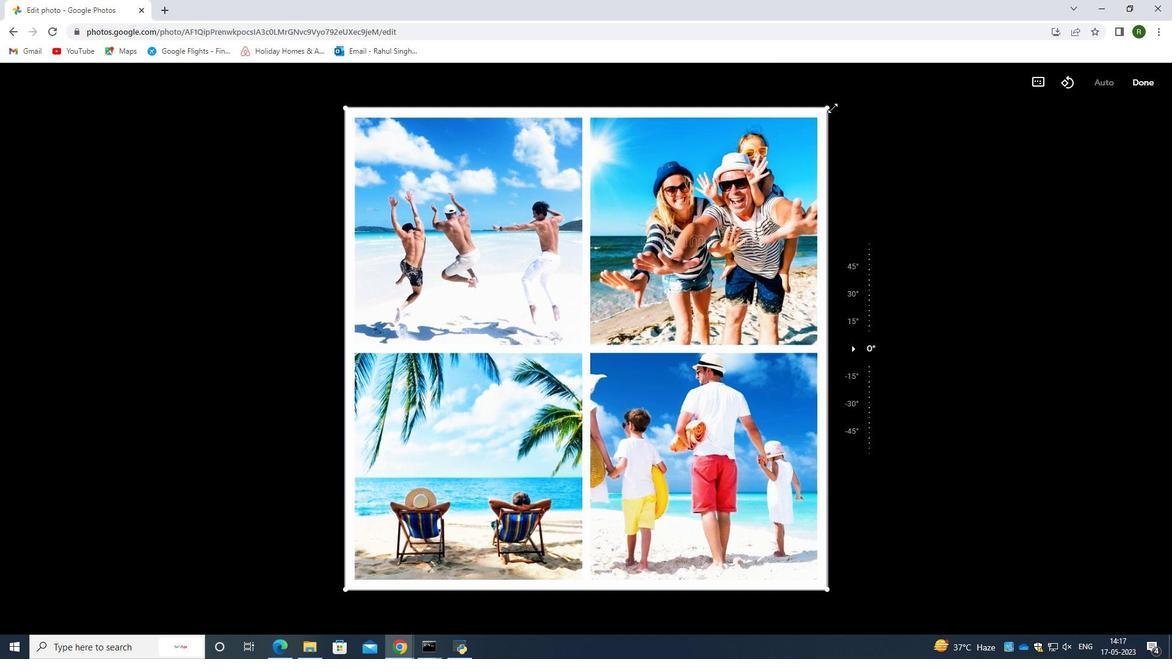 
Action: Mouse pressed left at (829, 108)
Screenshot: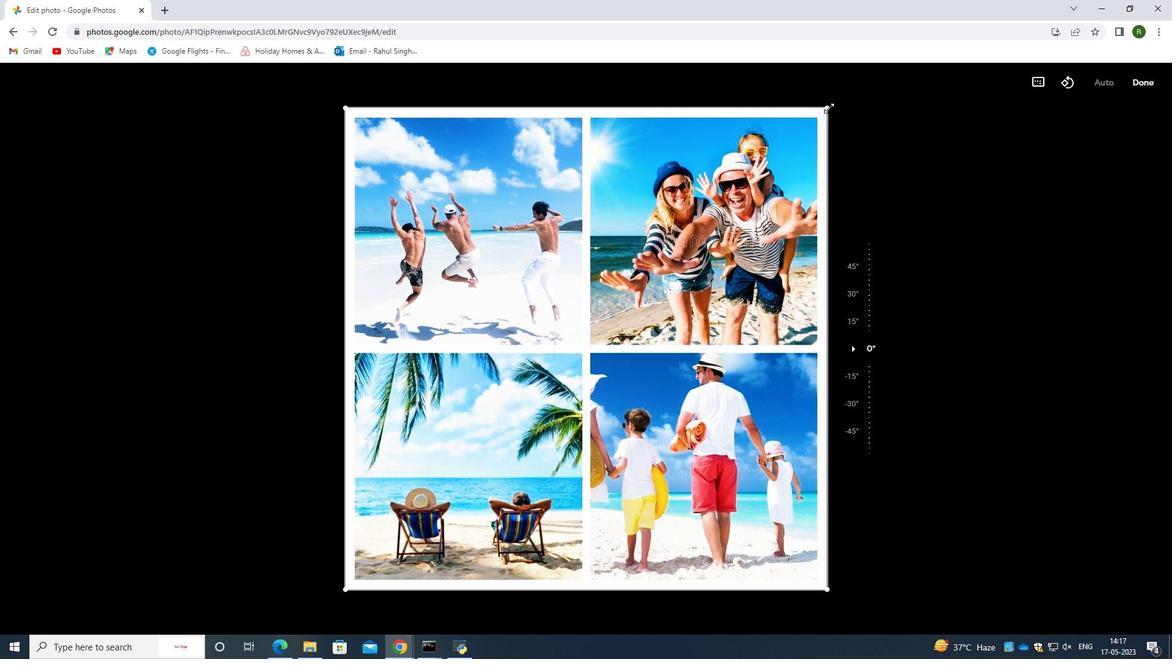 
Action: Mouse moved to (831, 346)
Screenshot: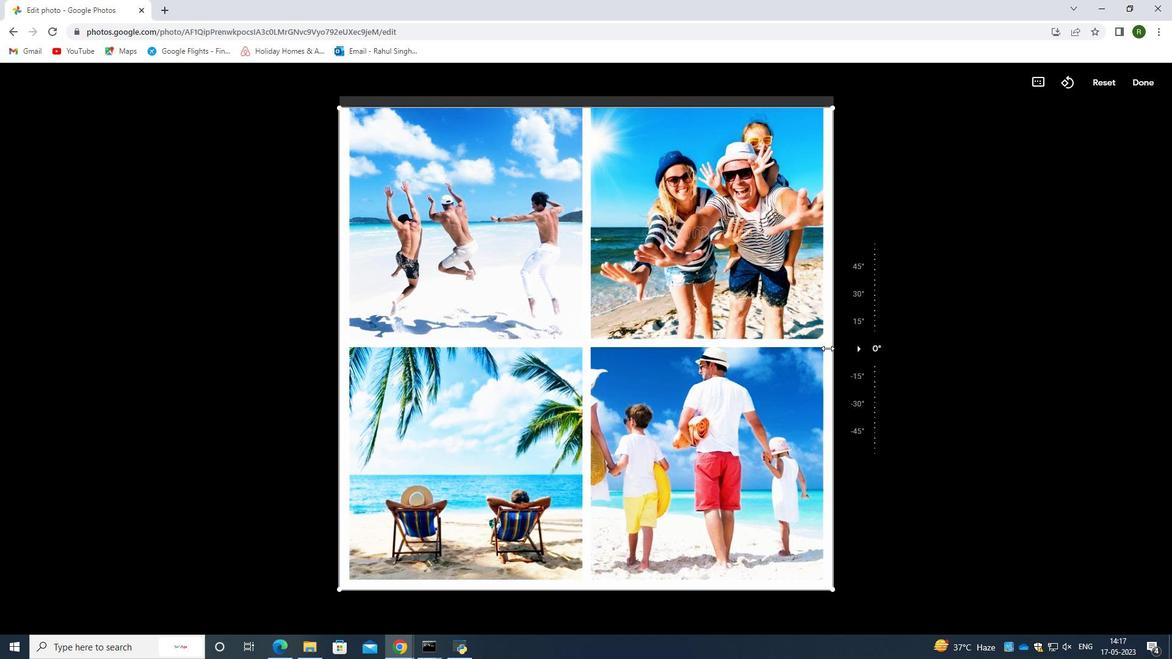 
Action: Mouse pressed left at (831, 346)
Screenshot: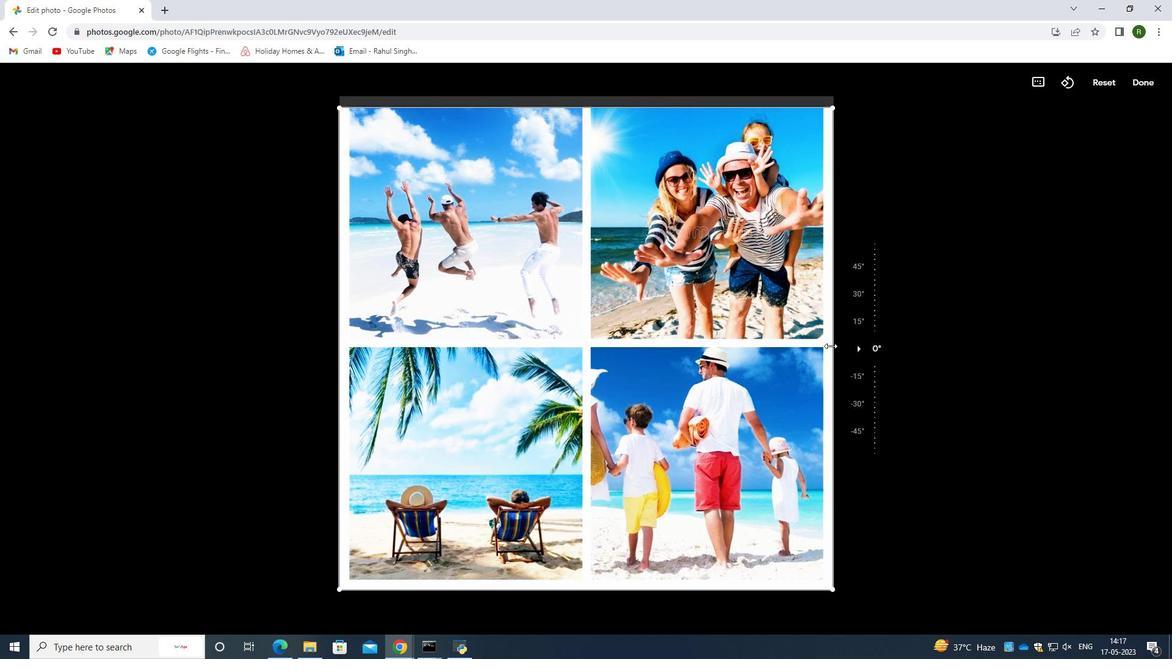 
Action: Mouse moved to (340, 325)
Screenshot: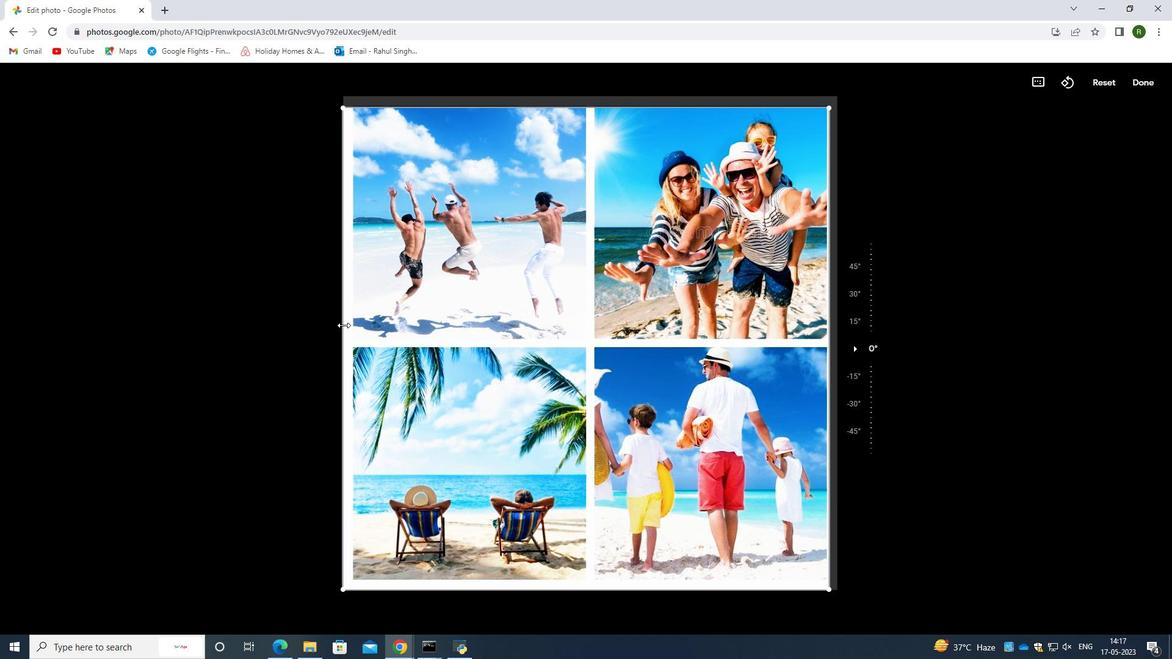 
Action: Mouse pressed left at (340, 325)
Screenshot: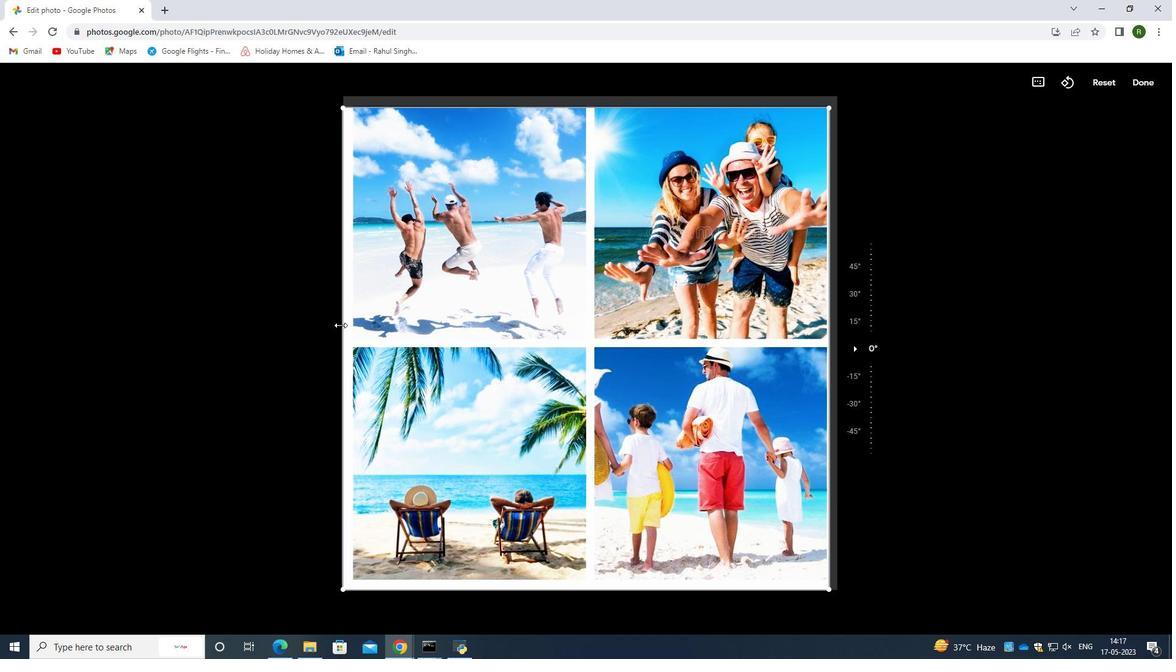 
Action: Mouse moved to (410, 591)
Screenshot: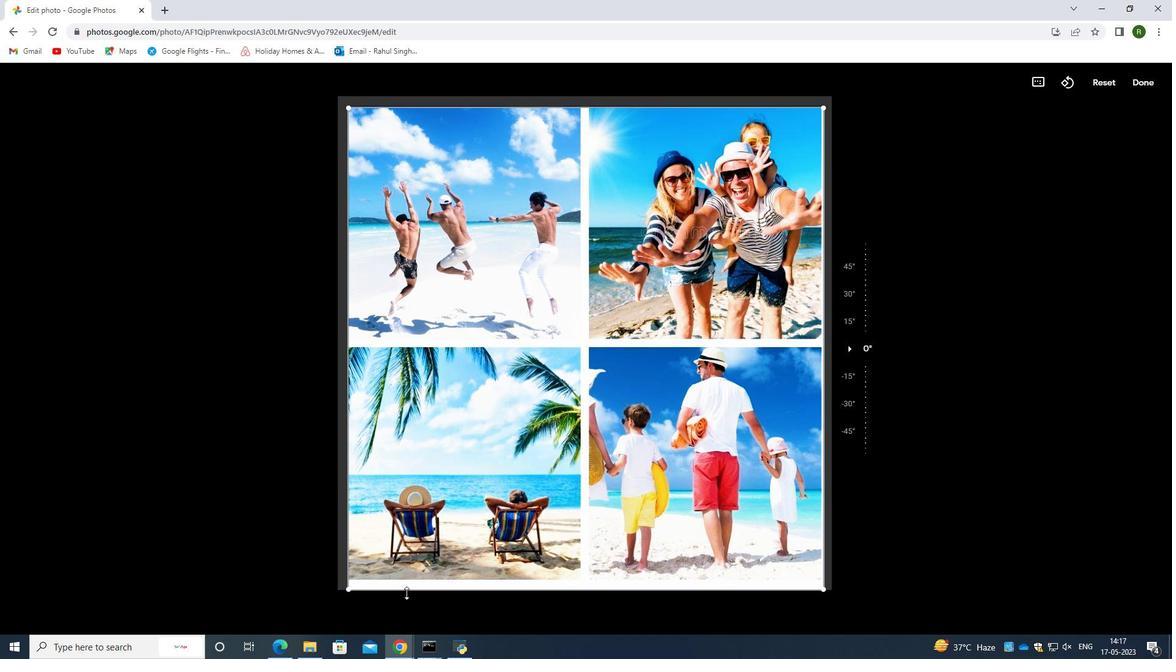 
Action: Mouse pressed left at (410, 591)
Screenshot: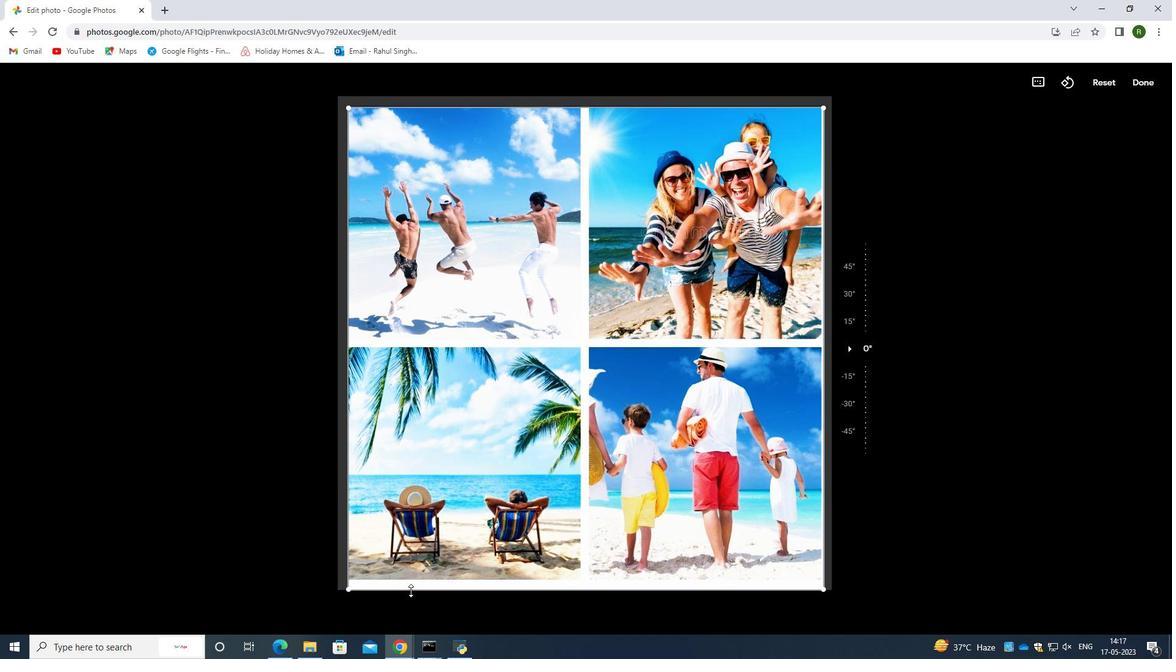 
Action: Mouse moved to (1150, 82)
Screenshot: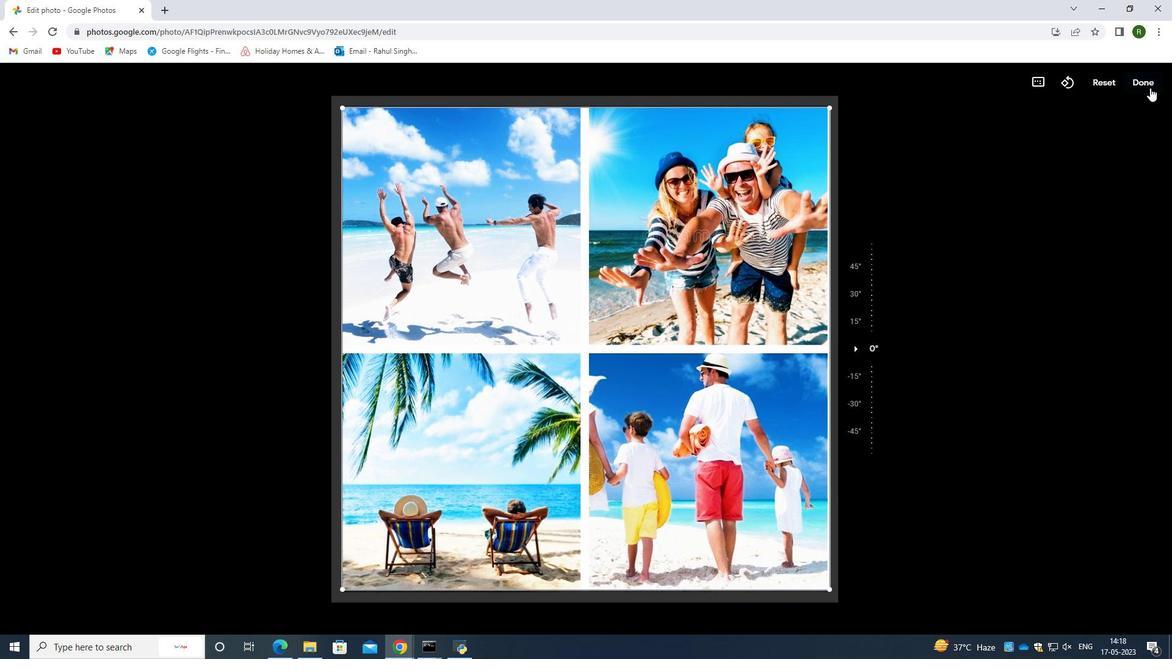 
Action: Mouse pressed left at (1150, 82)
Screenshot: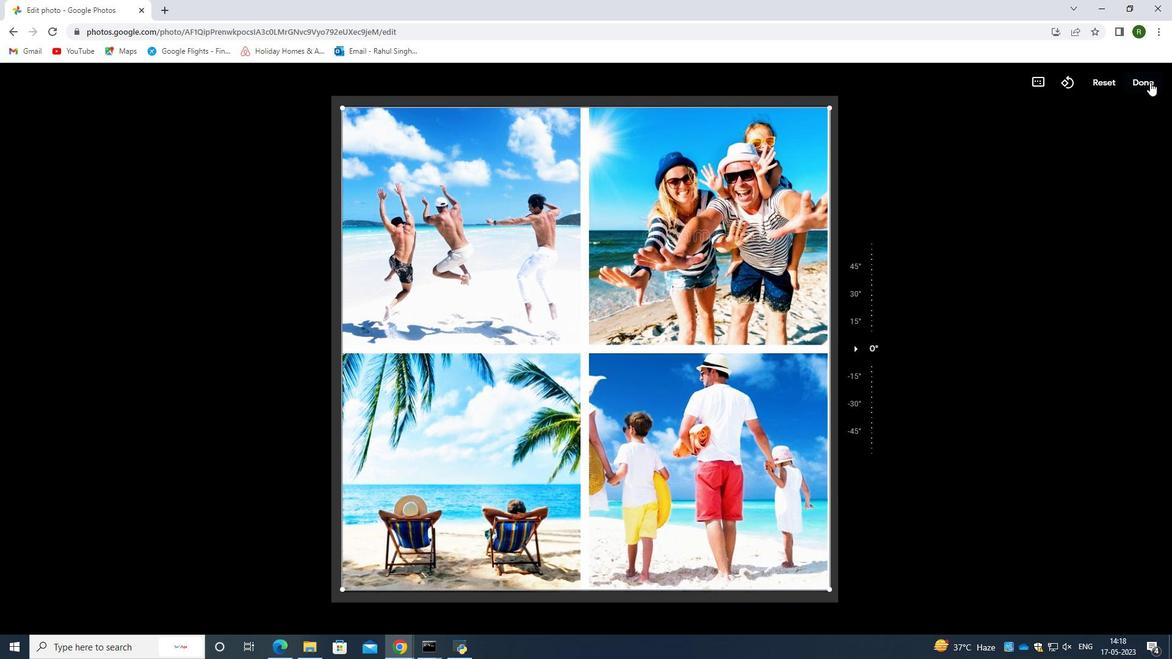 
Action: Mouse moved to (972, 236)
Screenshot: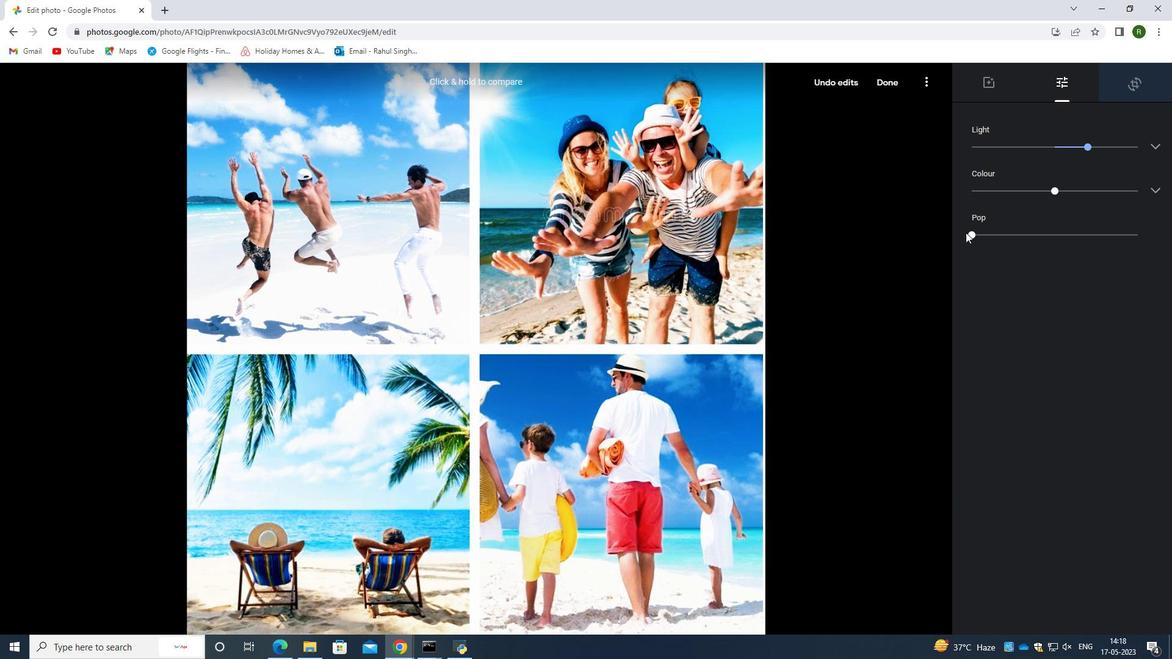 
Action: Mouse pressed left at (972, 236)
Screenshot: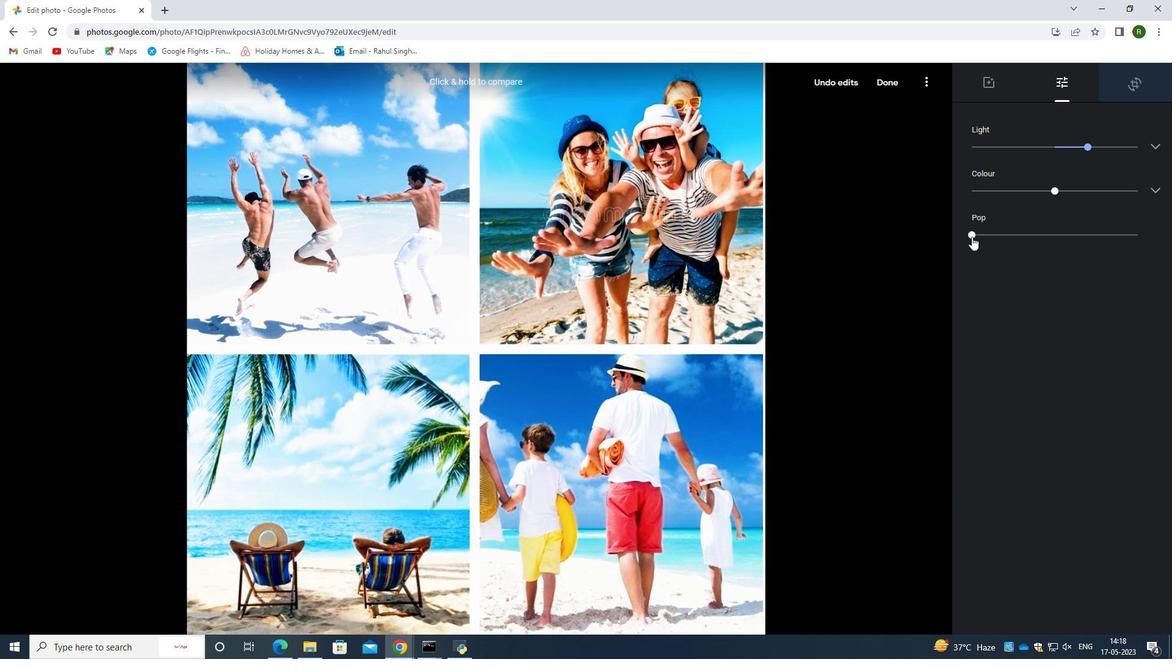 
Action: Mouse moved to (920, 266)
Screenshot: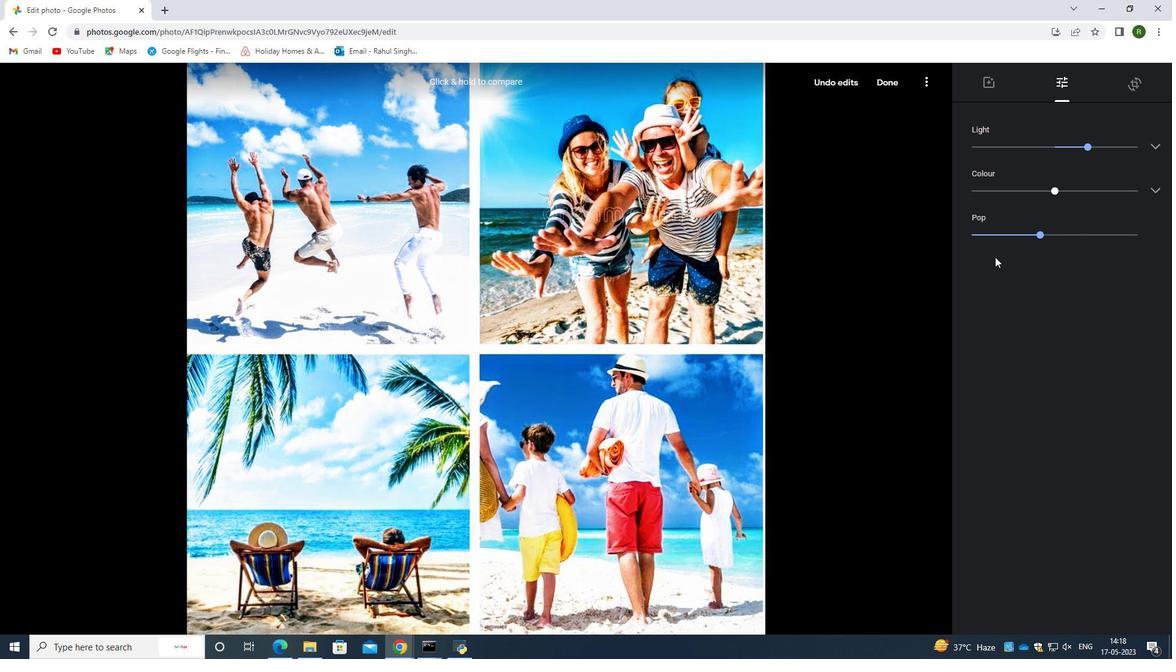 
Action: Mouse pressed left at (920, 266)
Screenshot: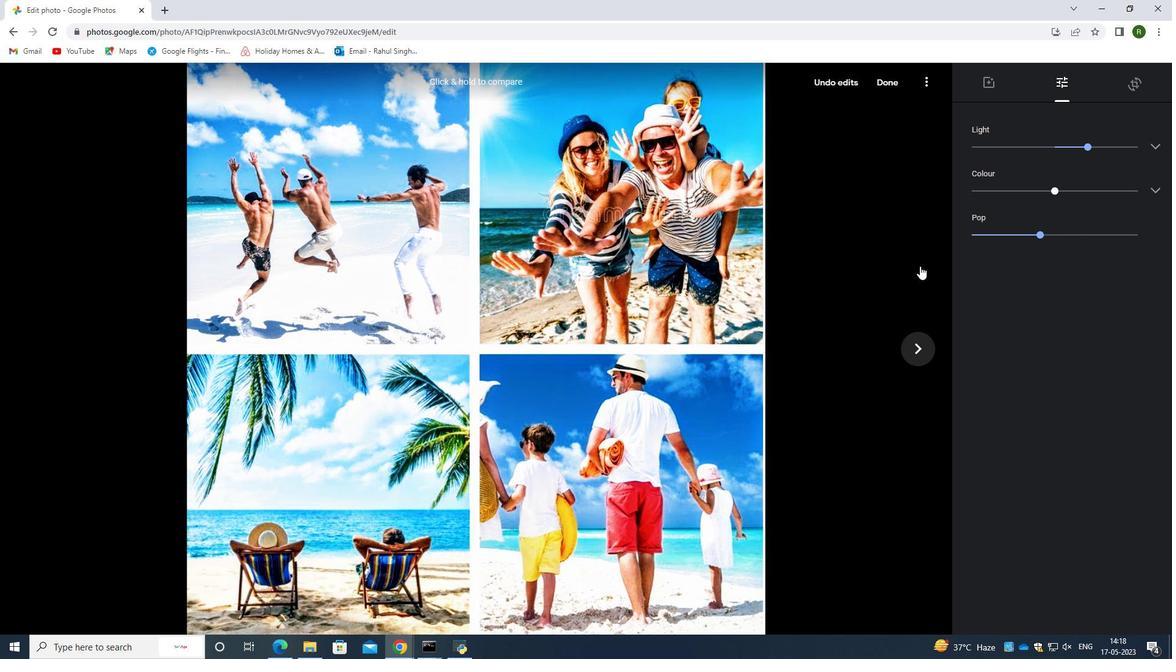 
Action: Mouse moved to (916, 339)
Screenshot: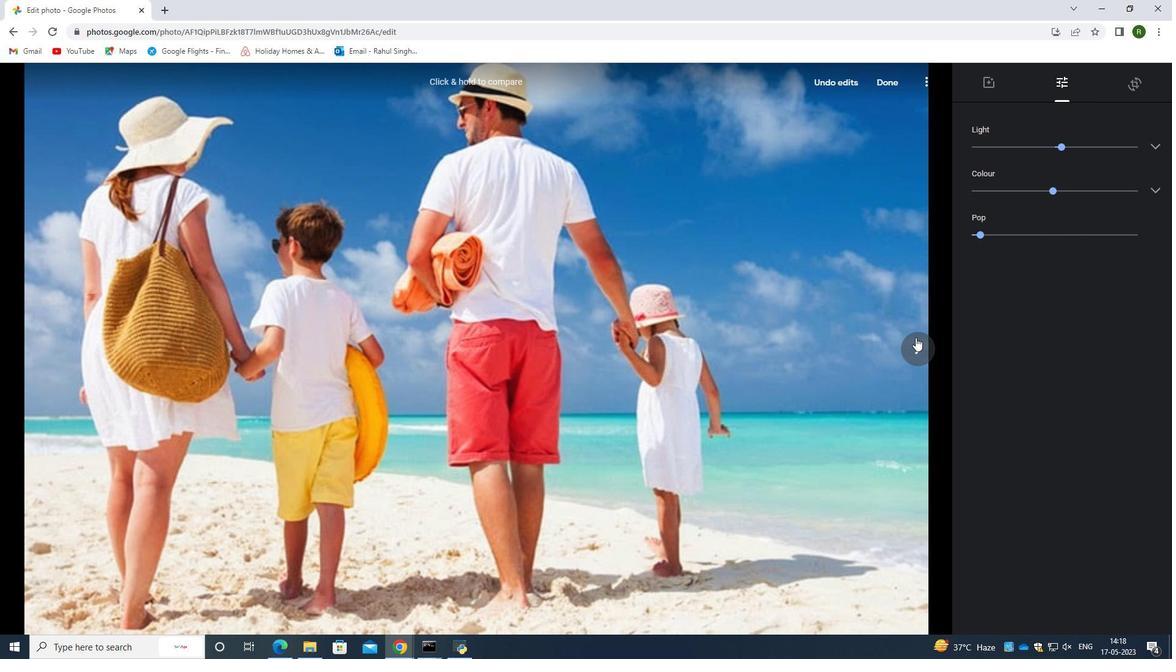 
Action: Mouse pressed left at (916, 339)
Screenshot: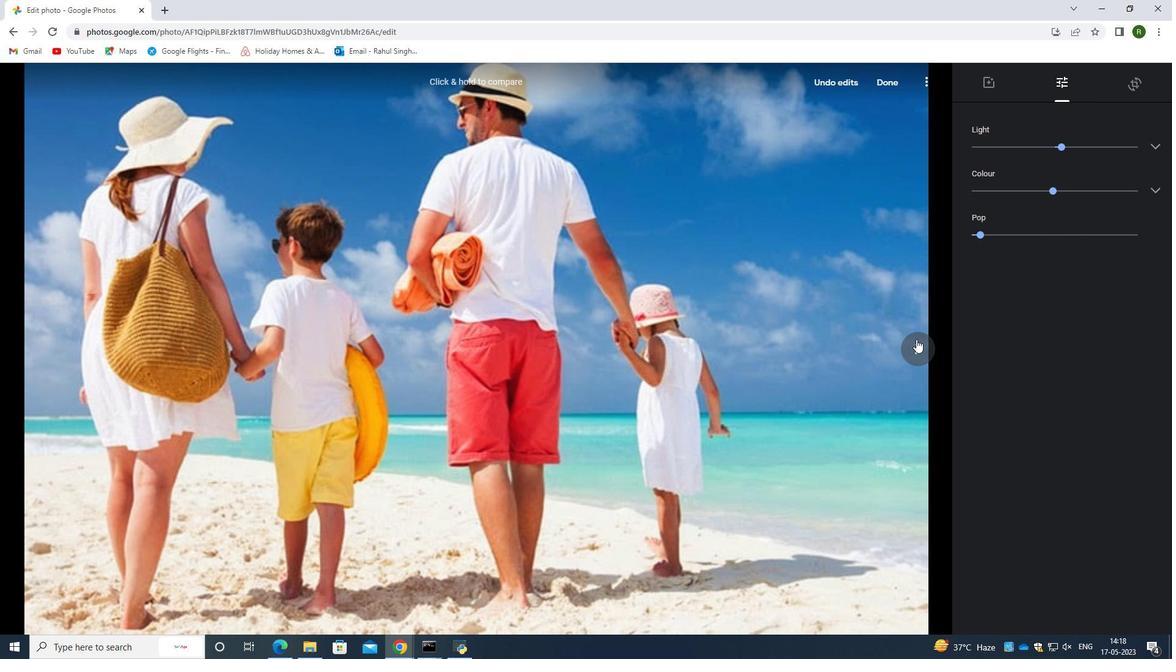 
Action: Mouse moved to (910, 362)
Screenshot: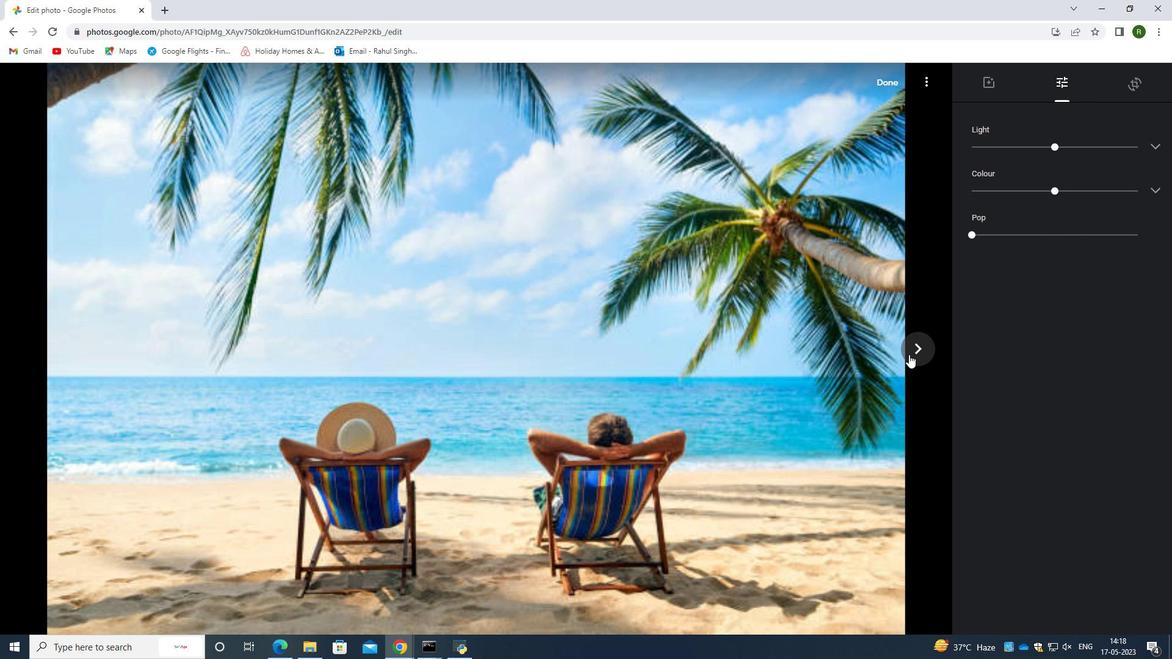
Action: Mouse pressed left at (910, 362)
Screenshot: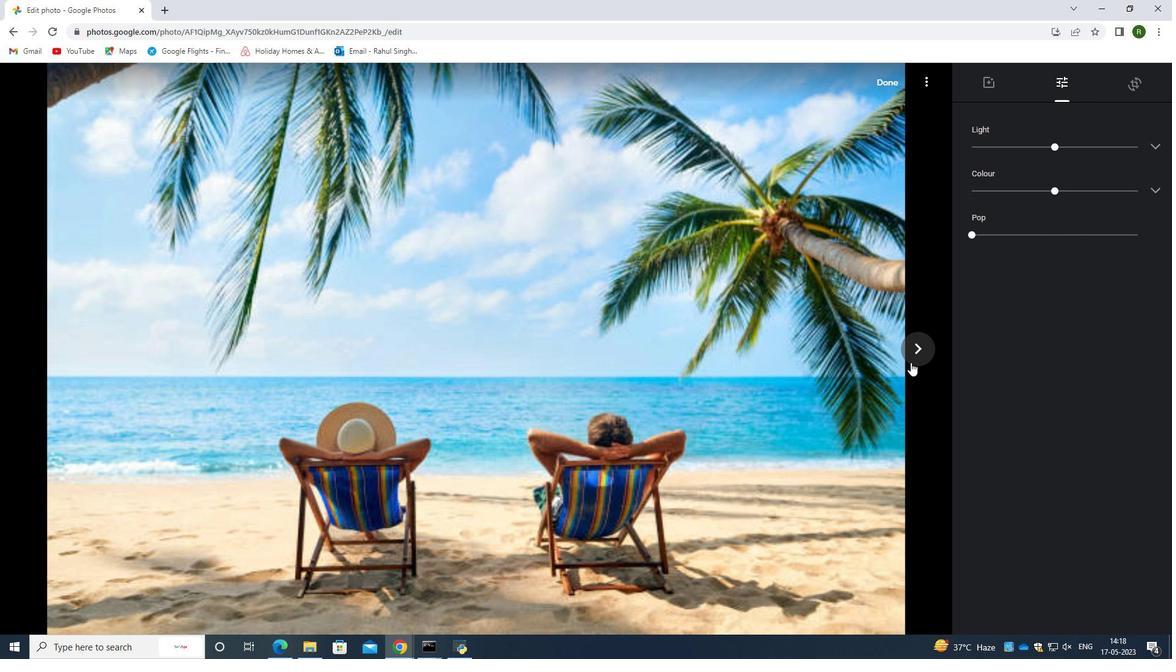 
Action: Mouse pressed left at (910, 362)
Screenshot: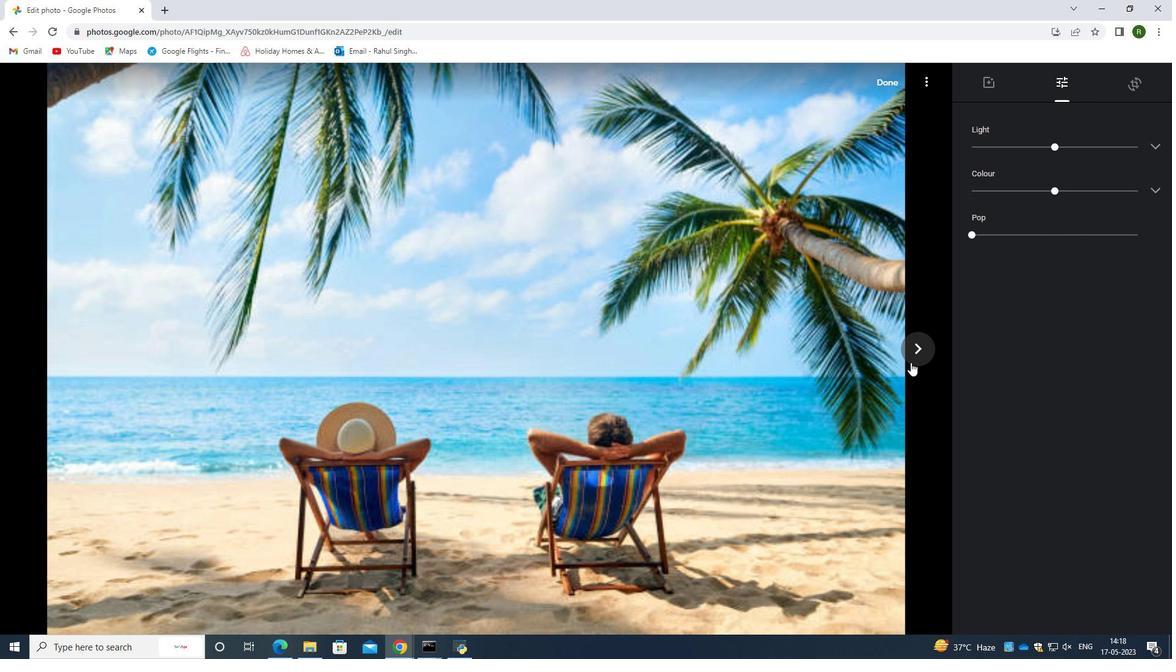 
Action: Mouse moved to (911, 362)
Screenshot: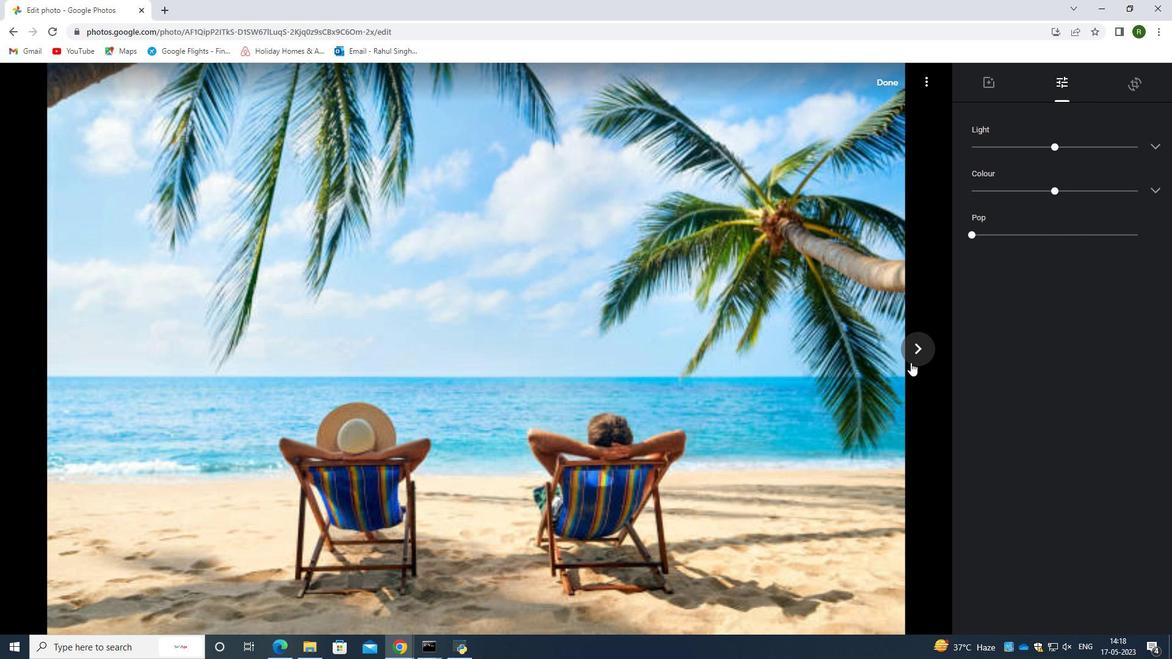 
Action: Mouse pressed left at (911, 362)
Screenshot: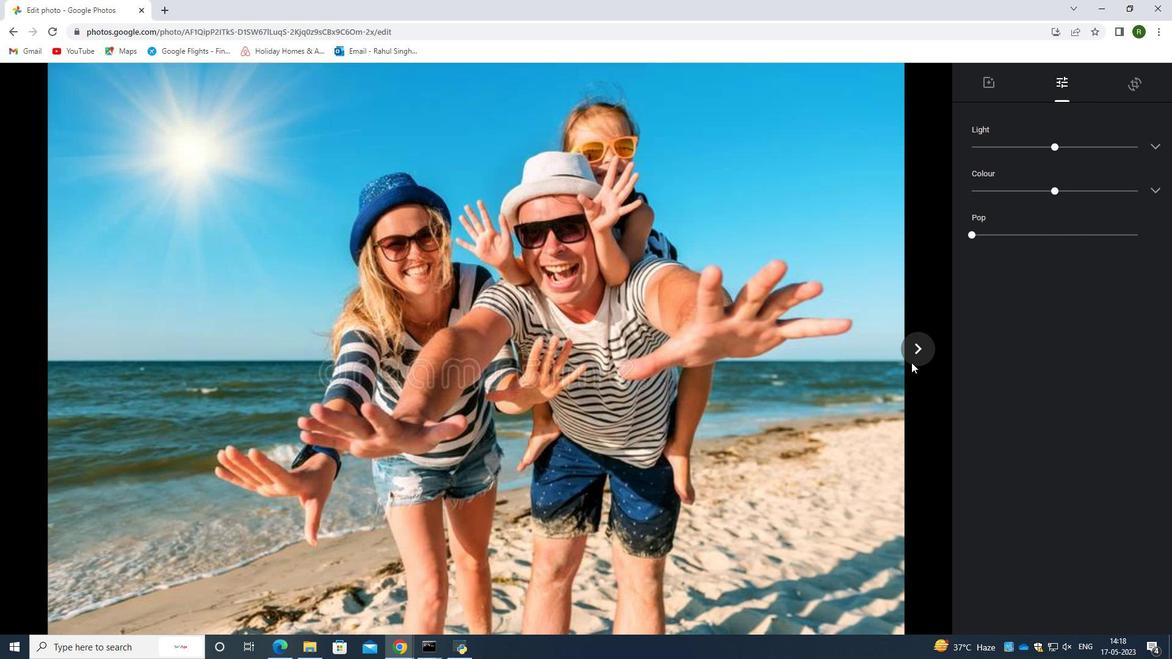 
Action: Mouse pressed left at (911, 362)
Screenshot: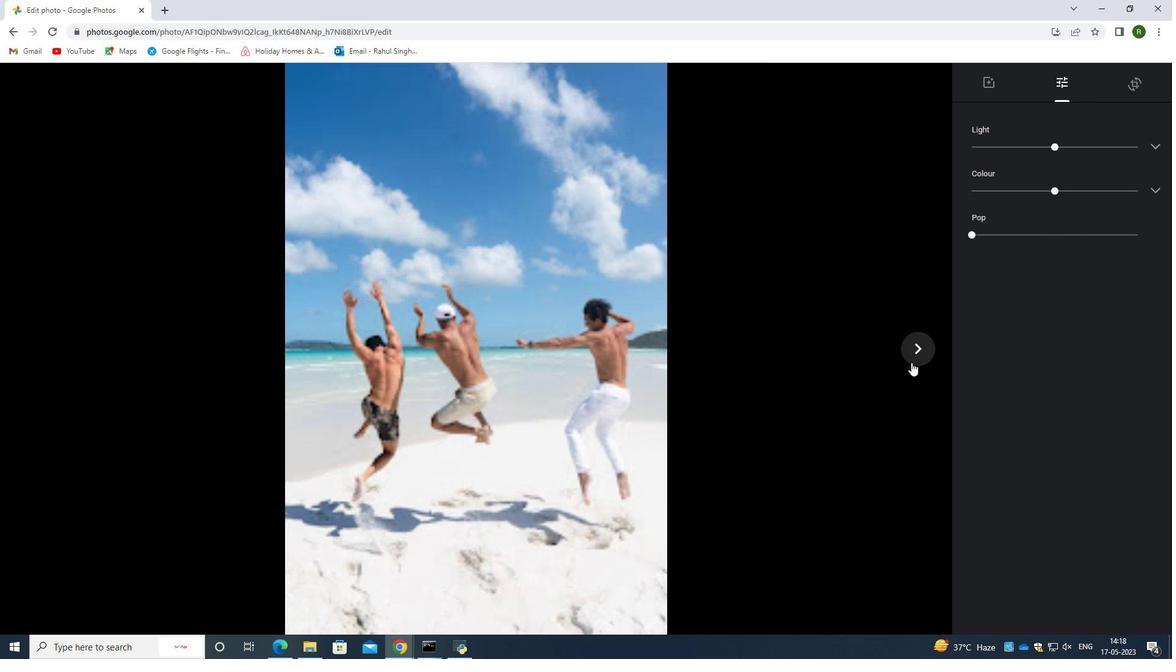 
Action: Mouse pressed left at (911, 362)
Screenshot: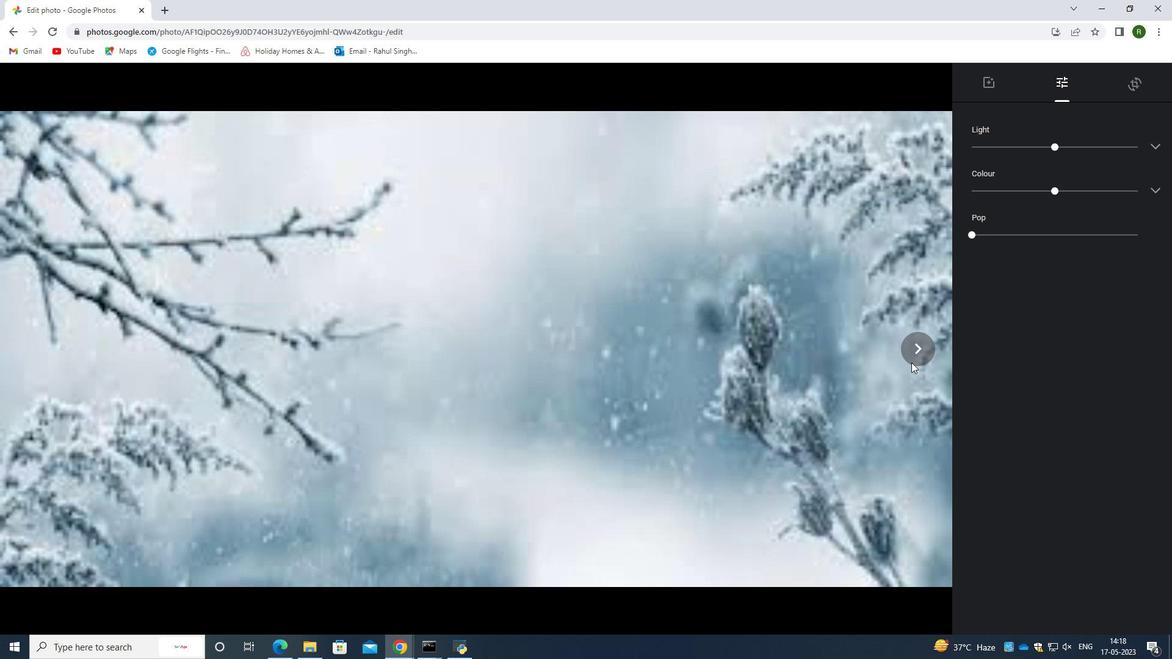 
Action: Mouse pressed left at (911, 362)
Screenshot: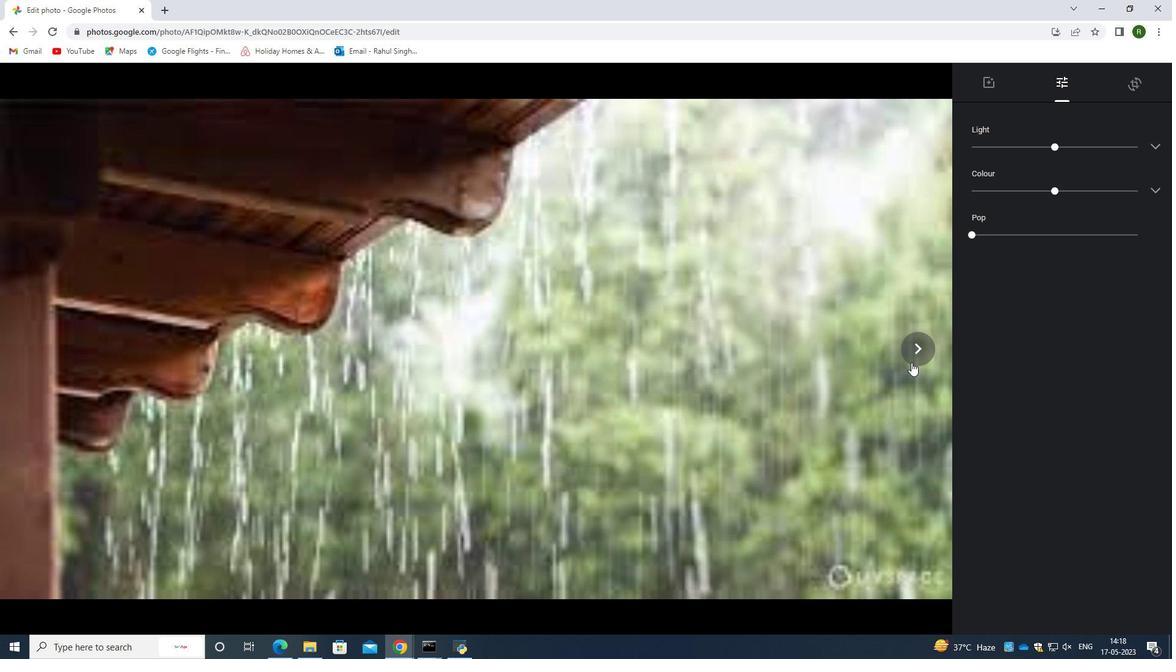 
Action: Mouse pressed left at (911, 362)
Screenshot: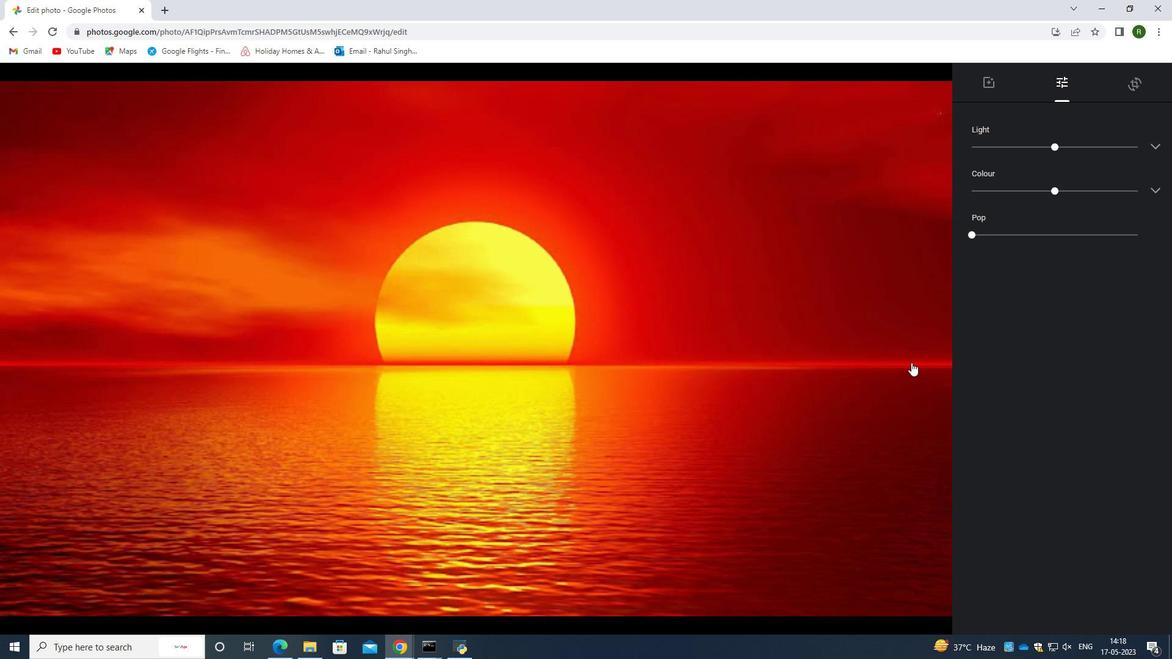 
Action: Mouse moved to (945, 337)
Screenshot: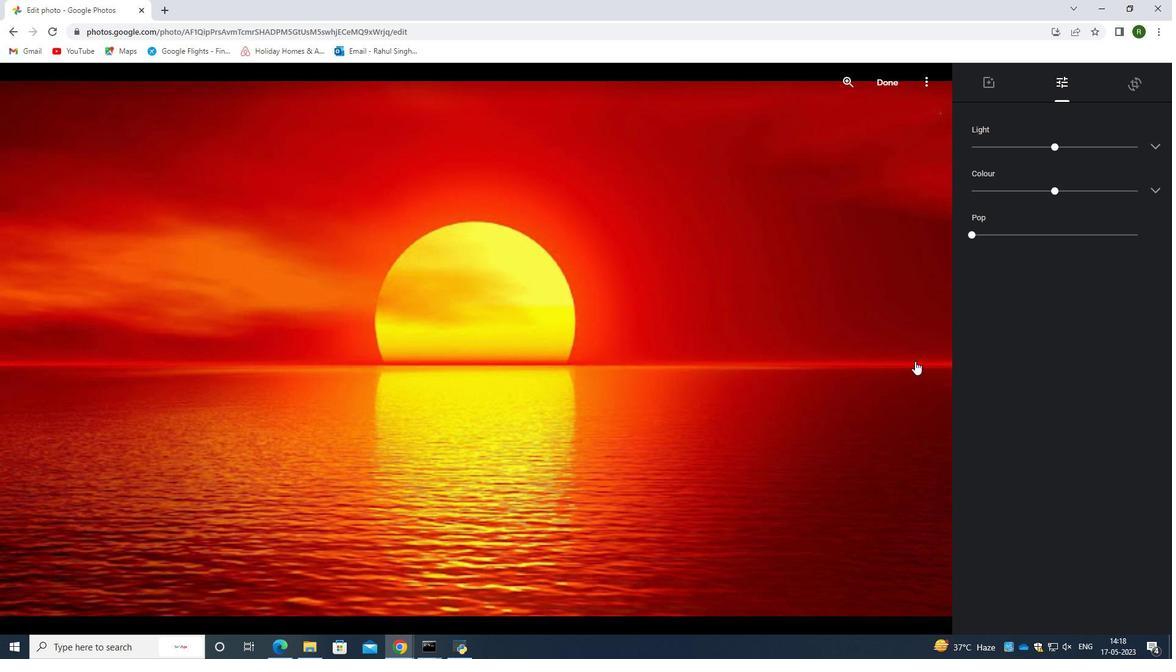 
Action: Mouse pressed left at (945, 337)
Screenshot: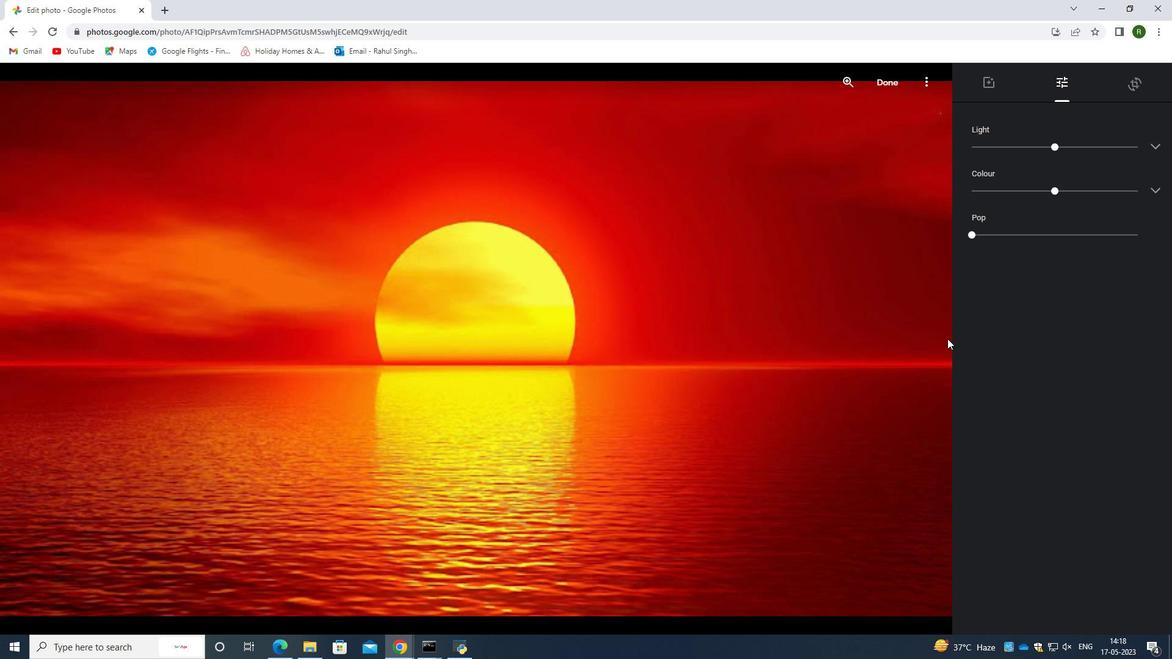 
Action: Mouse moved to (562, 329)
Screenshot: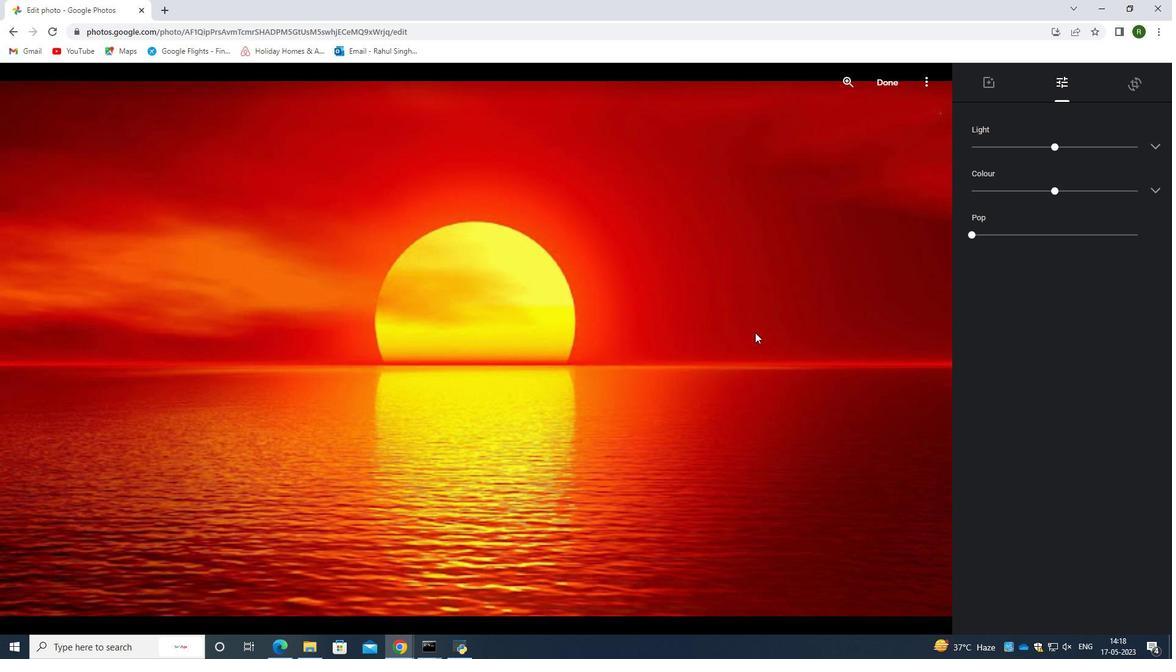 
Action: Mouse pressed left at (562, 329)
Screenshot: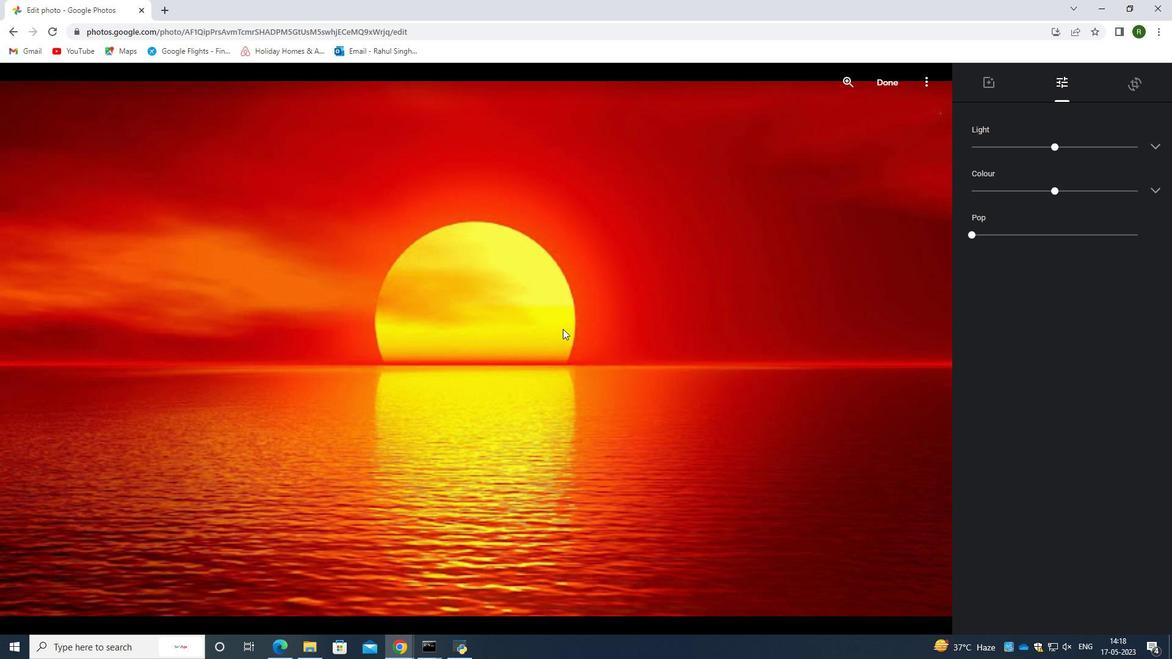 
Action: Mouse moved to (837, 150)
Screenshot: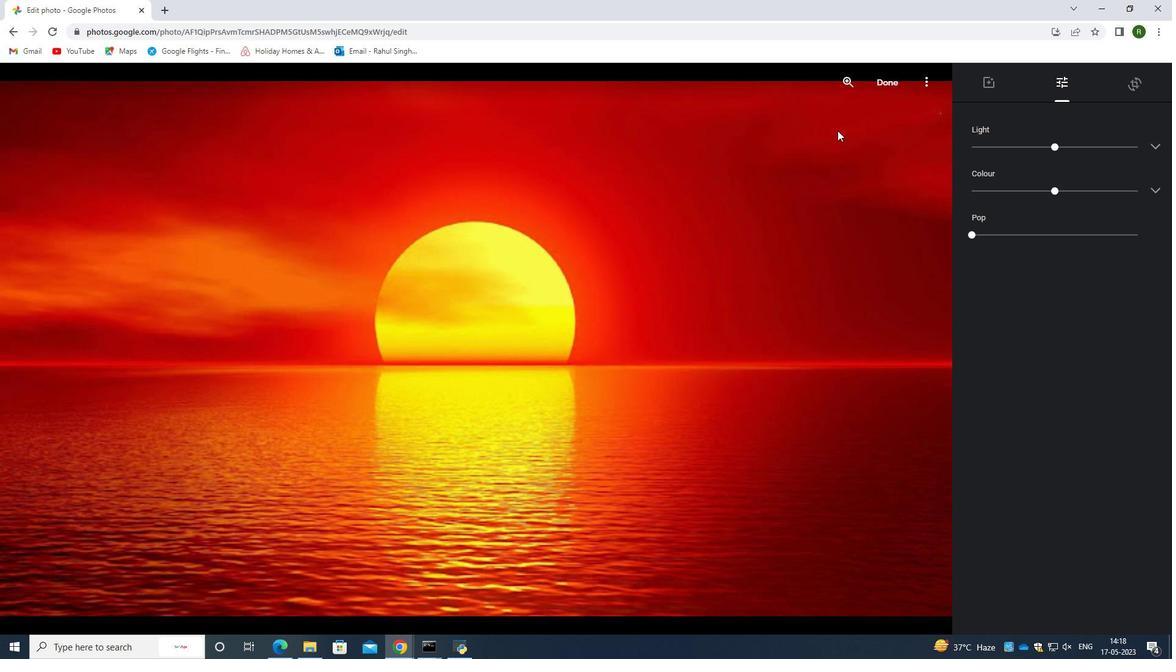 
Action: Mouse scrolled (837, 150) with delta (0, 0)
Screenshot: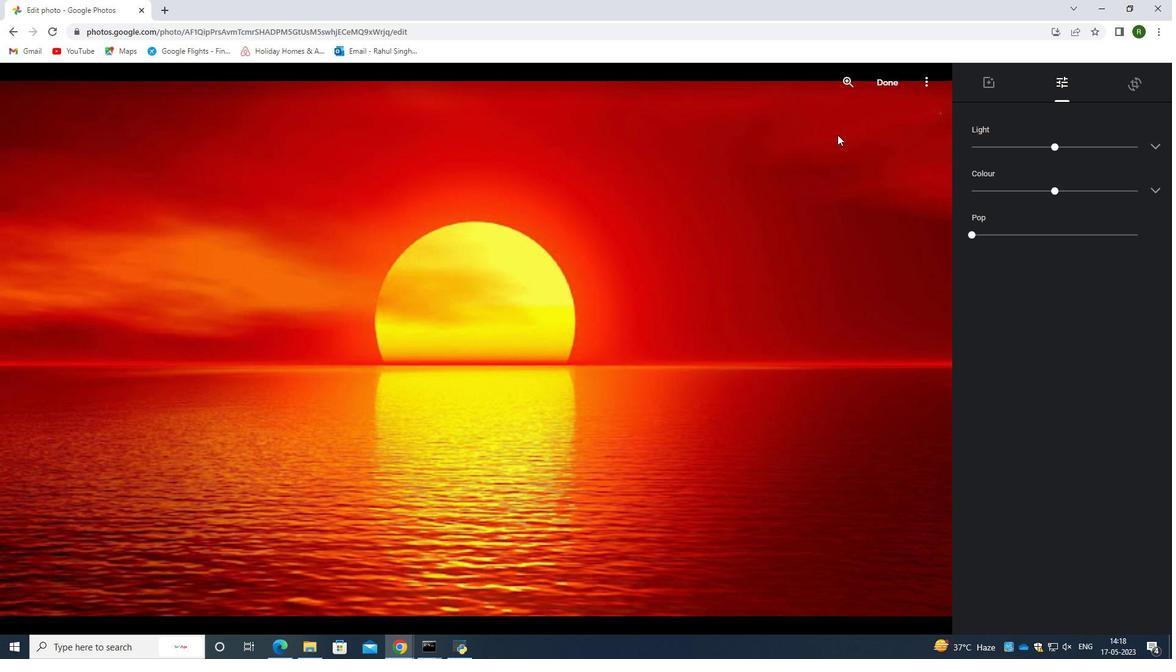 
Action: Mouse scrolled (837, 150) with delta (0, 0)
Screenshot: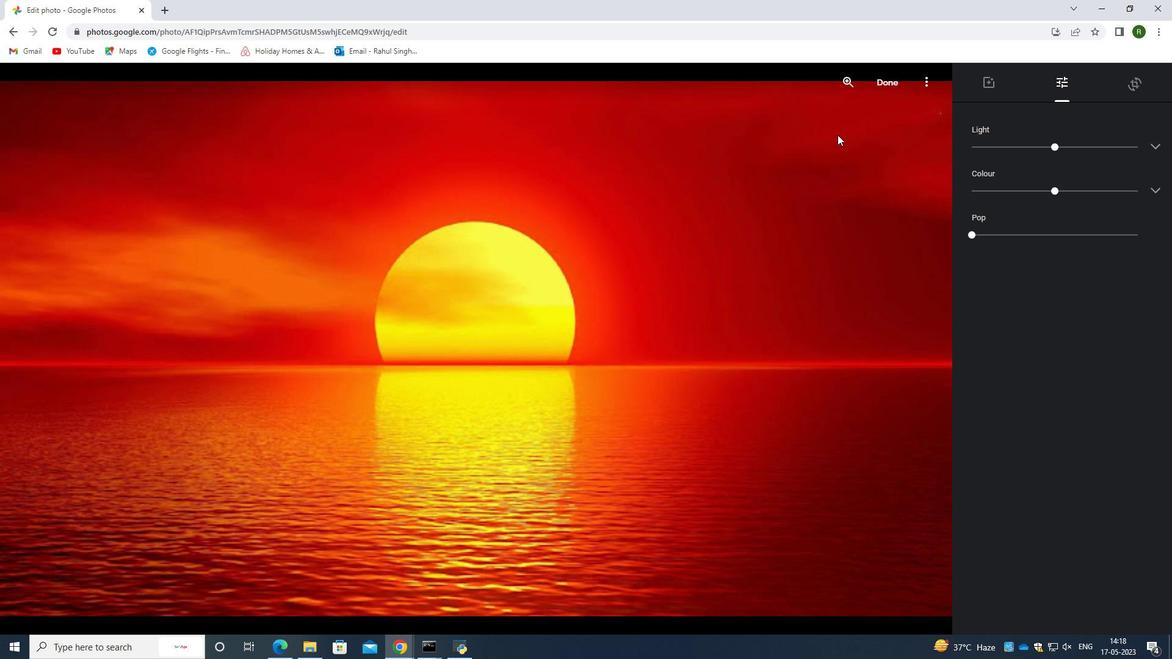 
Action: Mouse scrolled (837, 150) with delta (0, 0)
Screenshot: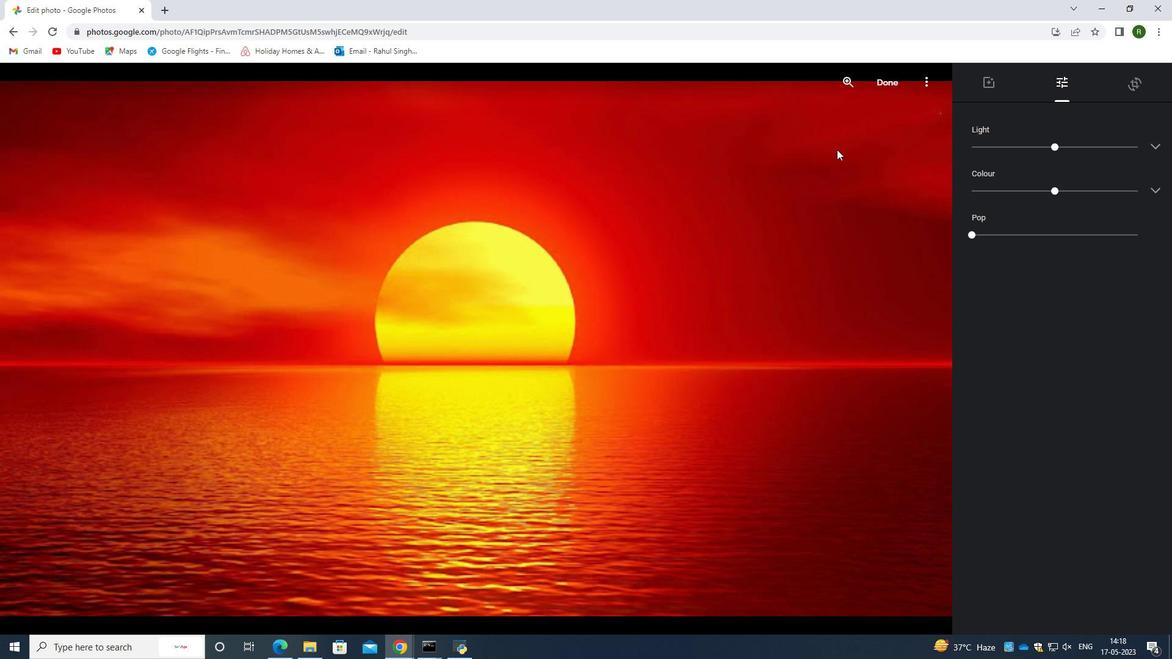 
Action: Mouse scrolled (837, 150) with delta (0, 0)
Screenshot: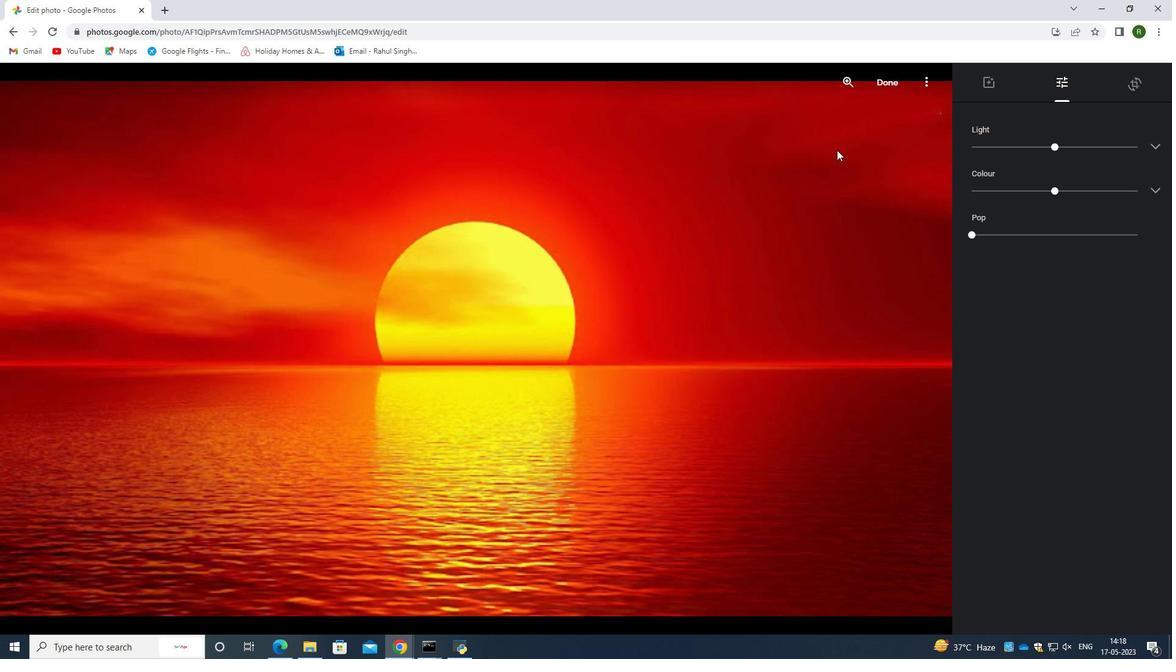 
Action: Mouse moved to (890, 78)
Screenshot: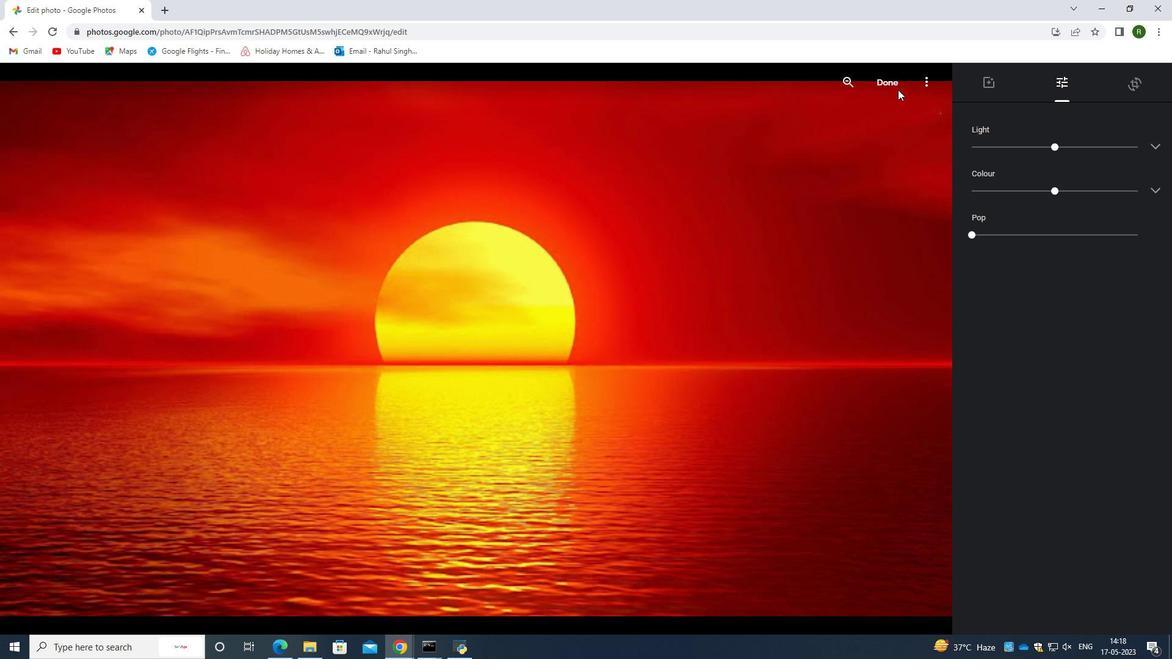 
Action: Mouse pressed left at (890, 78)
Screenshot: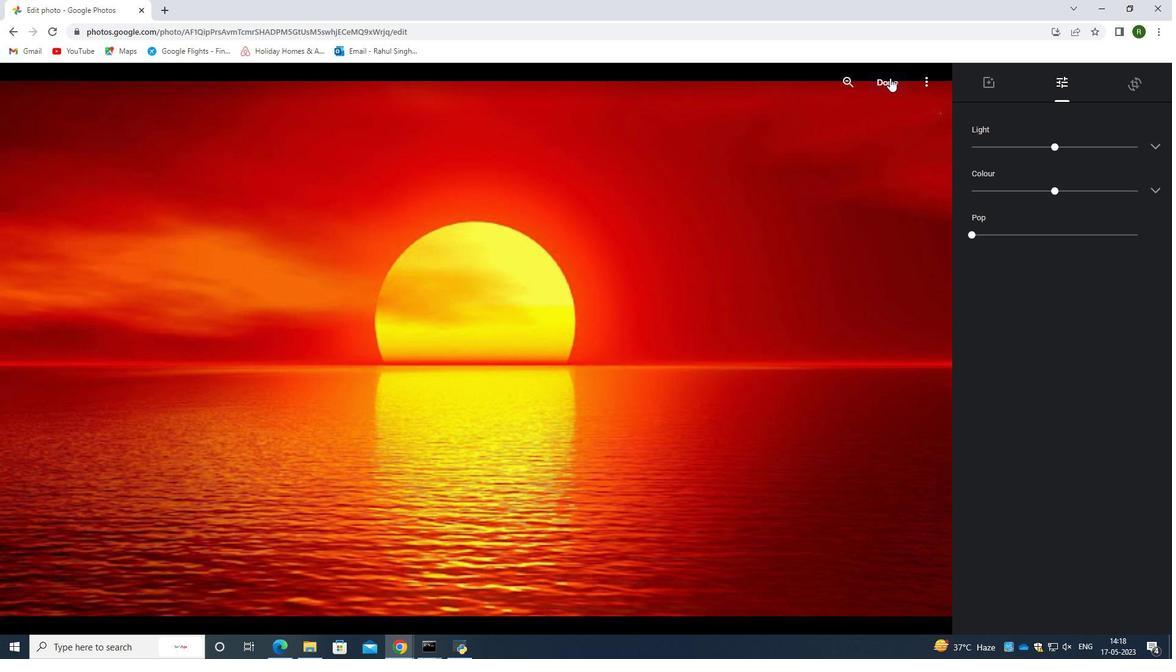 
Action: Mouse moved to (159, 334)
Screenshot: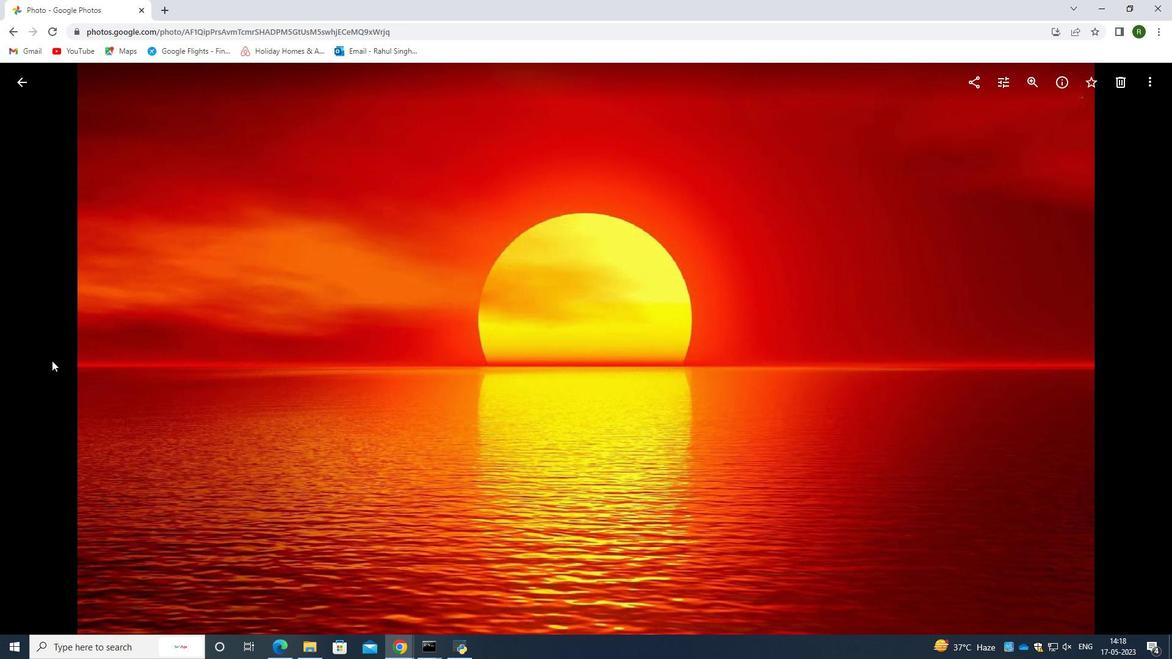 
Action: Mouse pressed left at (159, 334)
Screenshot: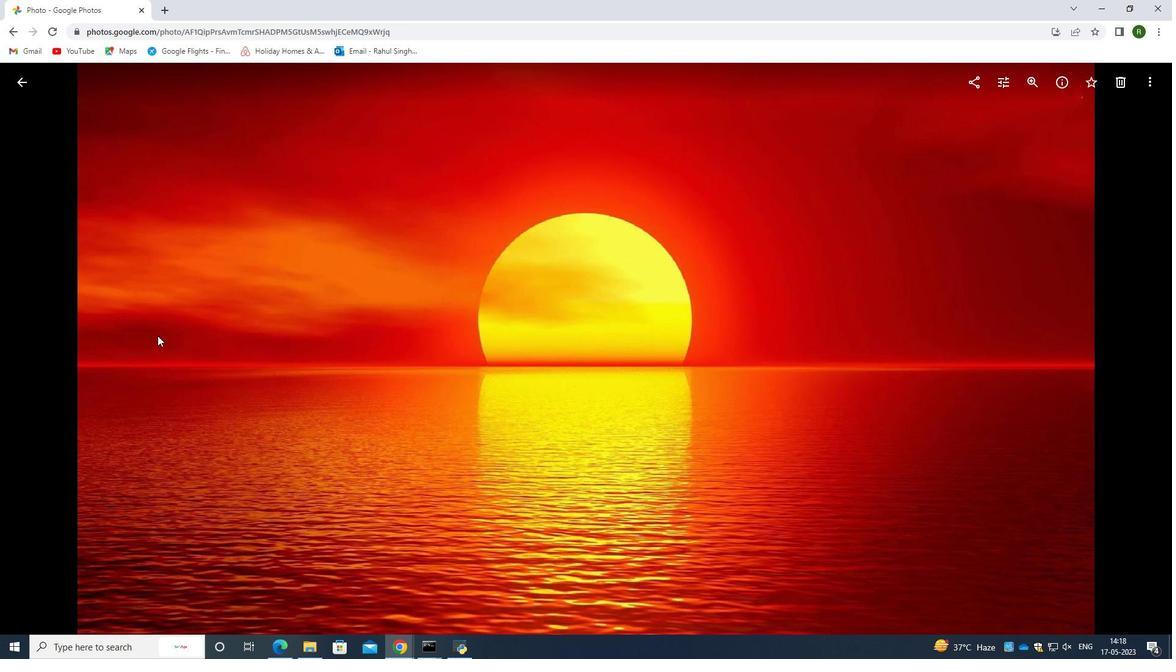 
Action: Mouse moved to (21, 88)
Screenshot: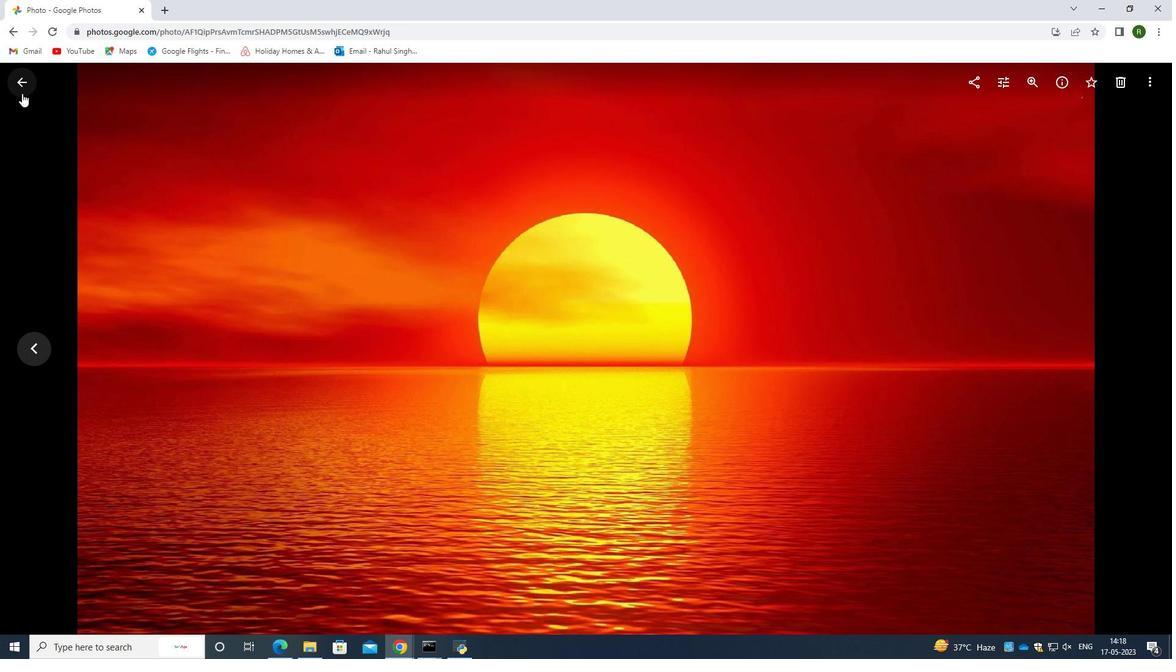 
Action: Mouse pressed left at (21, 88)
Screenshot: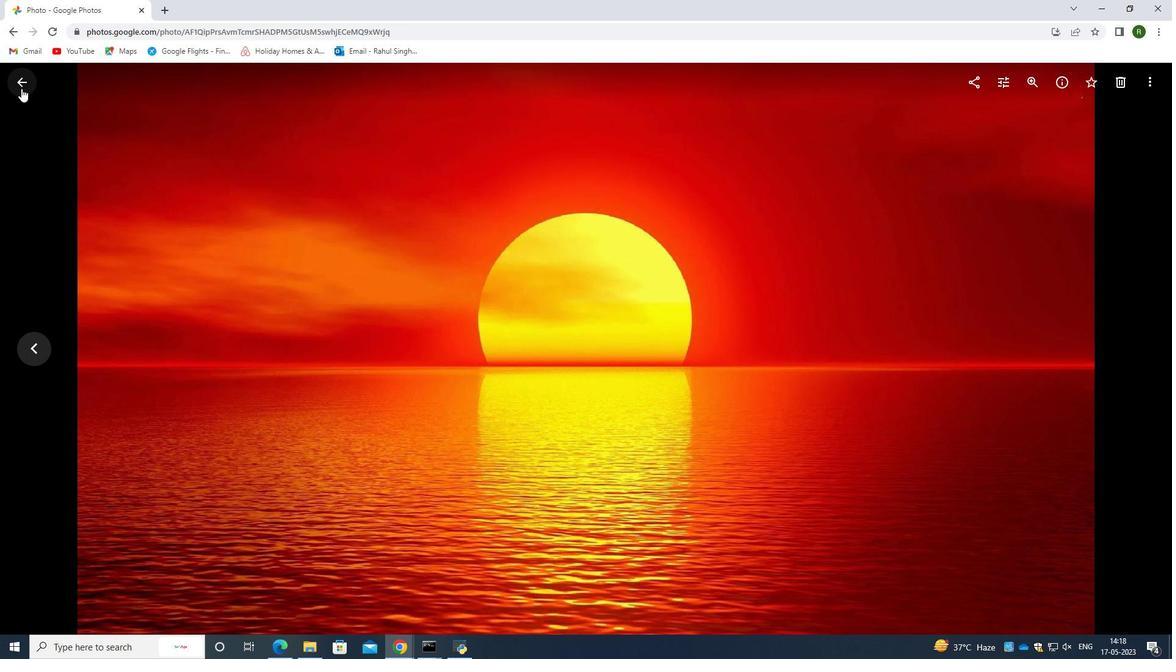 
Action: Mouse moved to (656, 201)
Screenshot: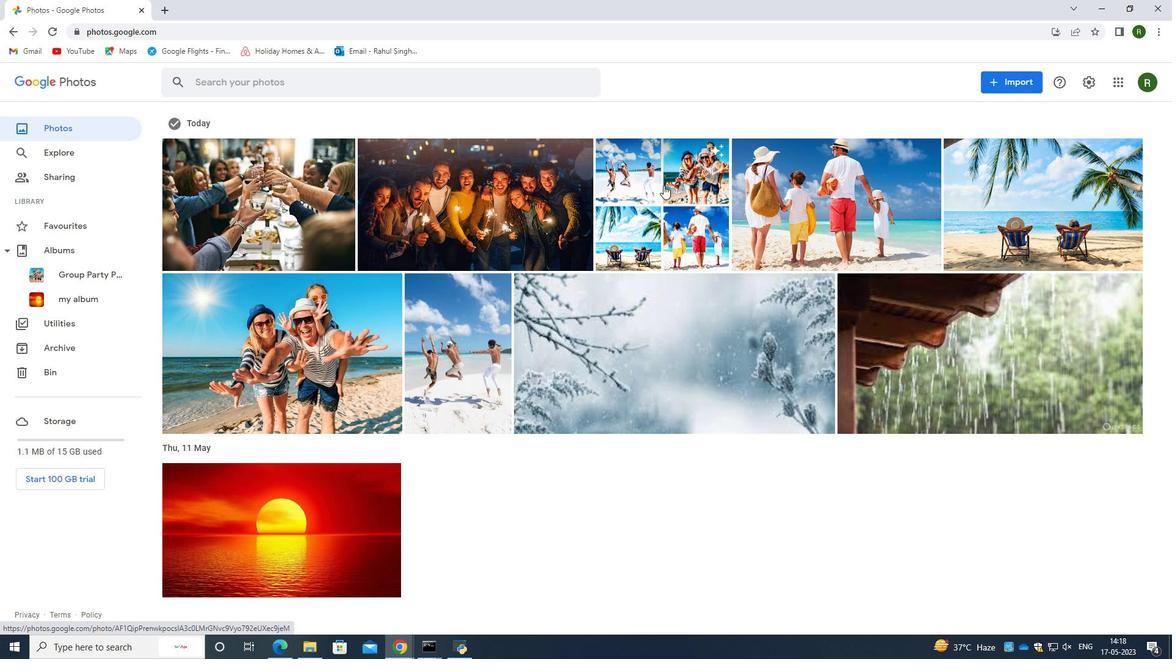 
Action: Mouse pressed left at (656, 201)
Screenshot: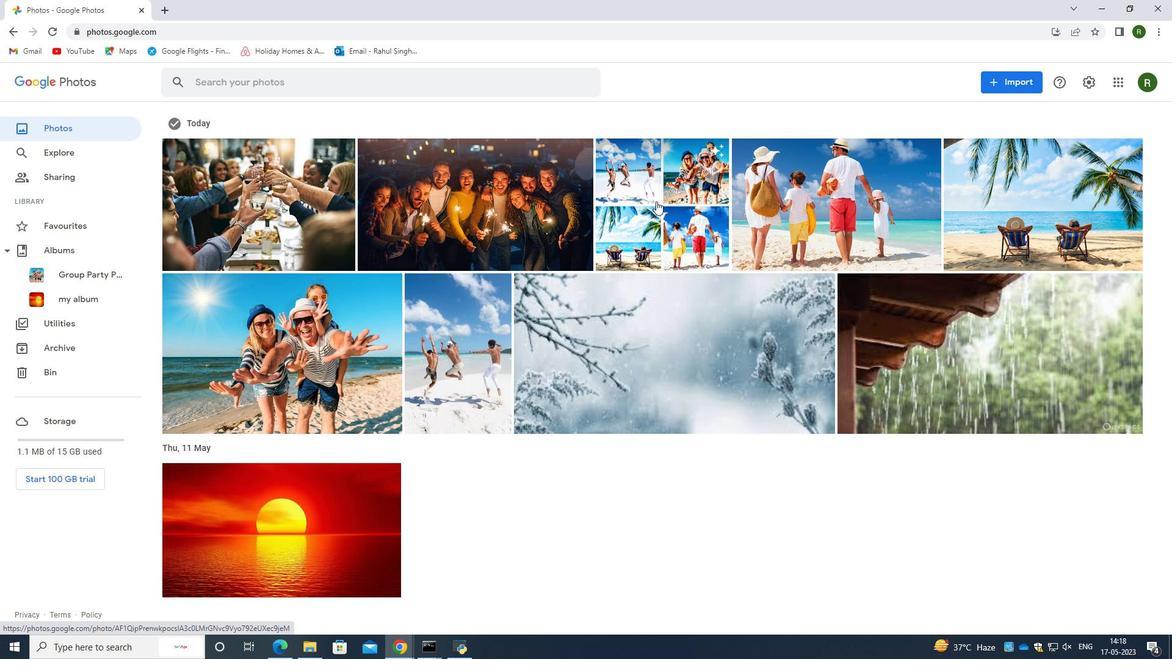 
Action: Mouse moved to (560, 324)
Screenshot: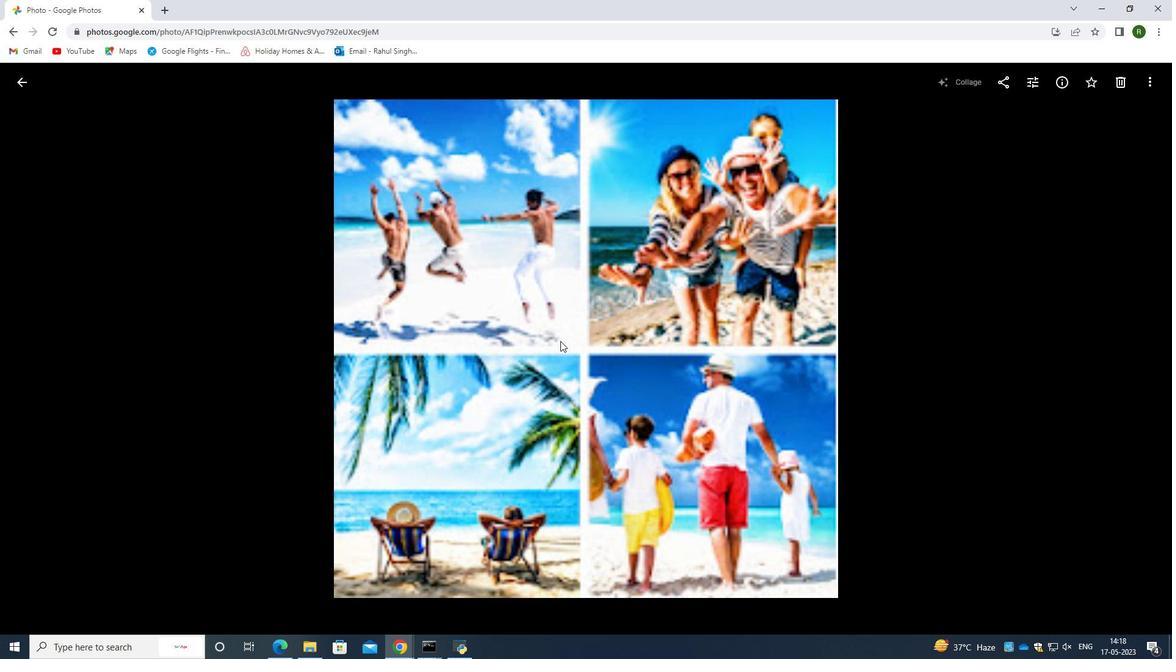 
Action: Mouse pressed left at (560, 324)
Screenshot: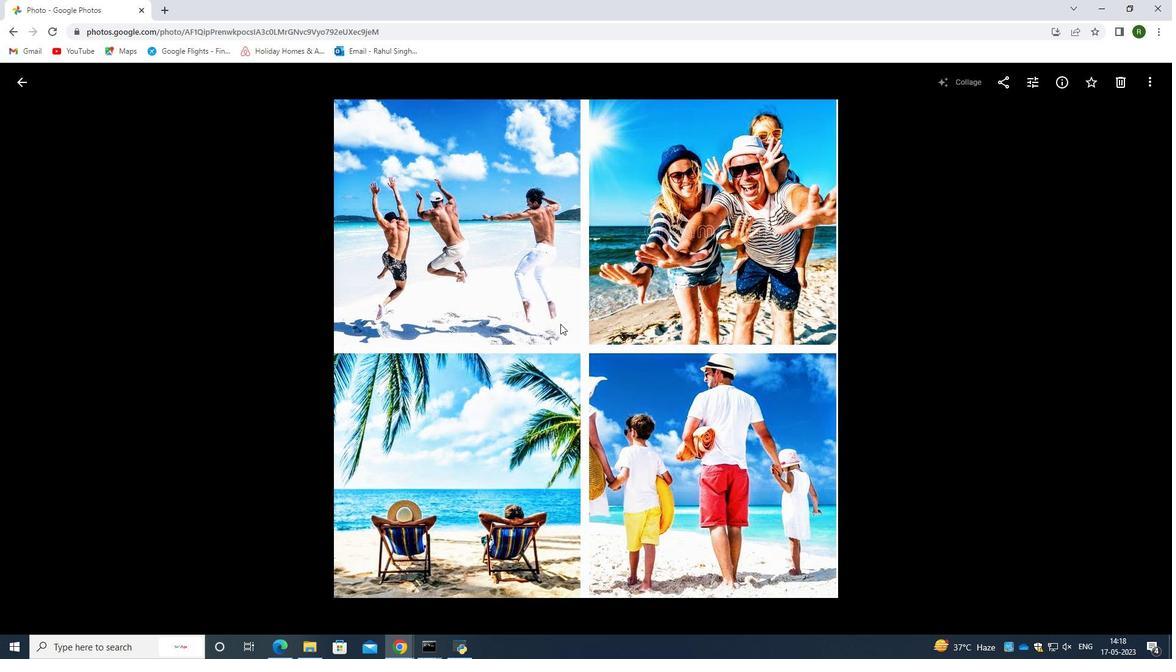
Action: Mouse moved to (647, 461)
Screenshot: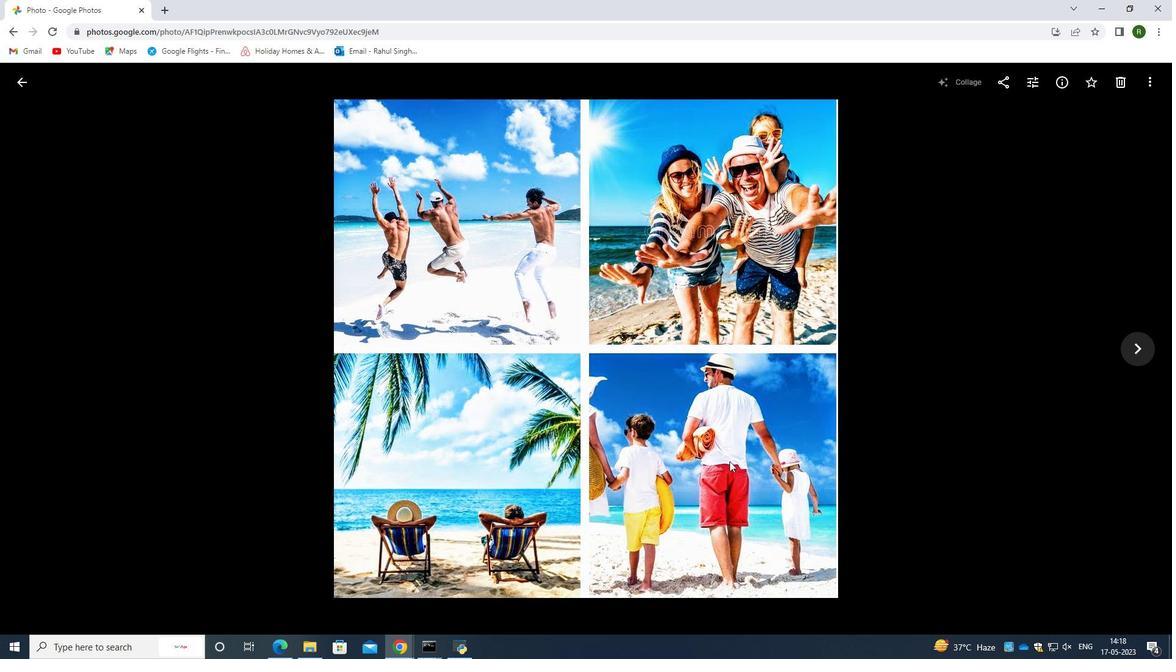 
